 Task: Find connections with filter location Campos Gerais with filter topic #DigitalMarketingwith filter profile language French with filter current company Luxoft with filter school R.M.K Engineering College with filter industry Biomass Electric Power Generation with filter service category Video Editing with filter keywords title Wait Staff Manager
Action: Mouse moved to (682, 138)
Screenshot: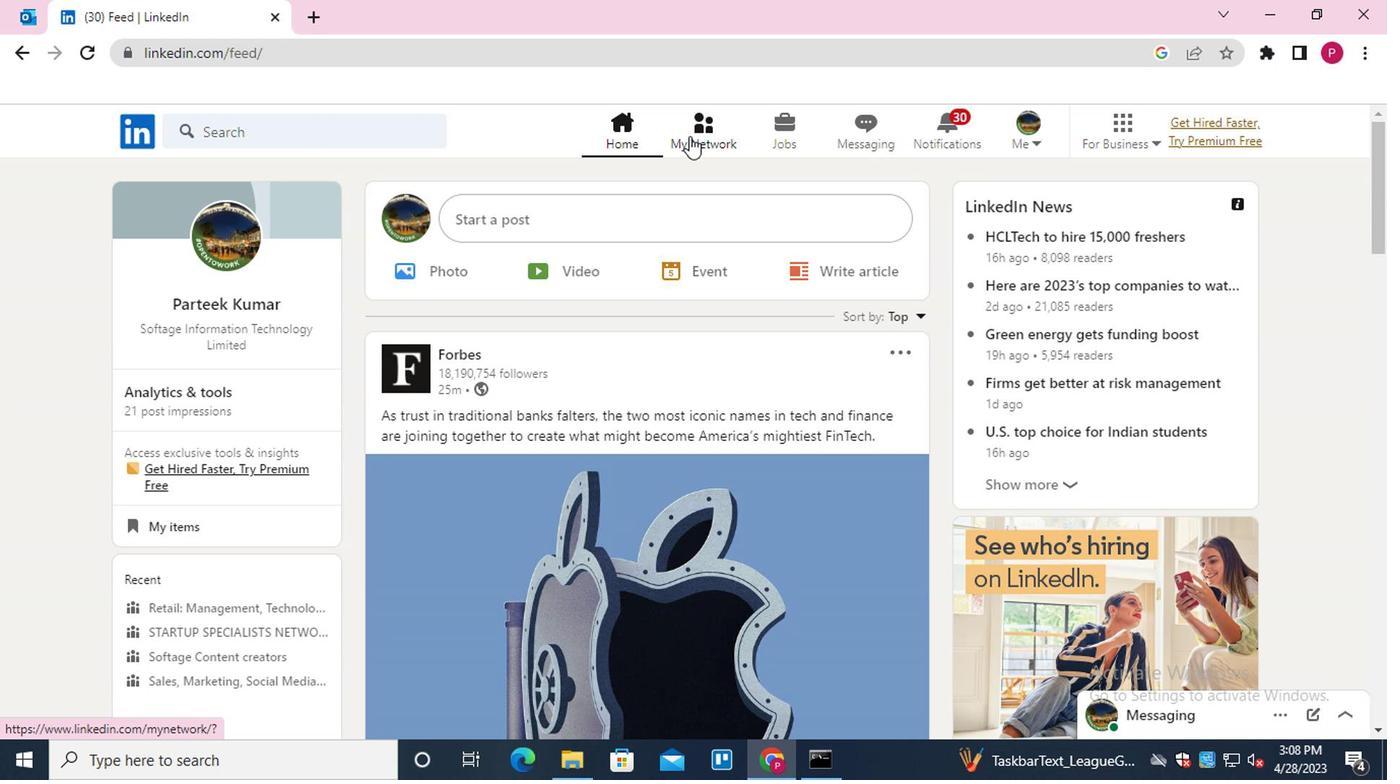 
Action: Mouse pressed left at (682, 138)
Screenshot: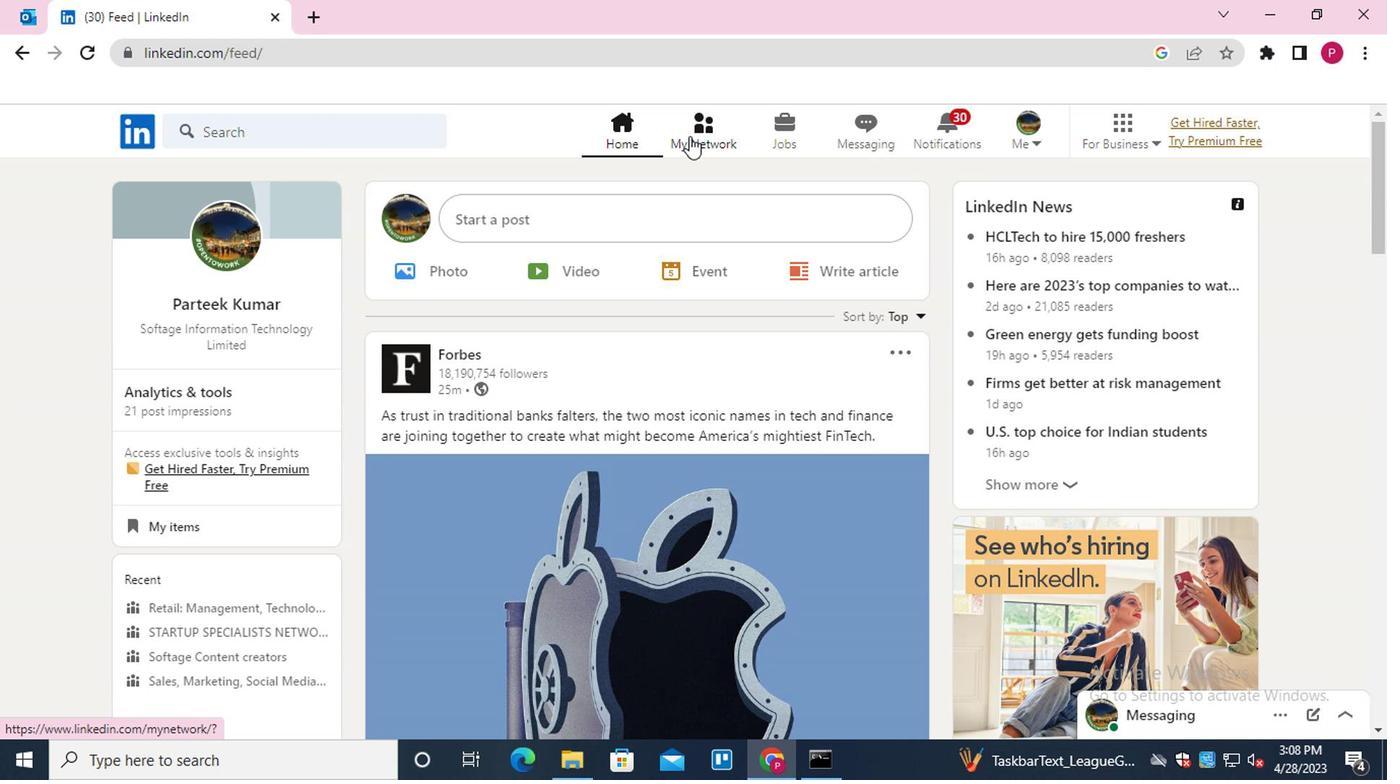 
Action: Mouse moved to (320, 252)
Screenshot: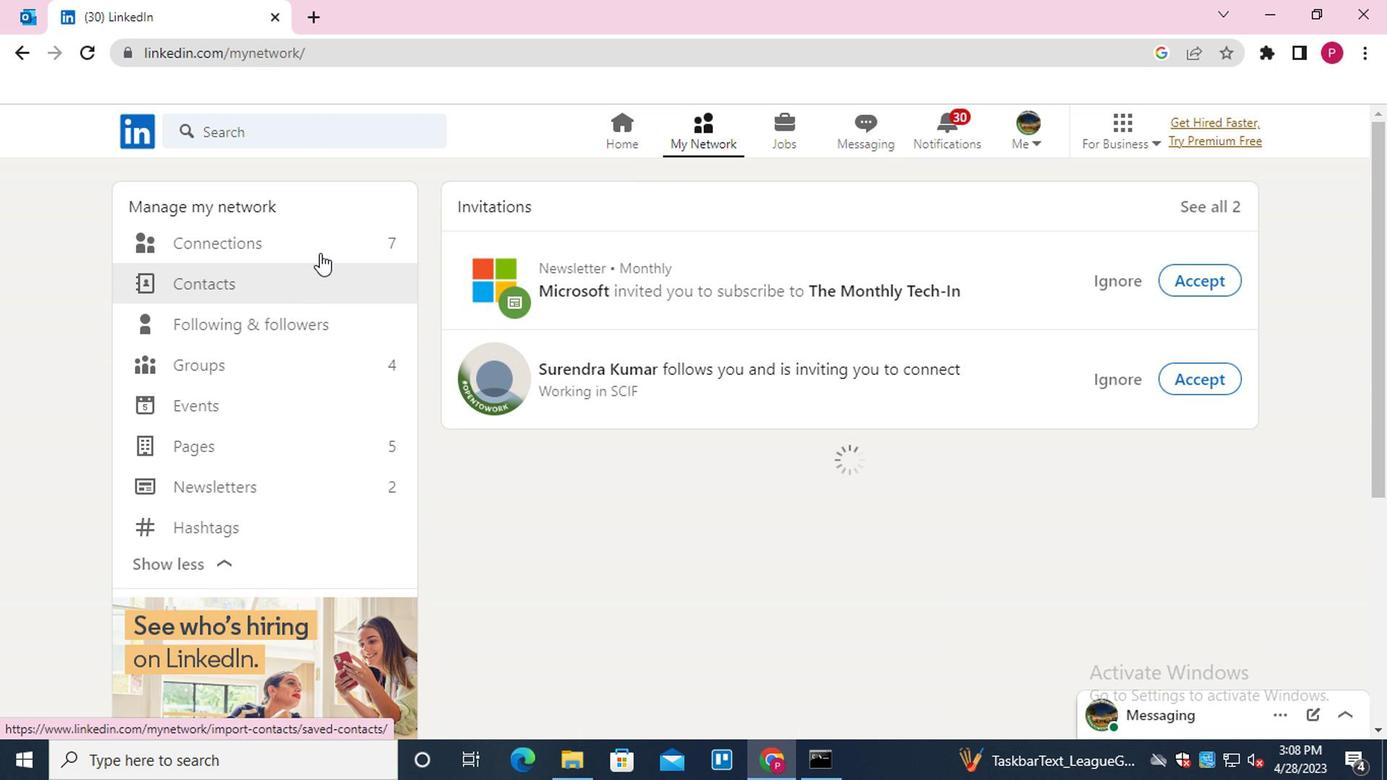 
Action: Mouse pressed left at (320, 252)
Screenshot: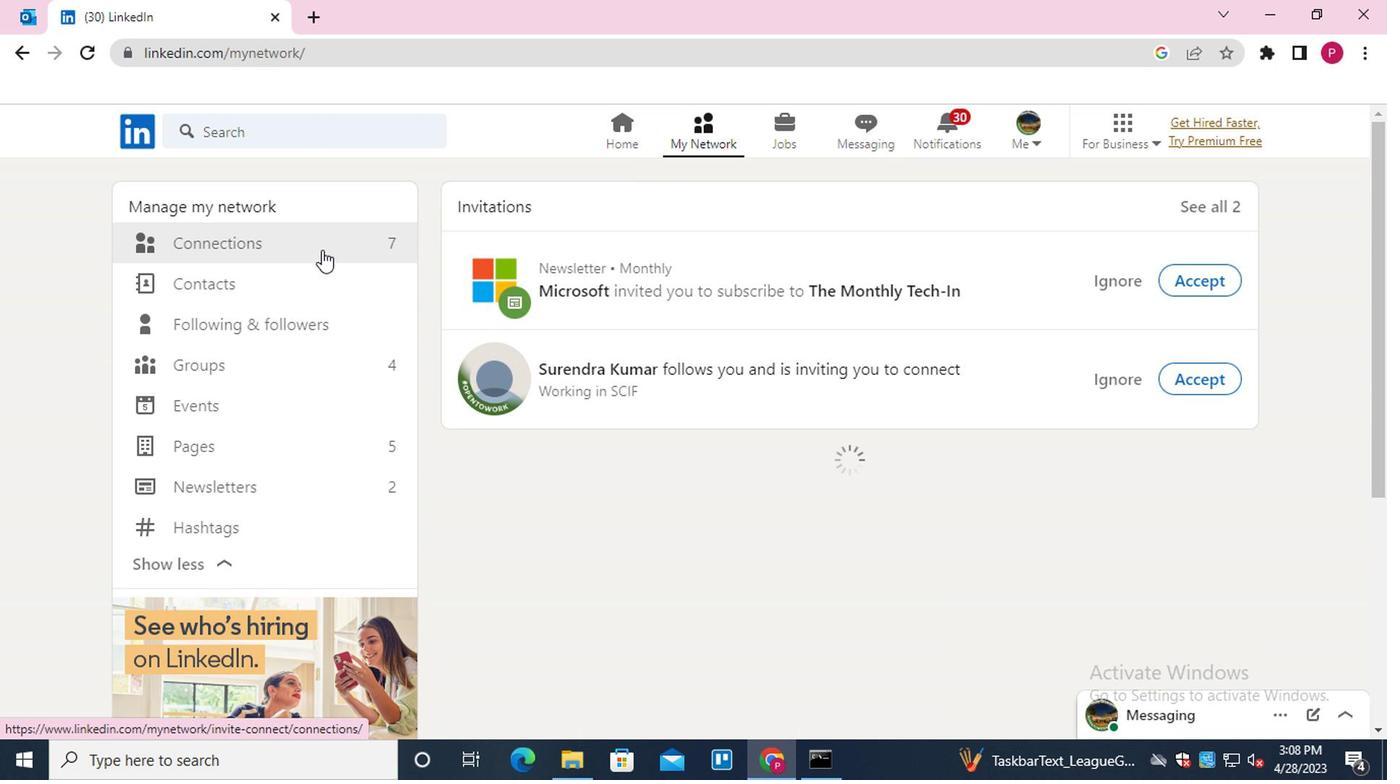 
Action: Mouse moved to (797, 246)
Screenshot: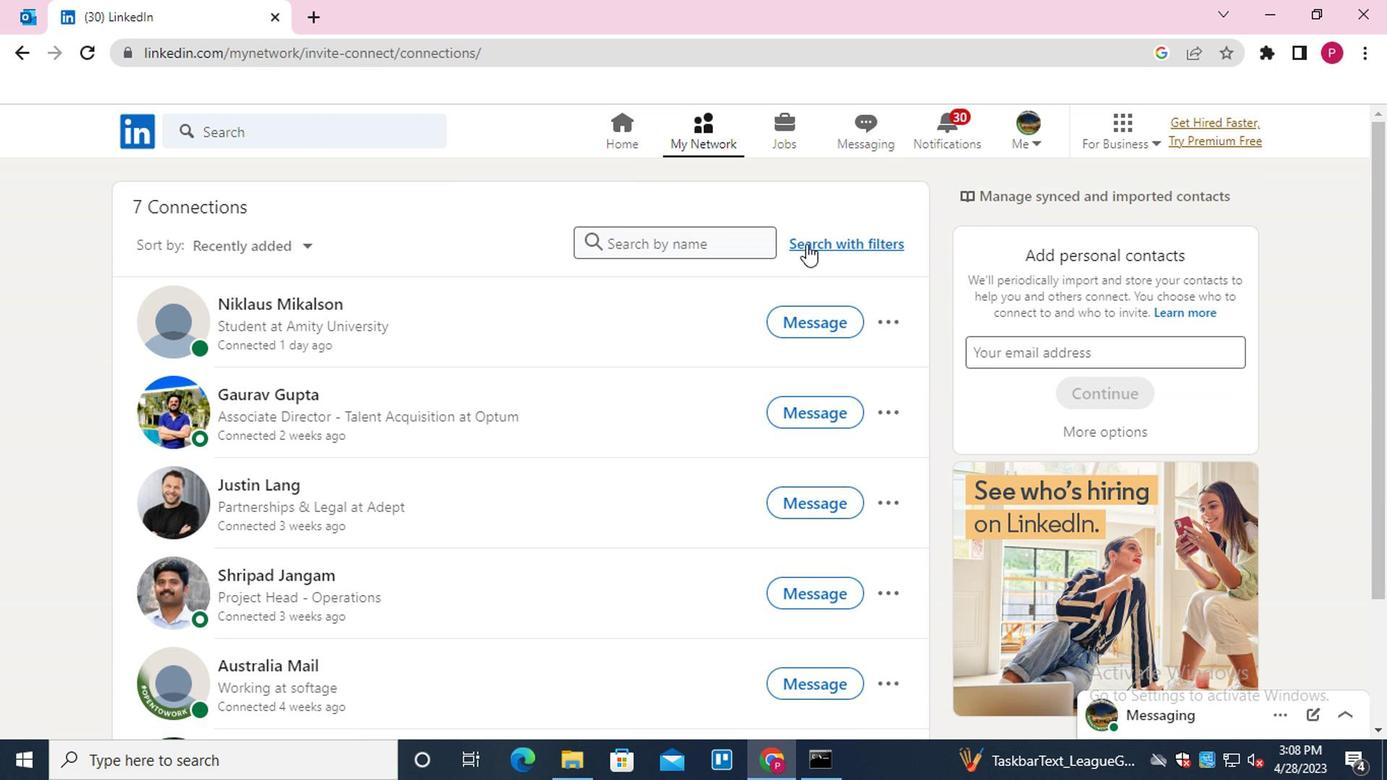 
Action: Mouse pressed left at (797, 246)
Screenshot: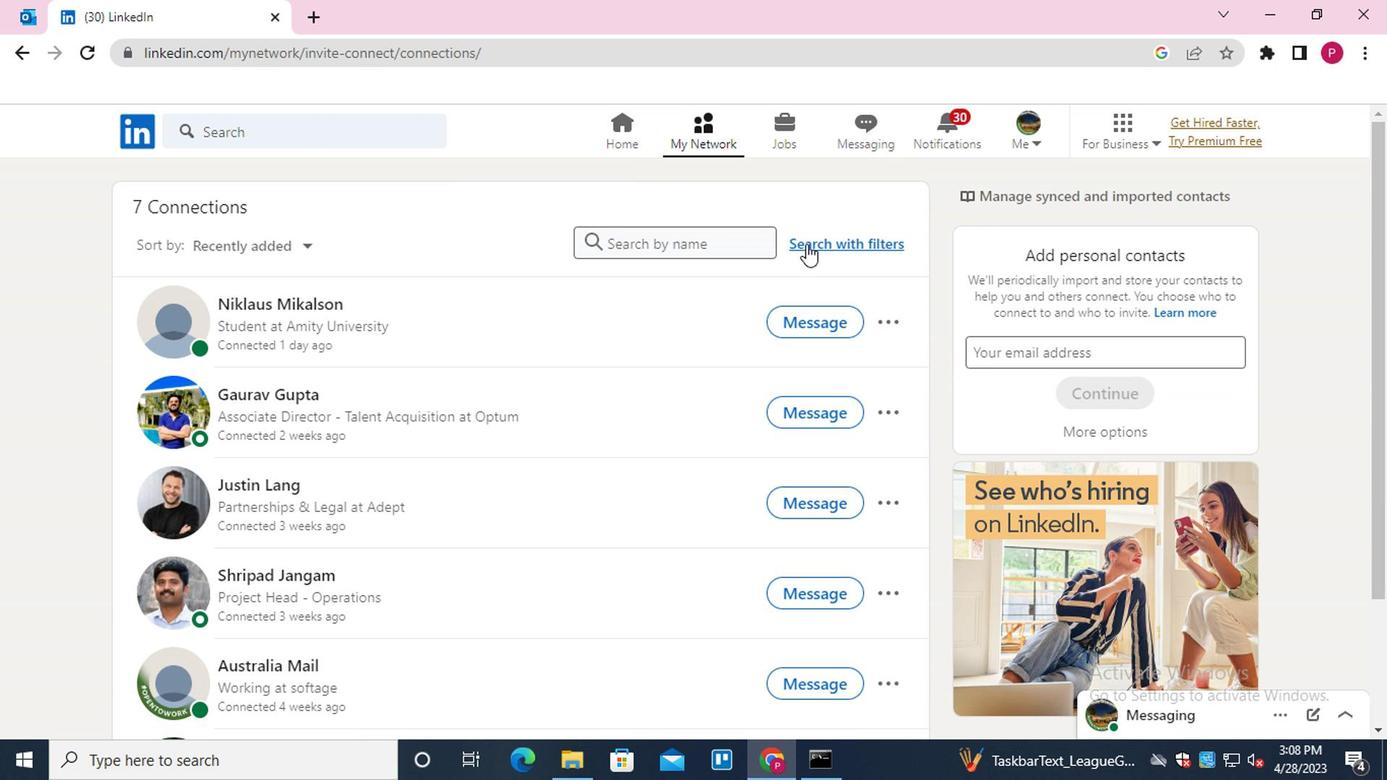 
Action: Mouse moved to (752, 191)
Screenshot: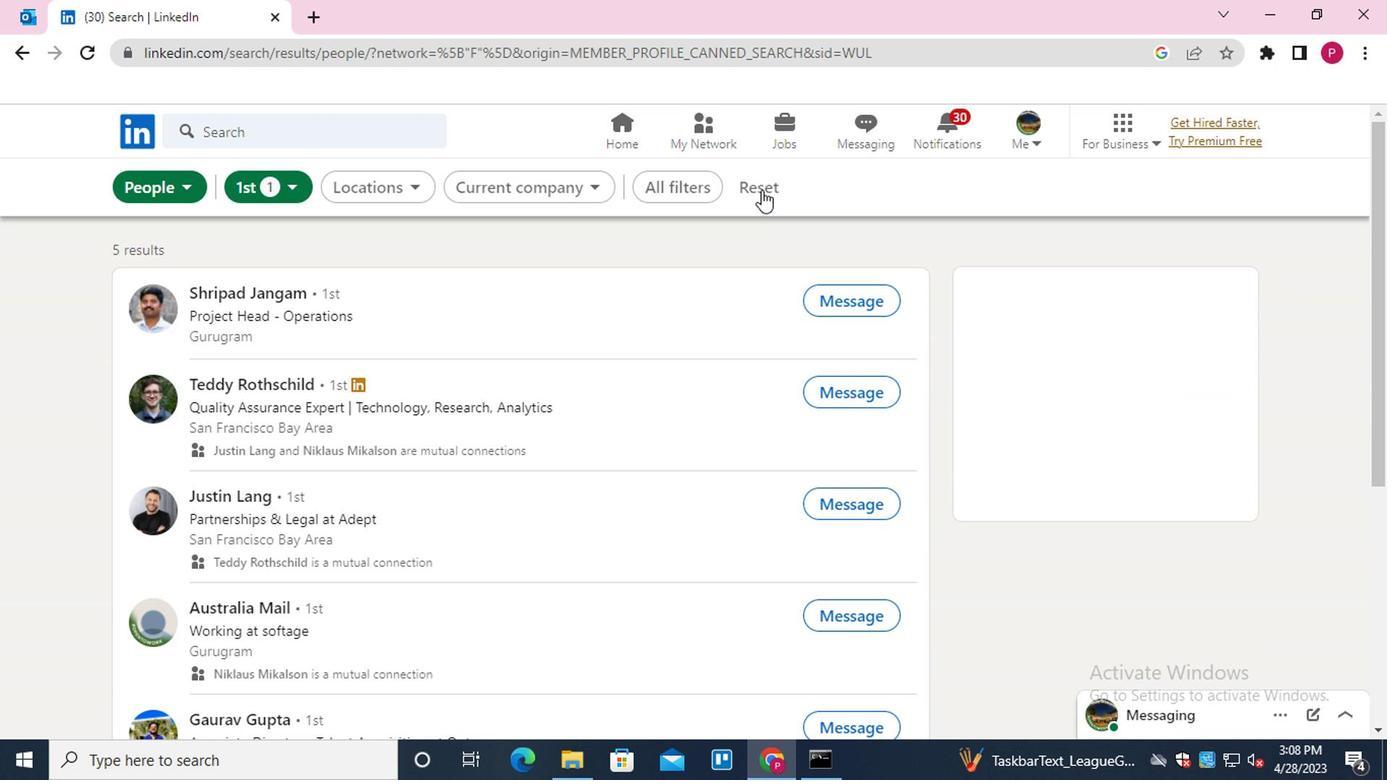 
Action: Mouse pressed left at (752, 191)
Screenshot: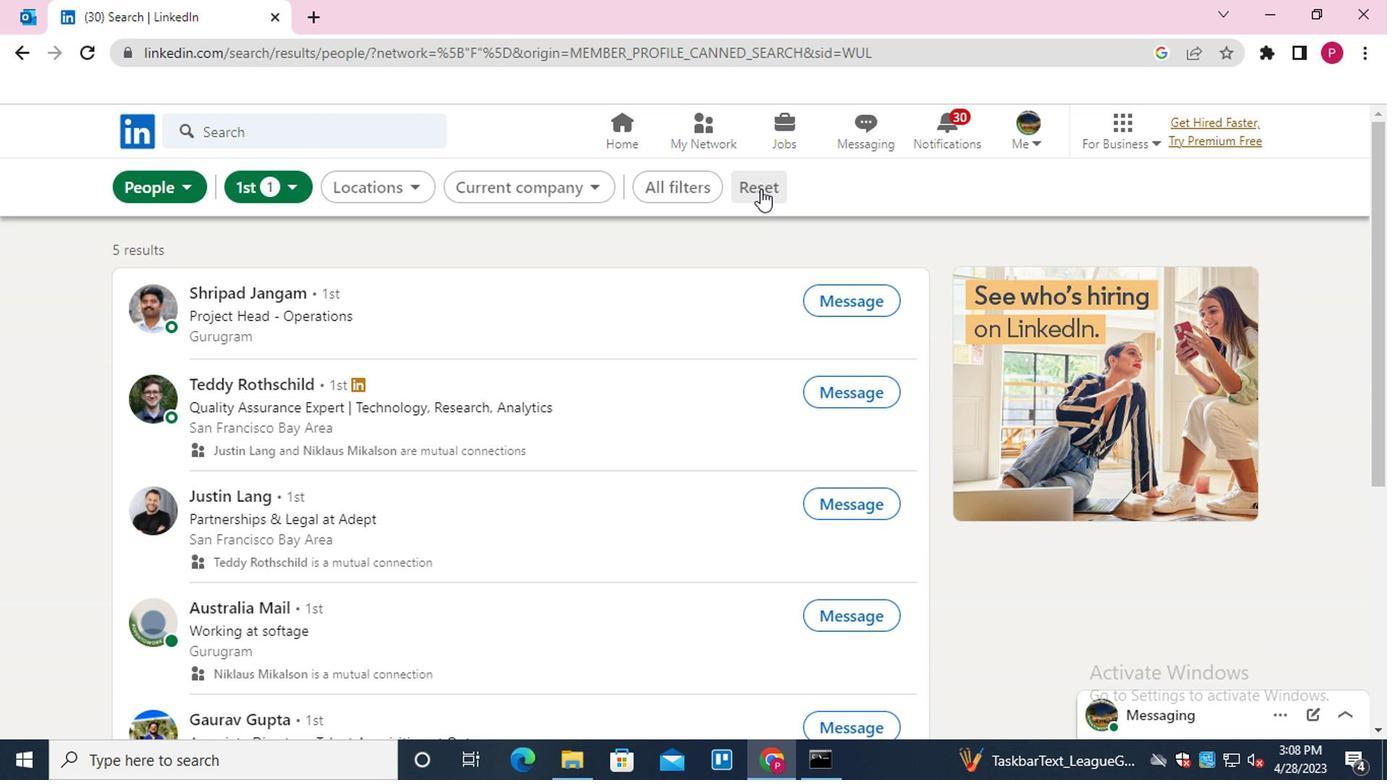 
Action: Mouse moved to (695, 194)
Screenshot: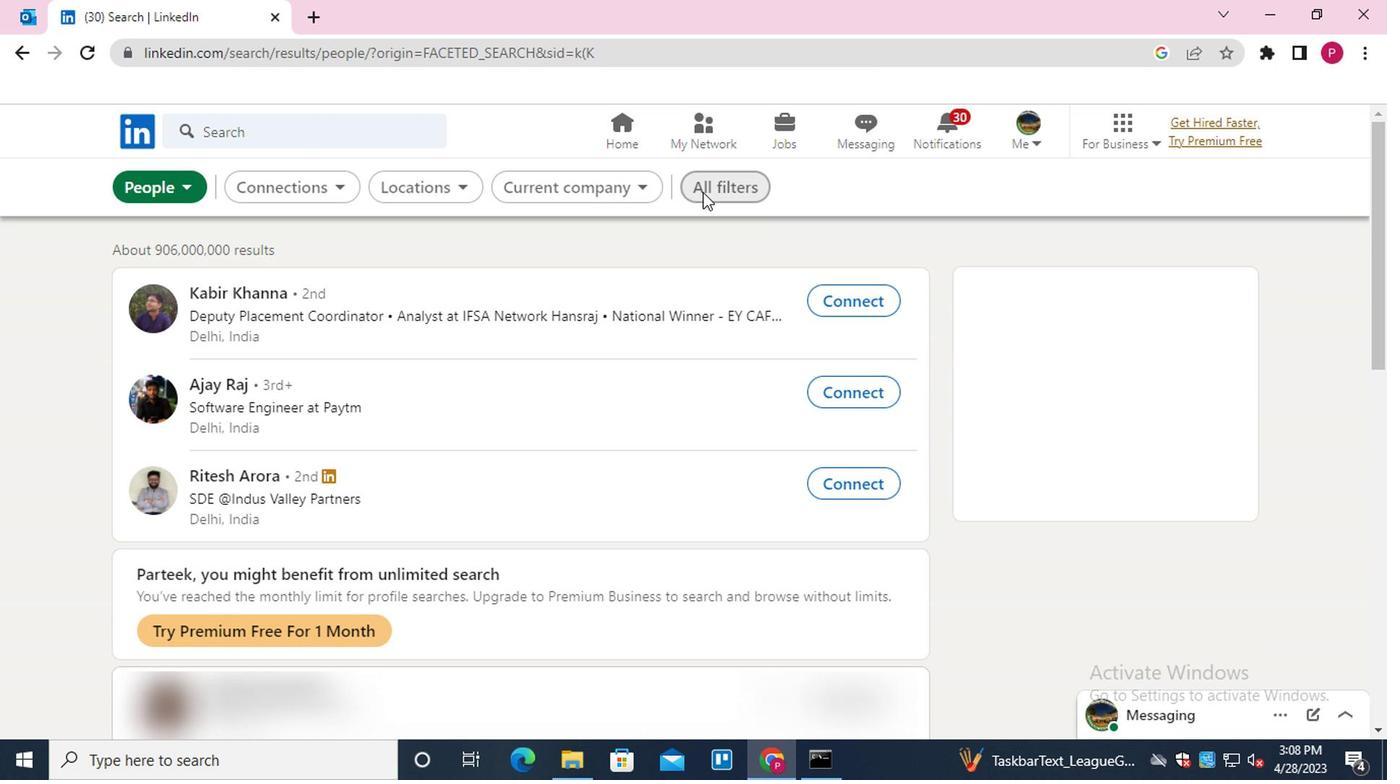 
Action: Mouse pressed left at (695, 194)
Screenshot: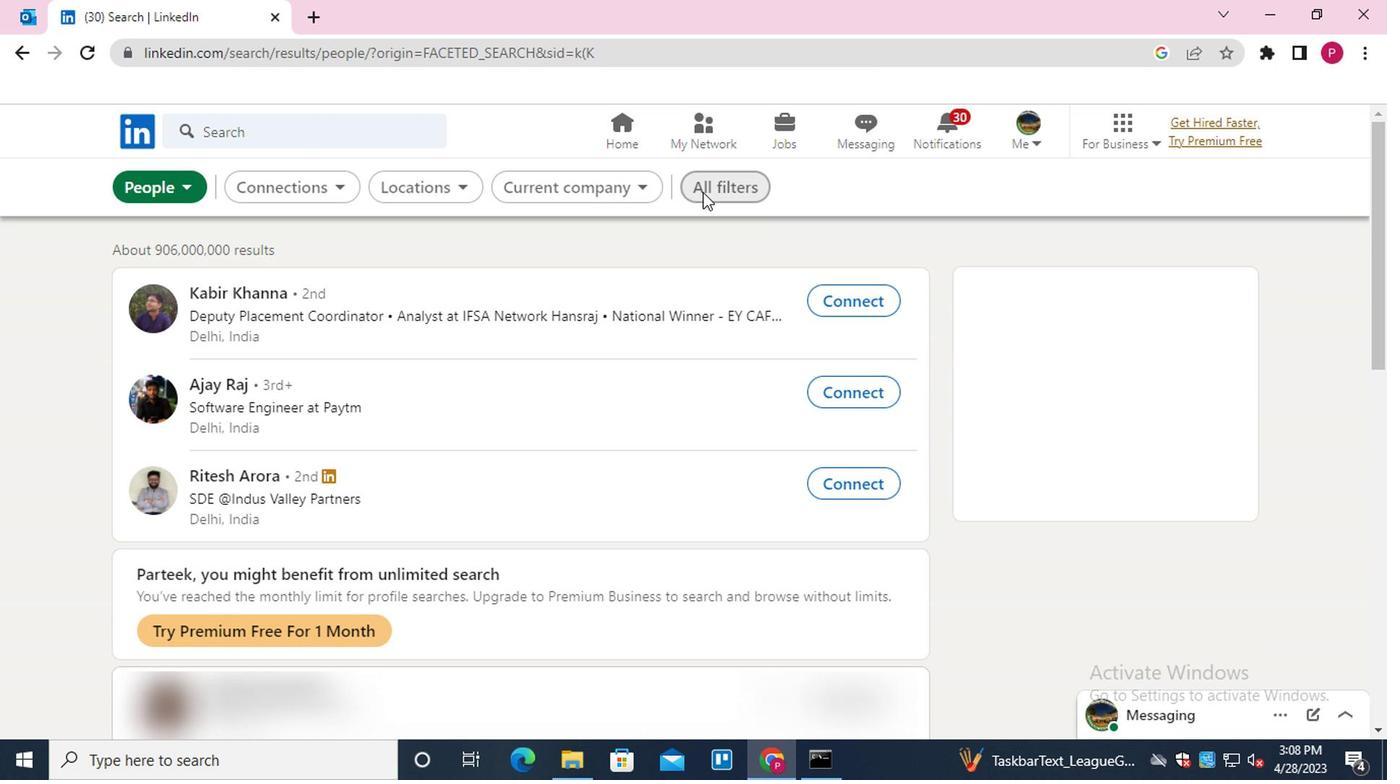 
Action: Mouse moved to (958, 538)
Screenshot: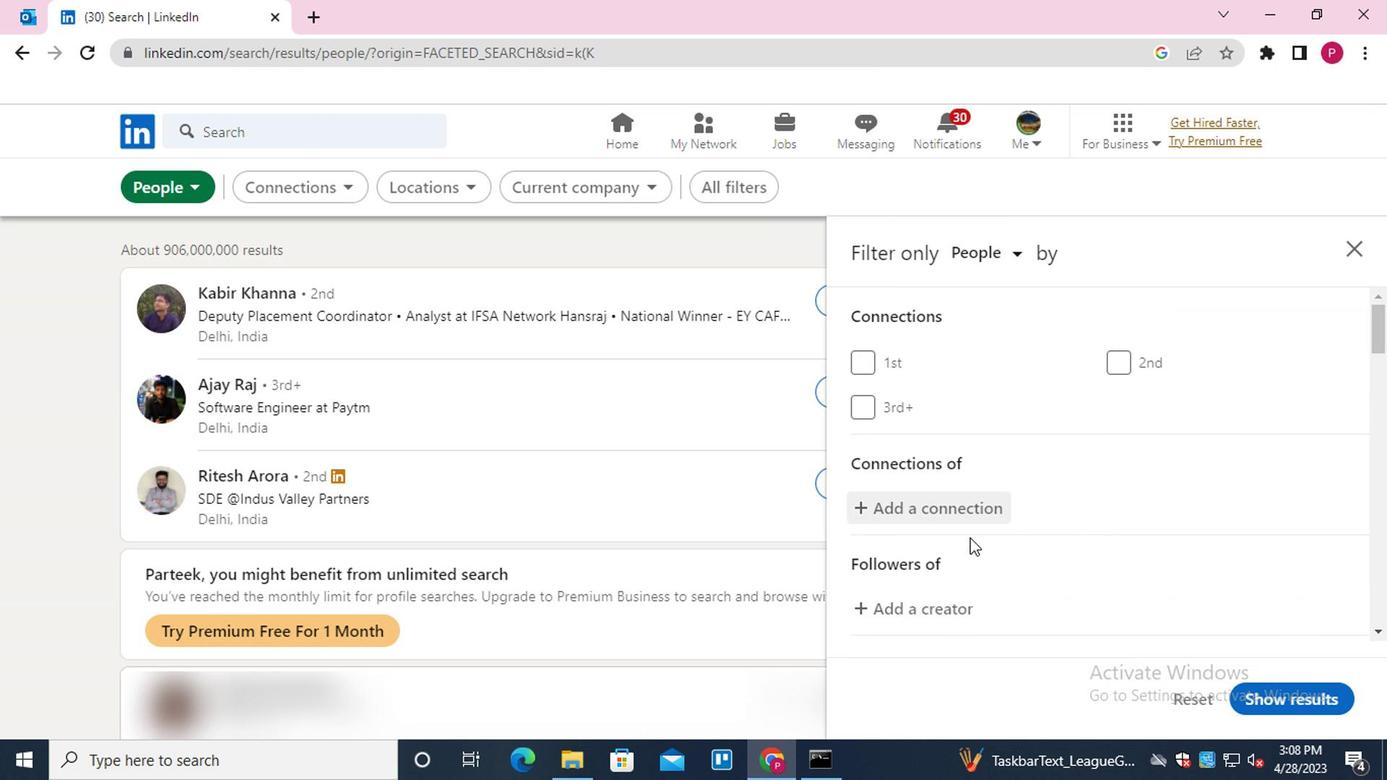 
Action: Mouse scrolled (958, 538) with delta (0, 0)
Screenshot: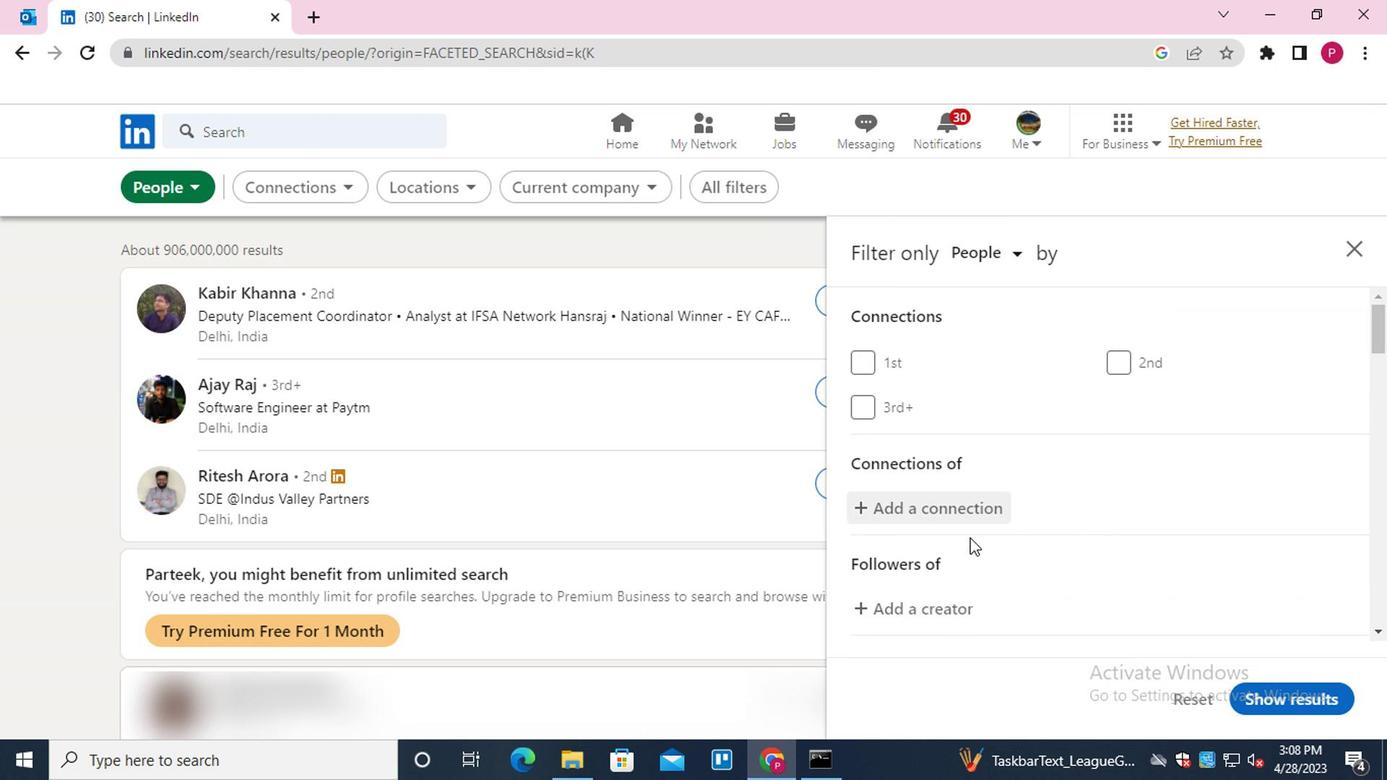 
Action: Mouse moved to (960, 542)
Screenshot: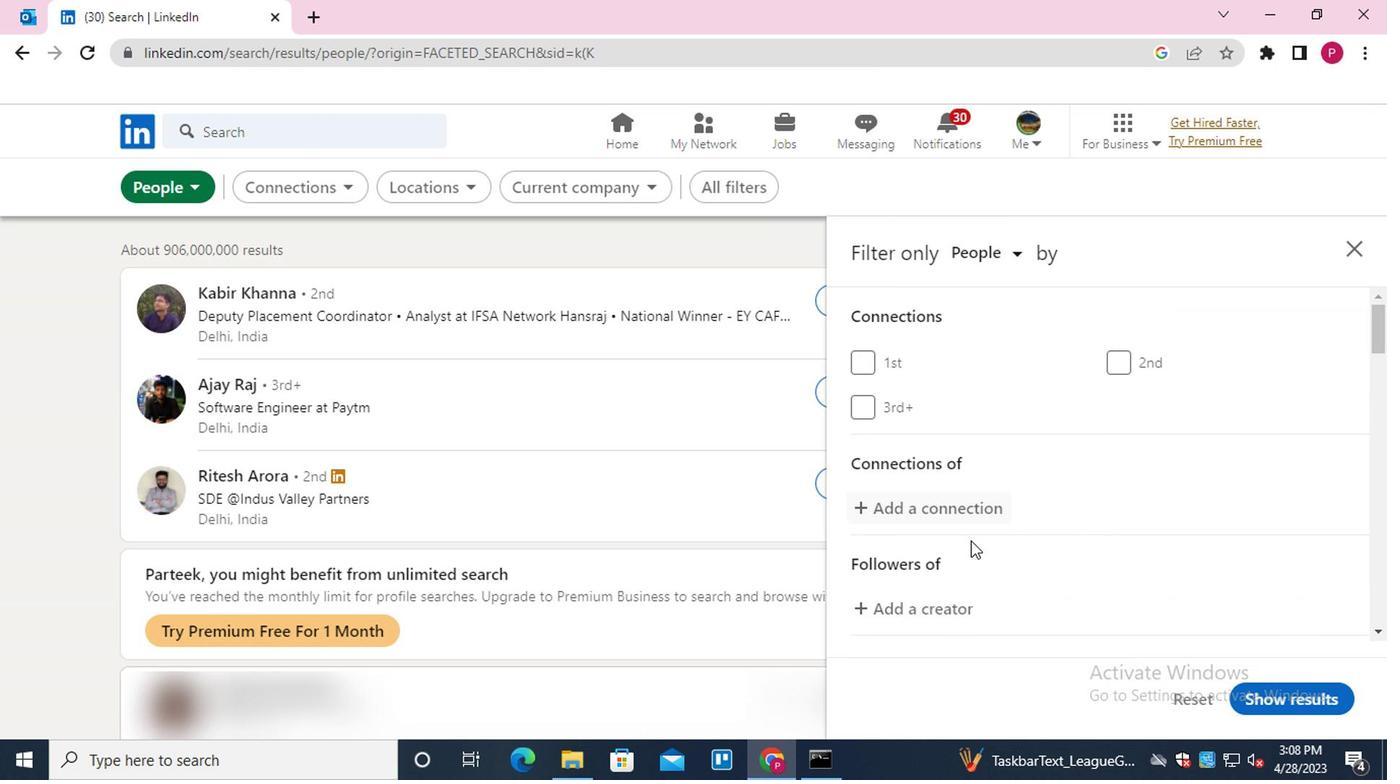 
Action: Mouse scrolled (960, 541) with delta (0, -1)
Screenshot: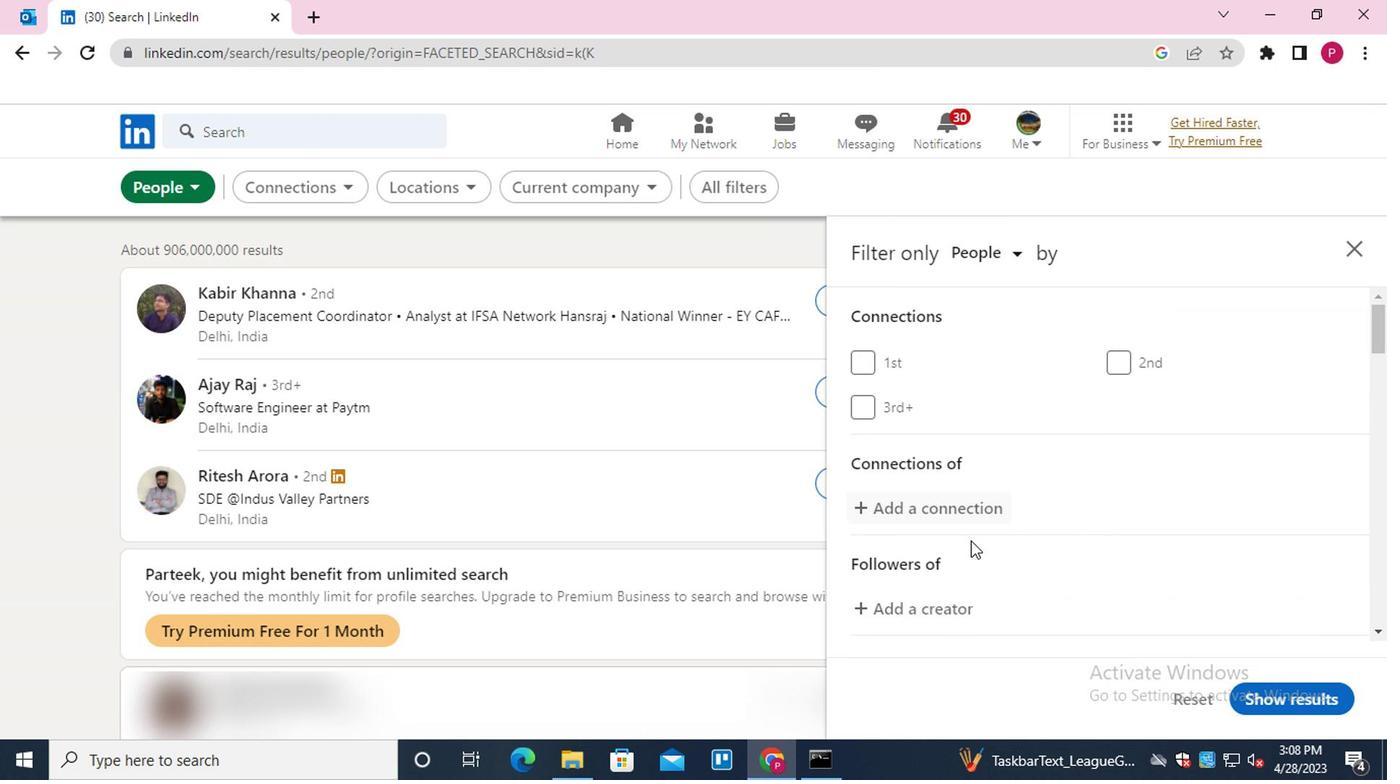 
Action: Mouse moved to (962, 544)
Screenshot: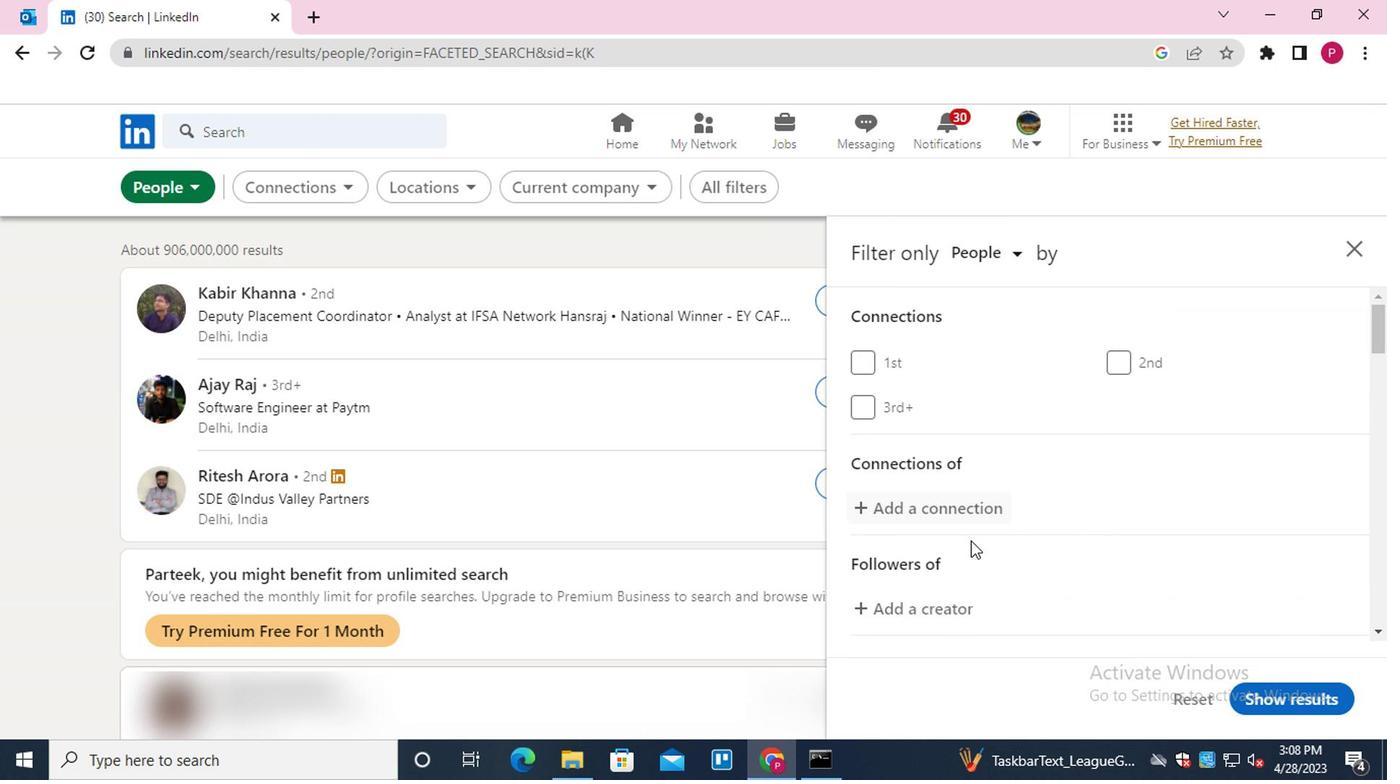 
Action: Mouse scrolled (962, 543) with delta (0, 0)
Screenshot: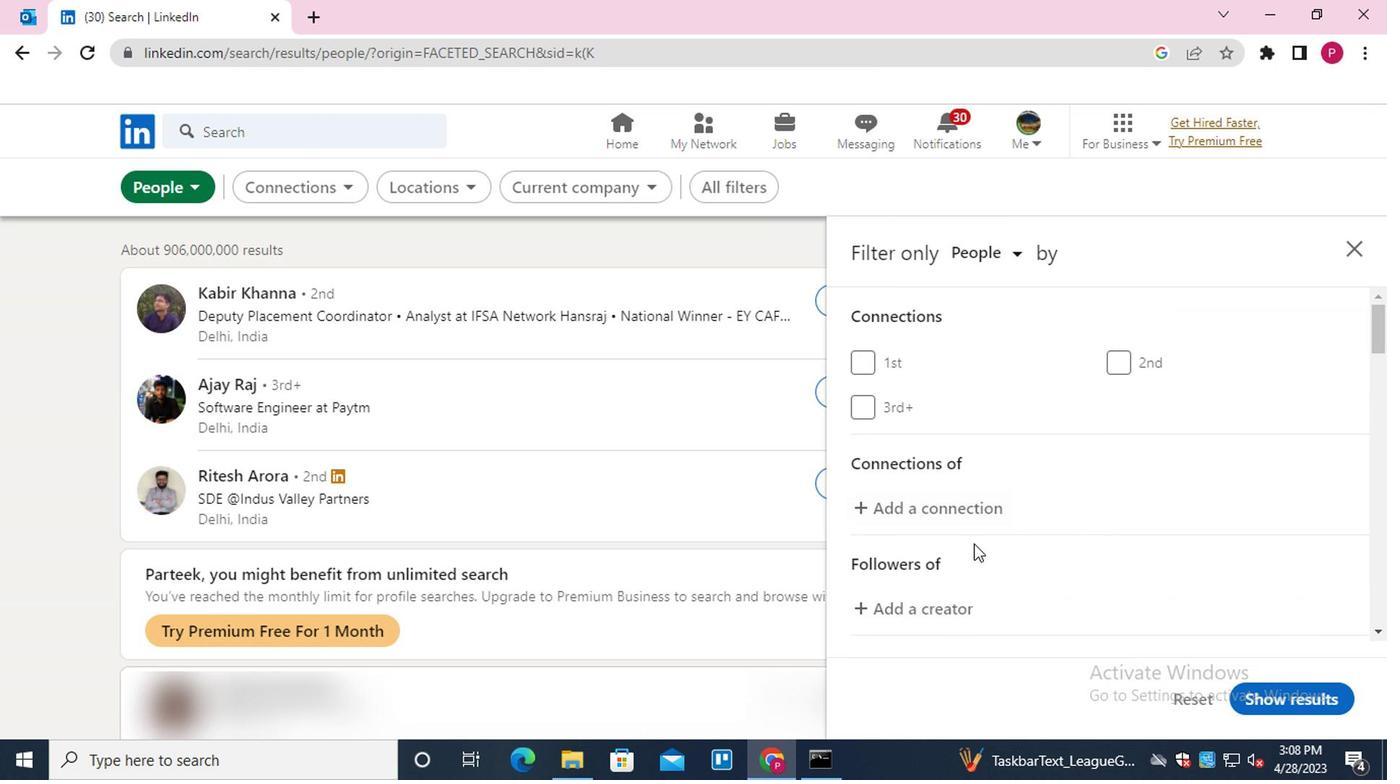 
Action: Mouse moved to (1136, 490)
Screenshot: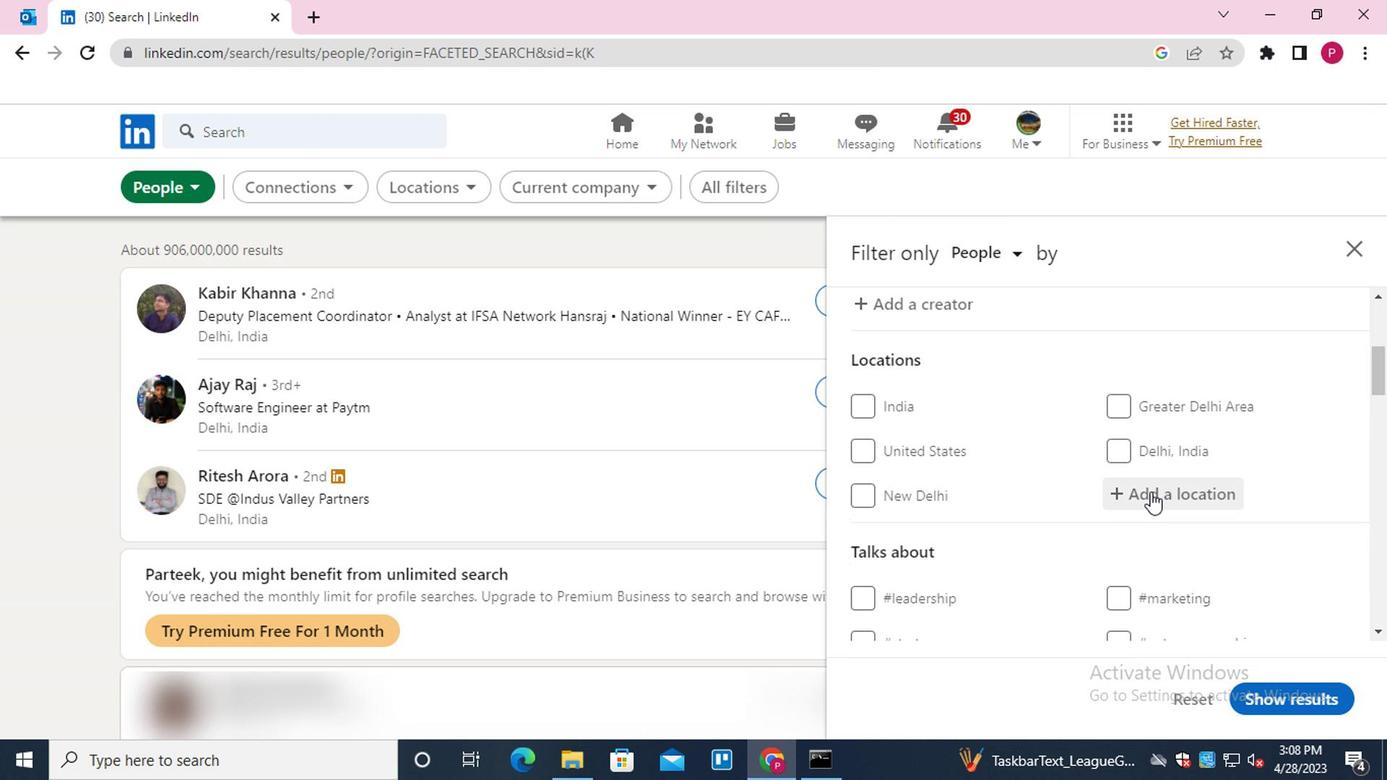 
Action: Mouse pressed left at (1136, 490)
Screenshot: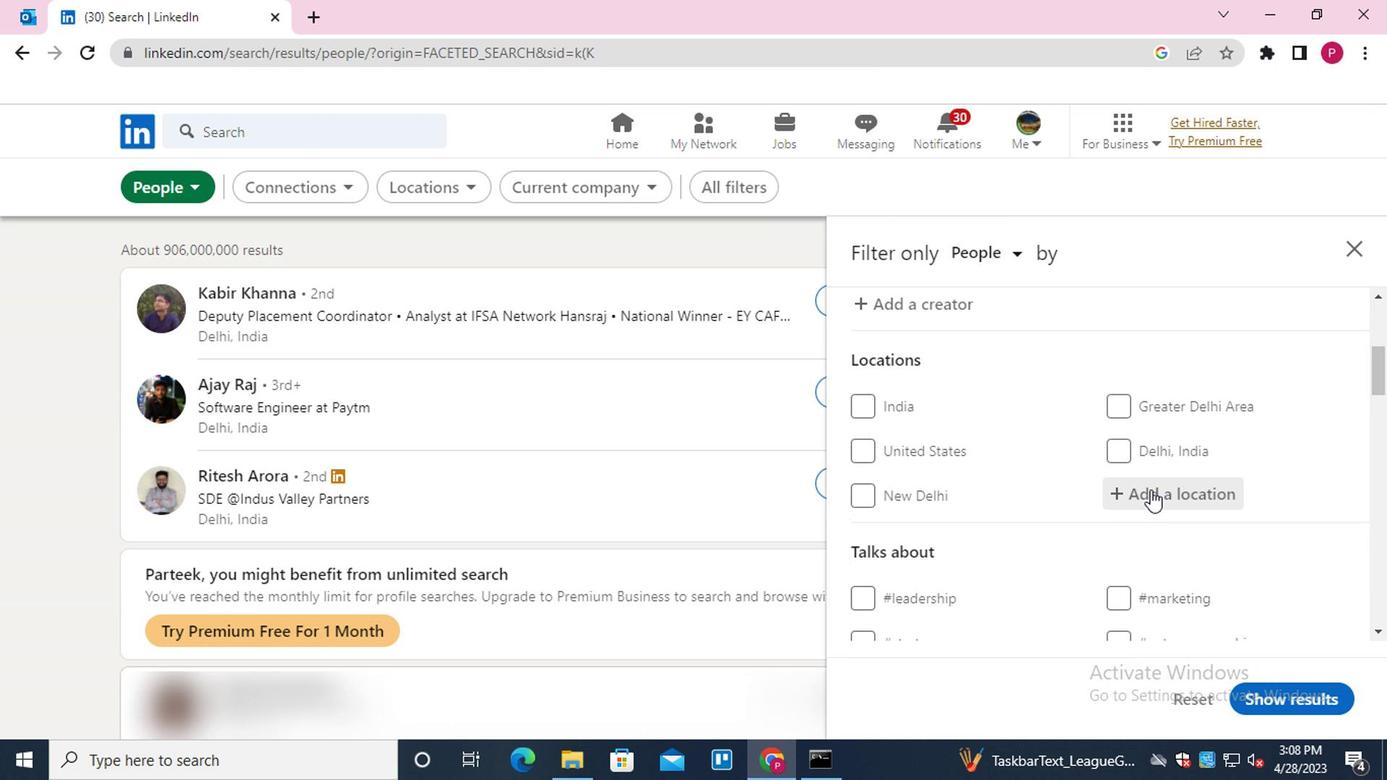 
Action: Mouse moved to (1111, 507)
Screenshot: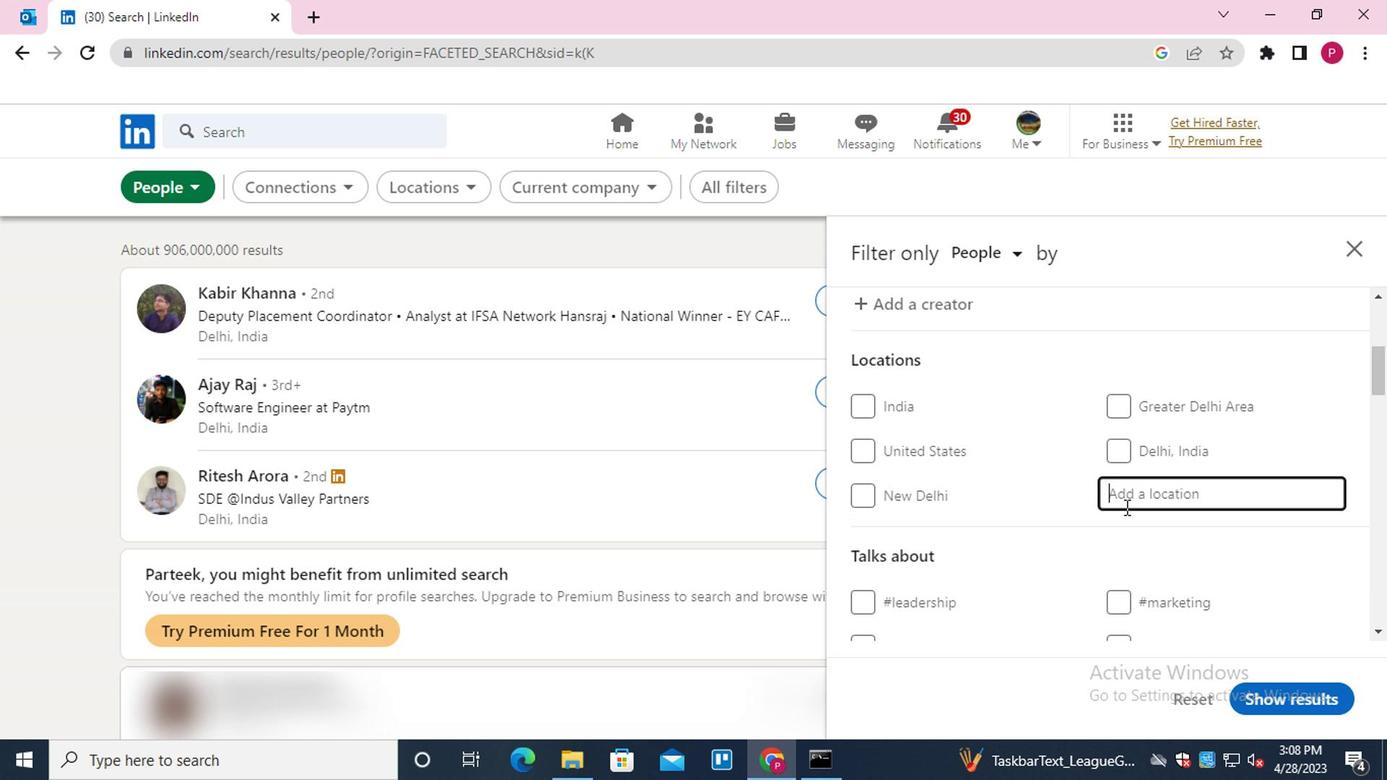 
Action: Key pressed <Key.shift>CAMPOS<Key.space><Key.shift><Key.shift><Key.shift><Key.shift><Key.shift><Key.shift><Key.shift><Key.shift><Key.shift><Key.shift><Key.shift><Key.shift><Key.shift><Key.shift><Key.shift>GE<Key.down><Key.down><Key.down><Key.enter>
Screenshot: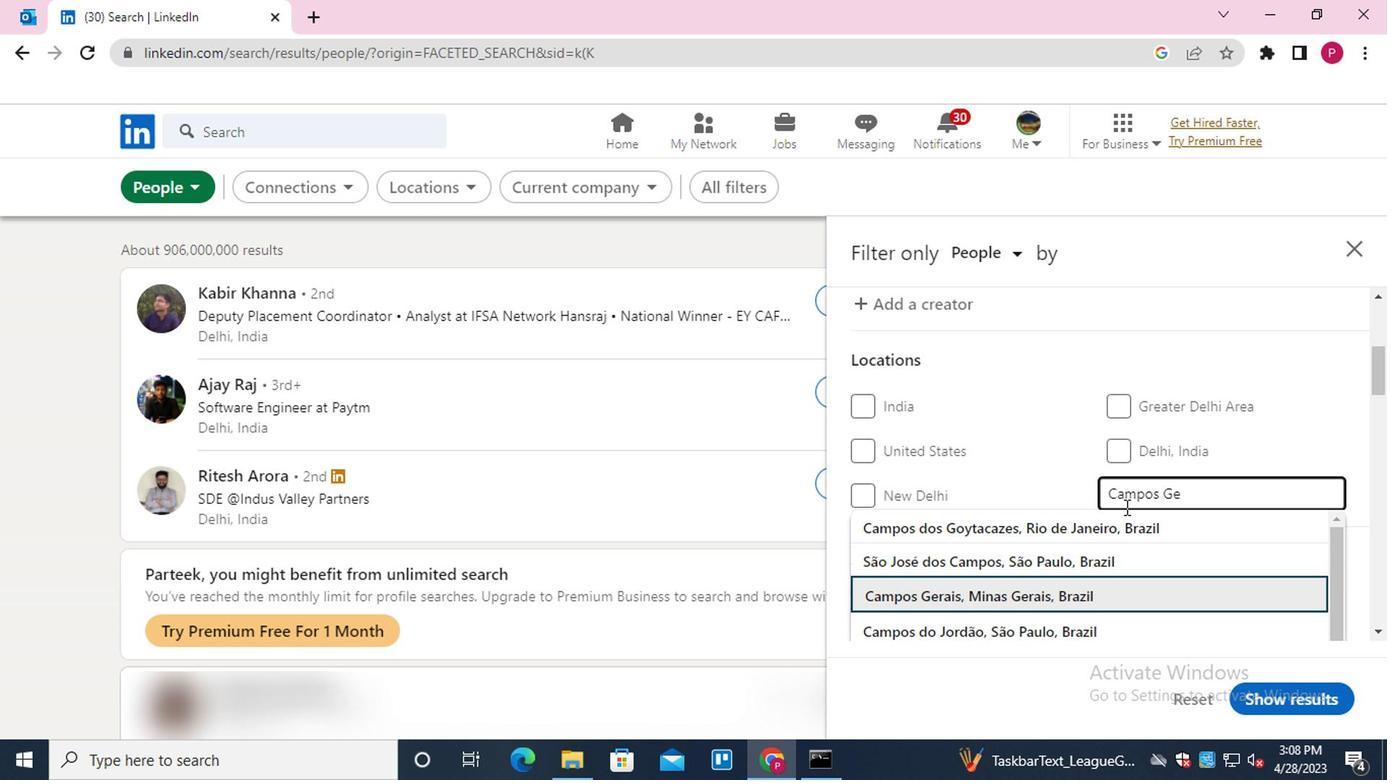
Action: Mouse moved to (1045, 549)
Screenshot: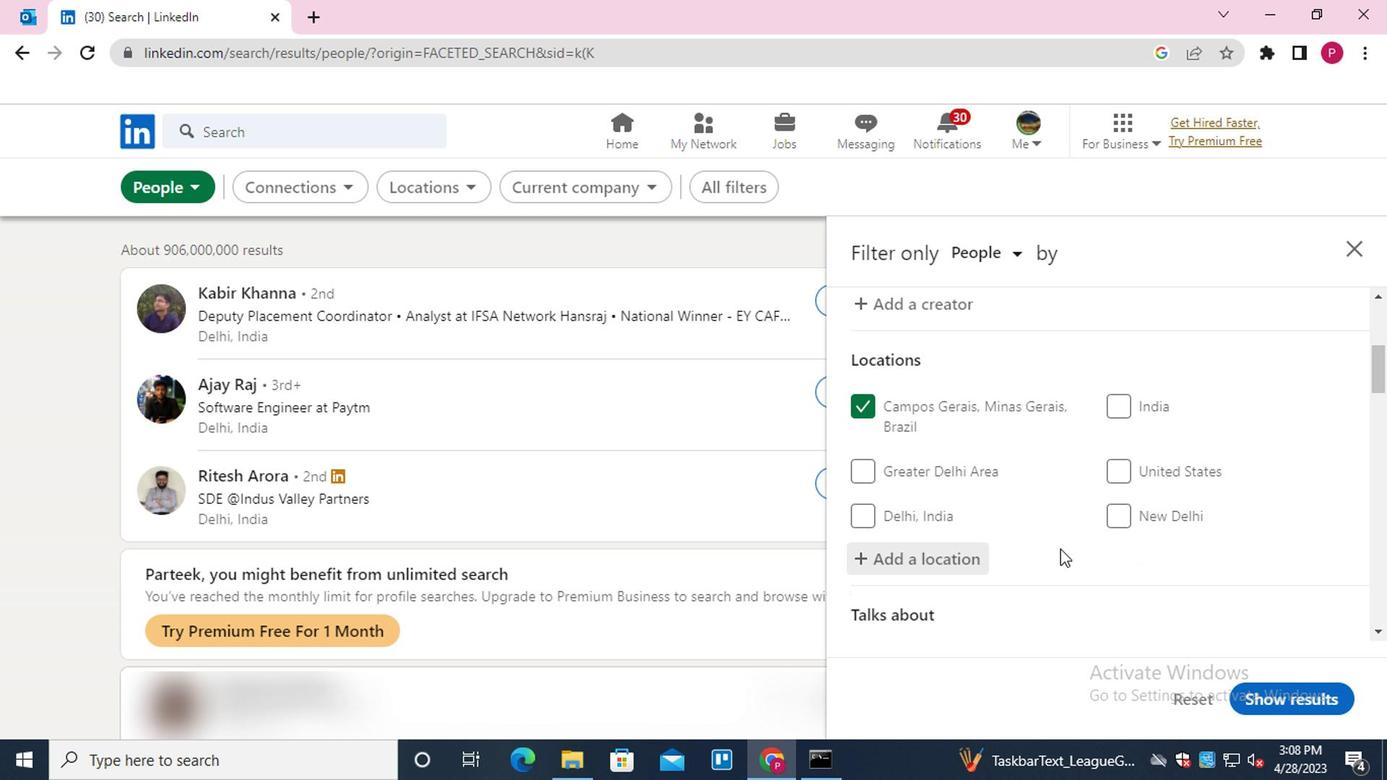 
Action: Mouse scrolled (1045, 548) with delta (0, 0)
Screenshot: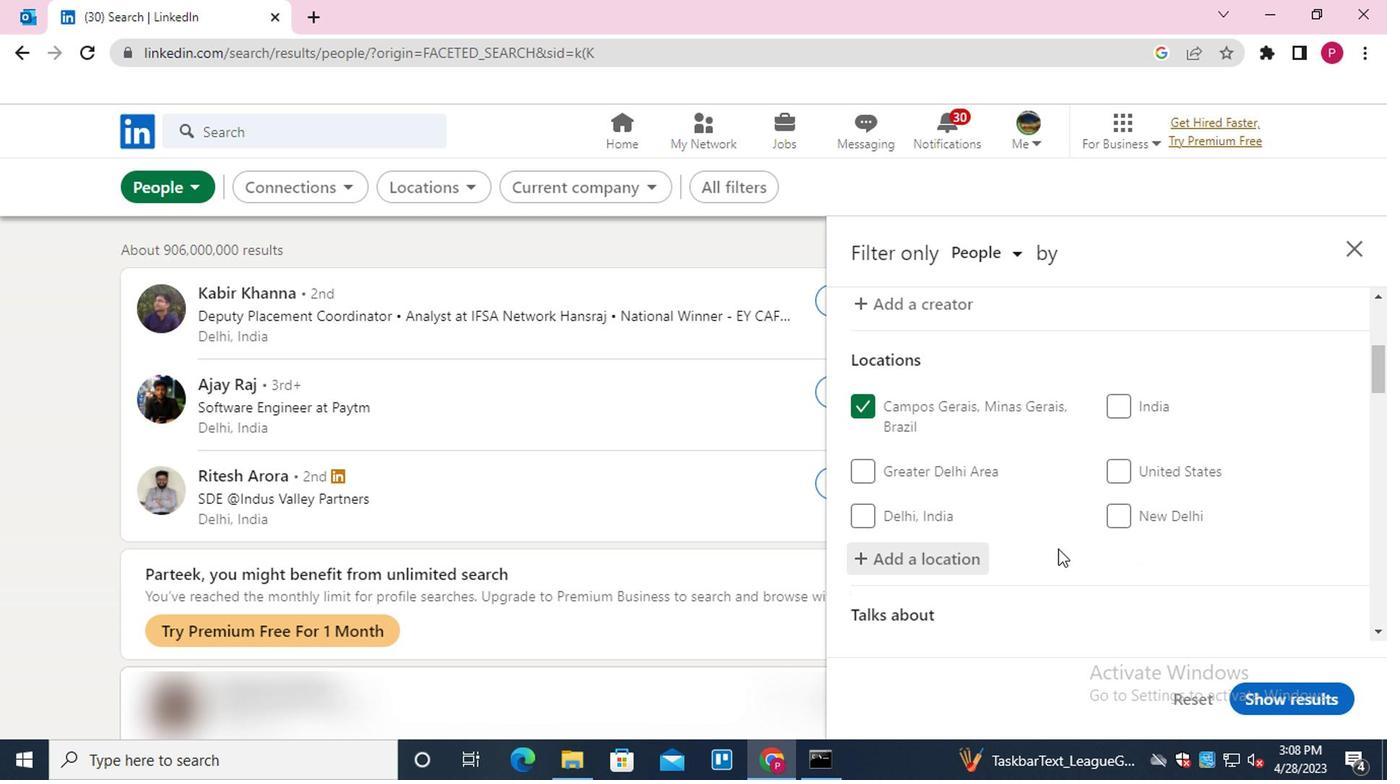 
Action: Mouse scrolled (1045, 548) with delta (0, 0)
Screenshot: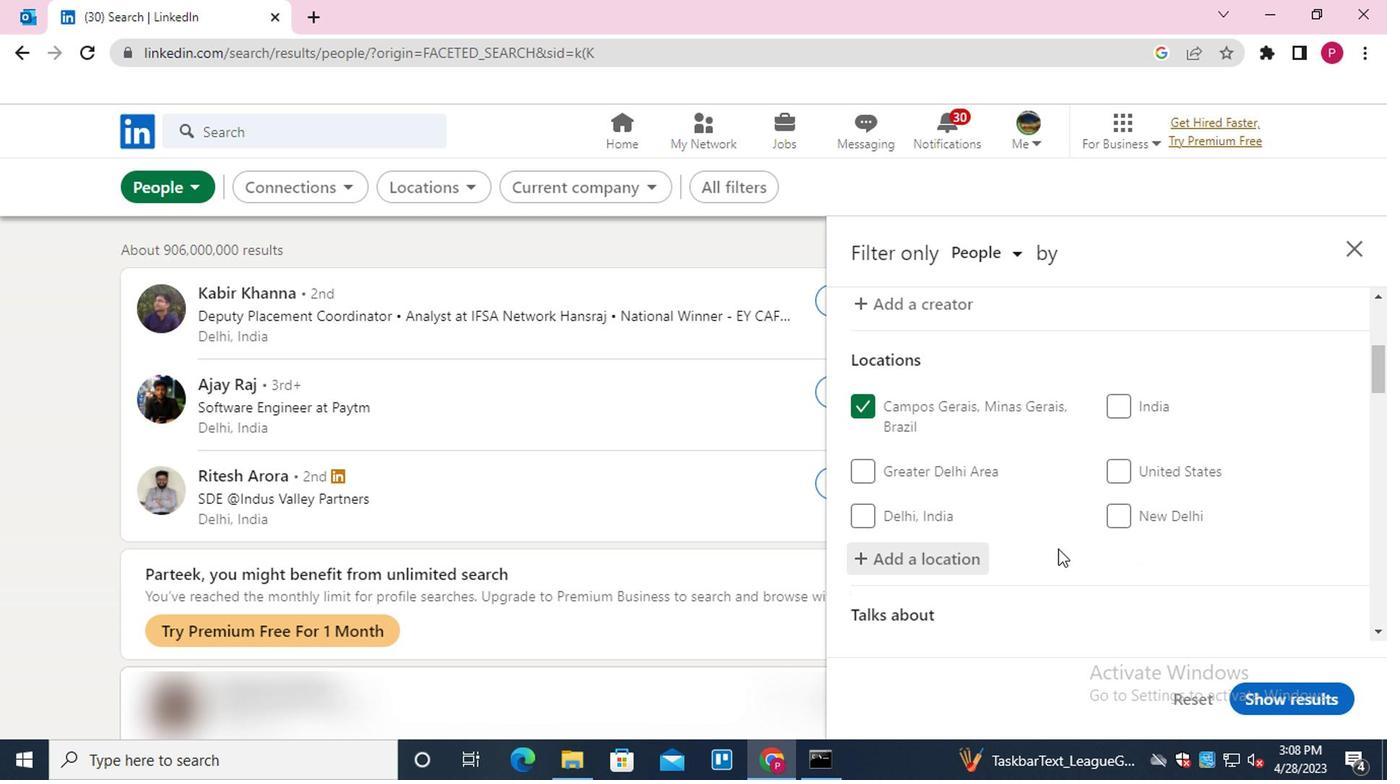
Action: Mouse scrolled (1045, 548) with delta (0, 0)
Screenshot: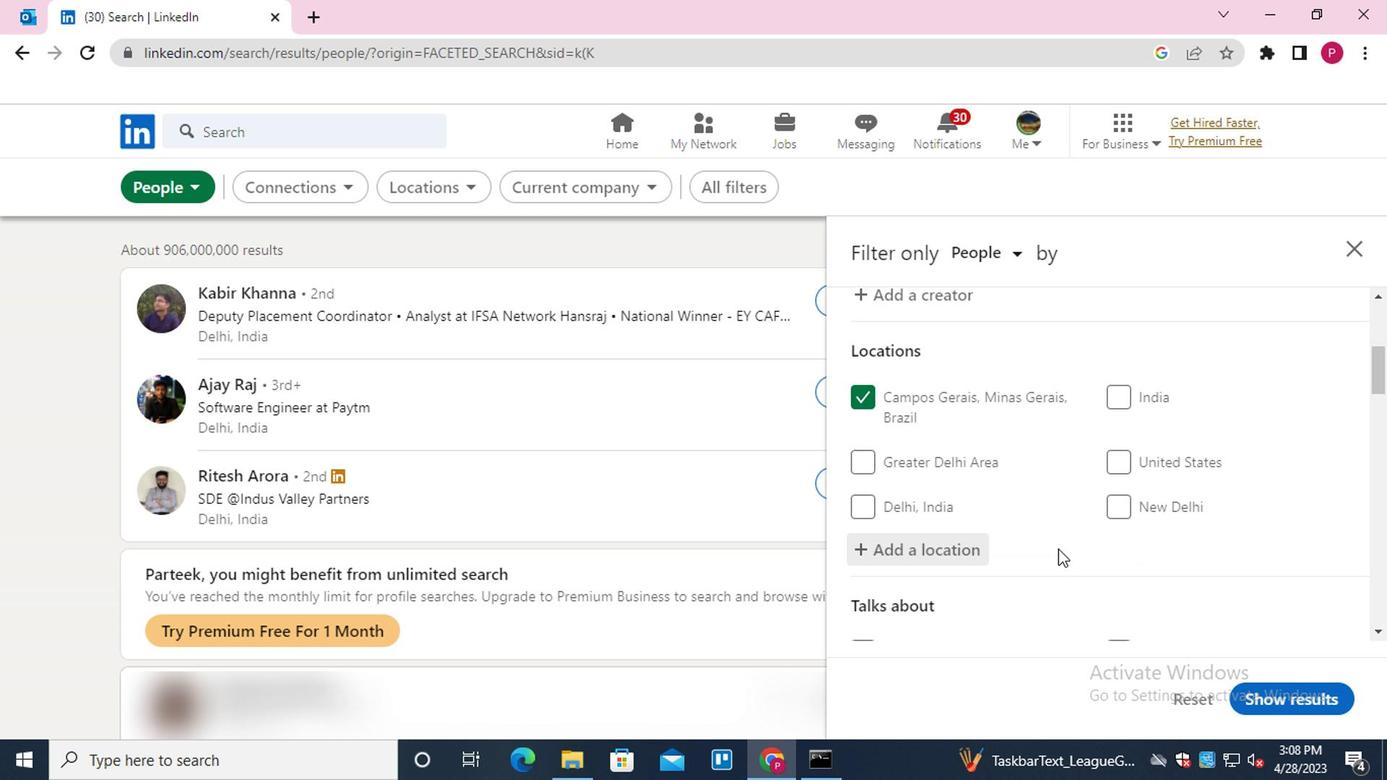 
Action: Mouse moved to (1138, 447)
Screenshot: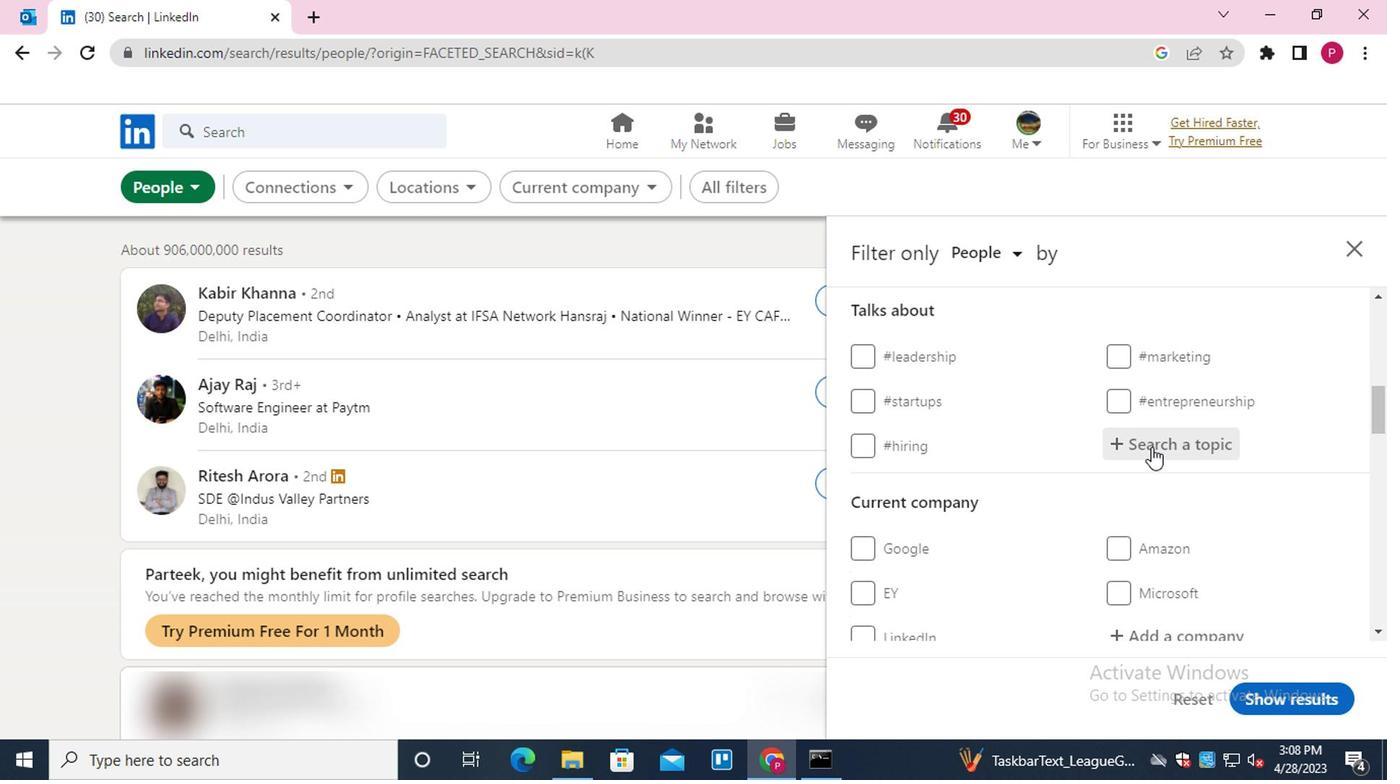 
Action: Mouse pressed left at (1138, 447)
Screenshot: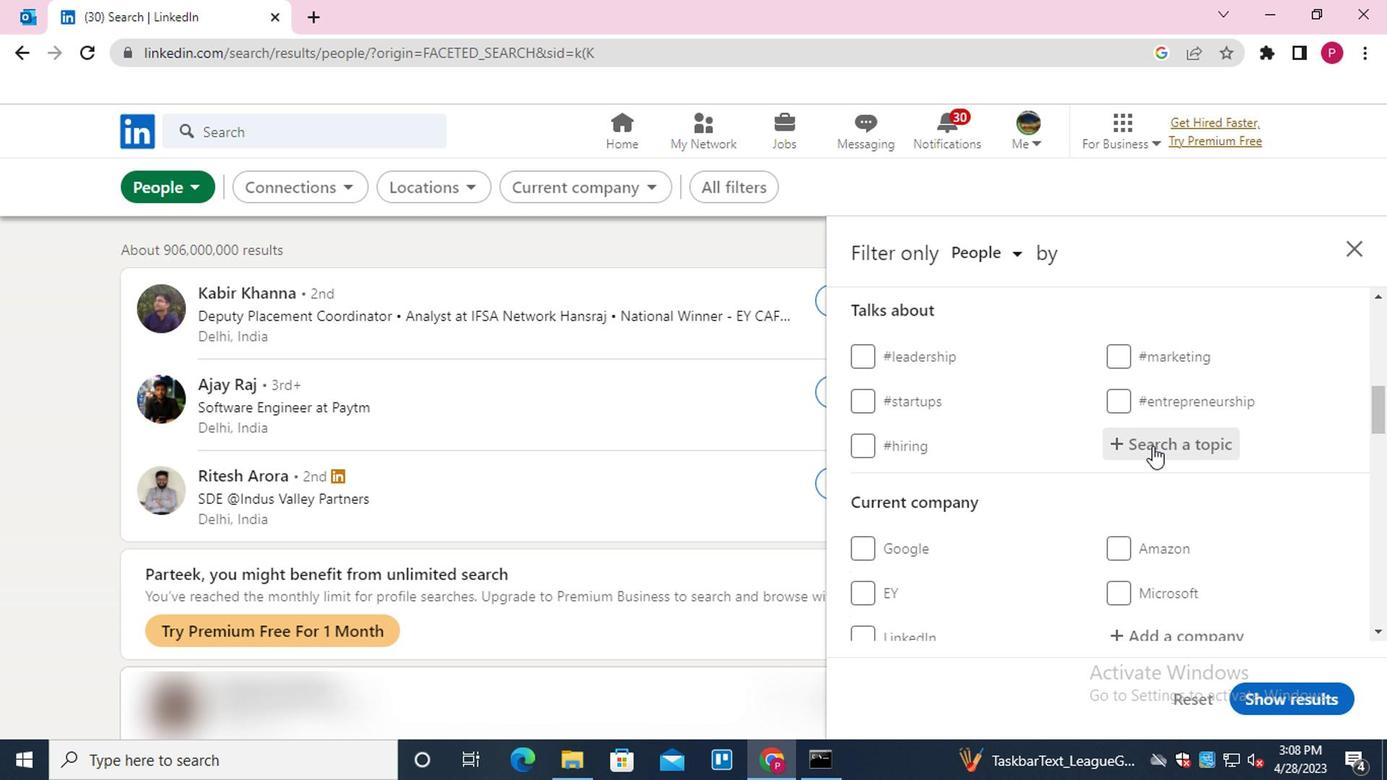 
Action: Mouse moved to (1128, 450)
Screenshot: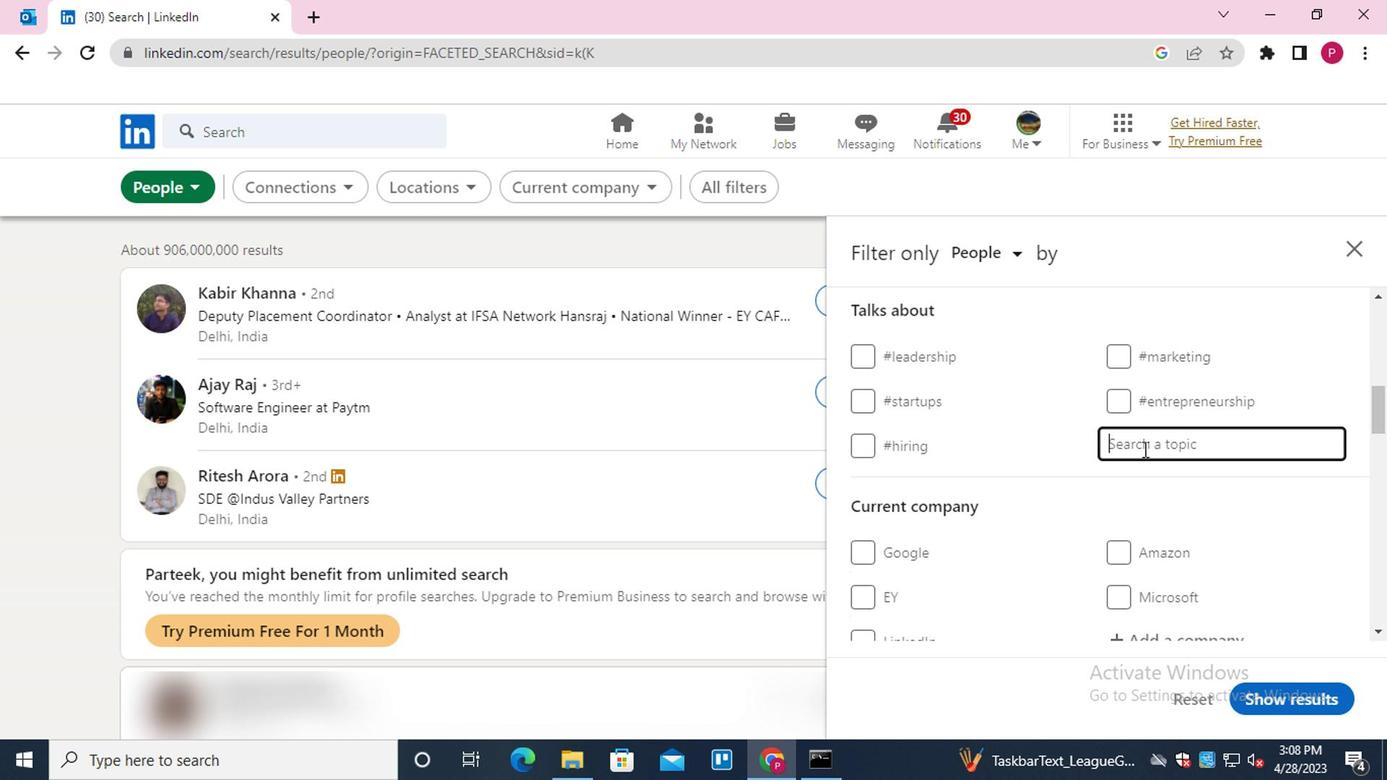 
Action: Key pressed DIGITAL<Key.down><Key.down><Key.enter>
Screenshot: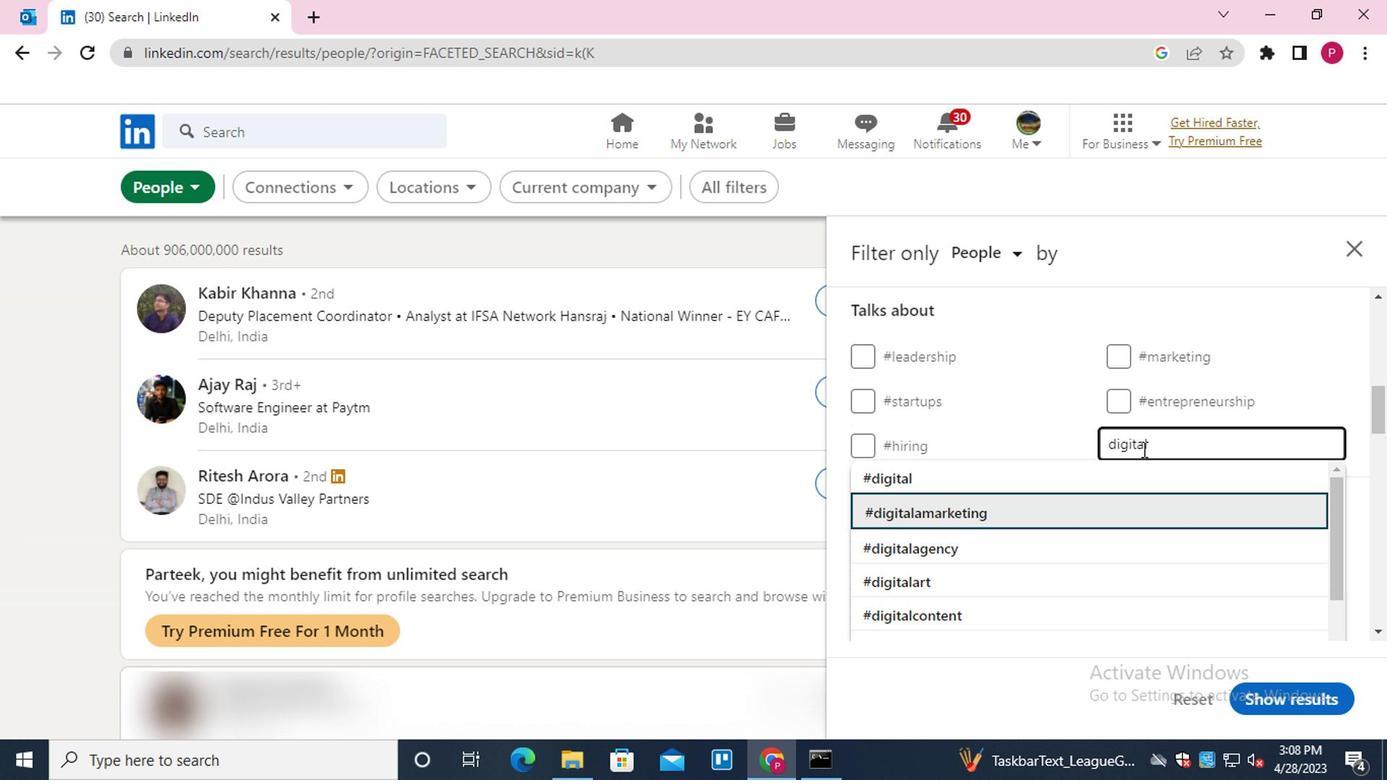 
Action: Mouse moved to (1054, 487)
Screenshot: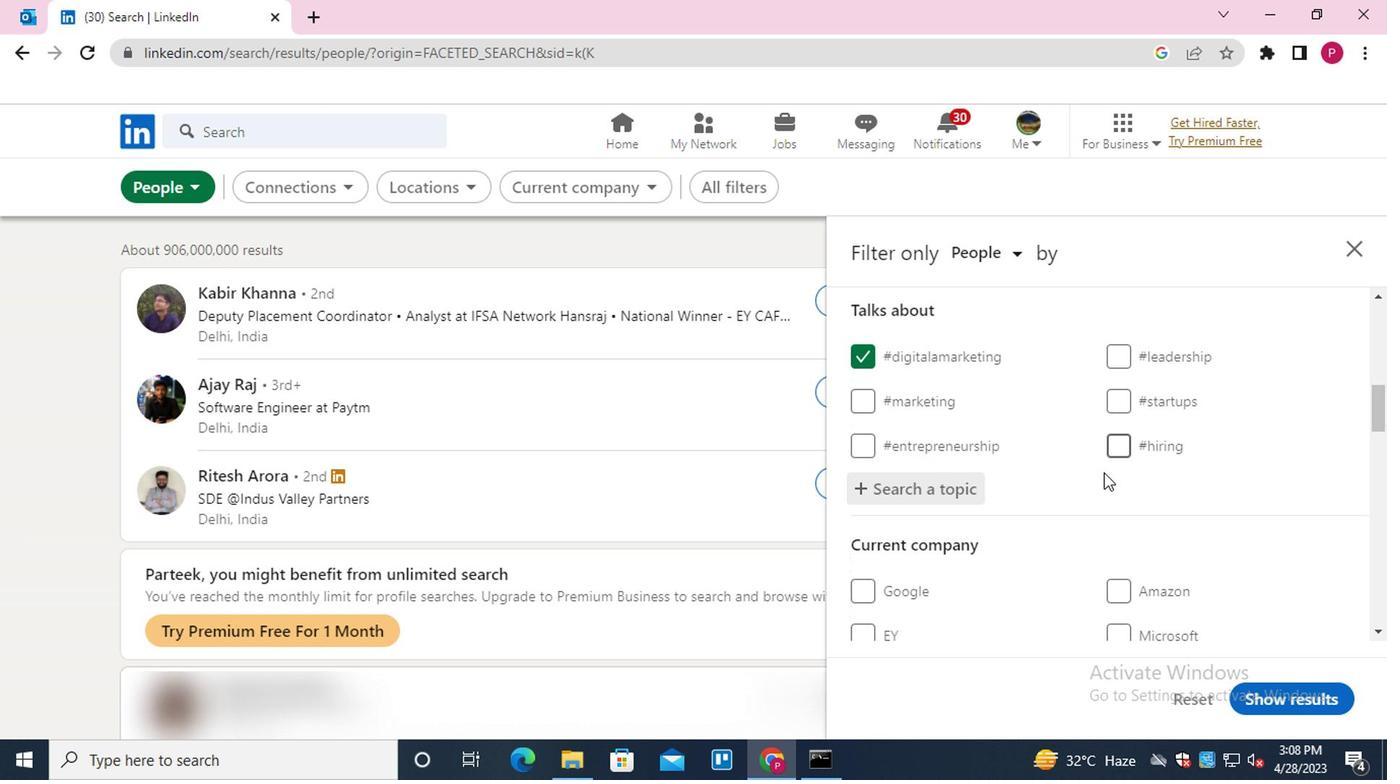 
Action: Mouse scrolled (1054, 486) with delta (0, 0)
Screenshot: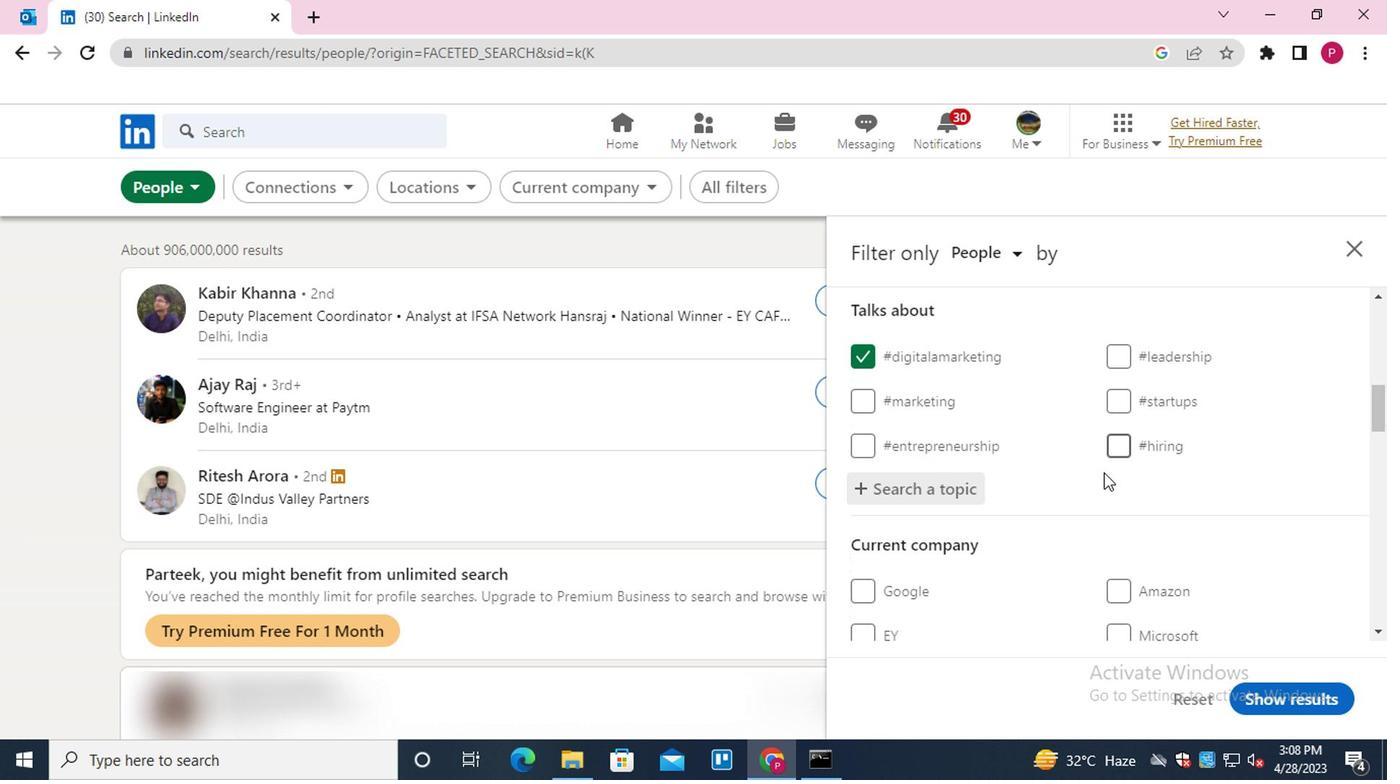 
Action: Mouse moved to (1043, 492)
Screenshot: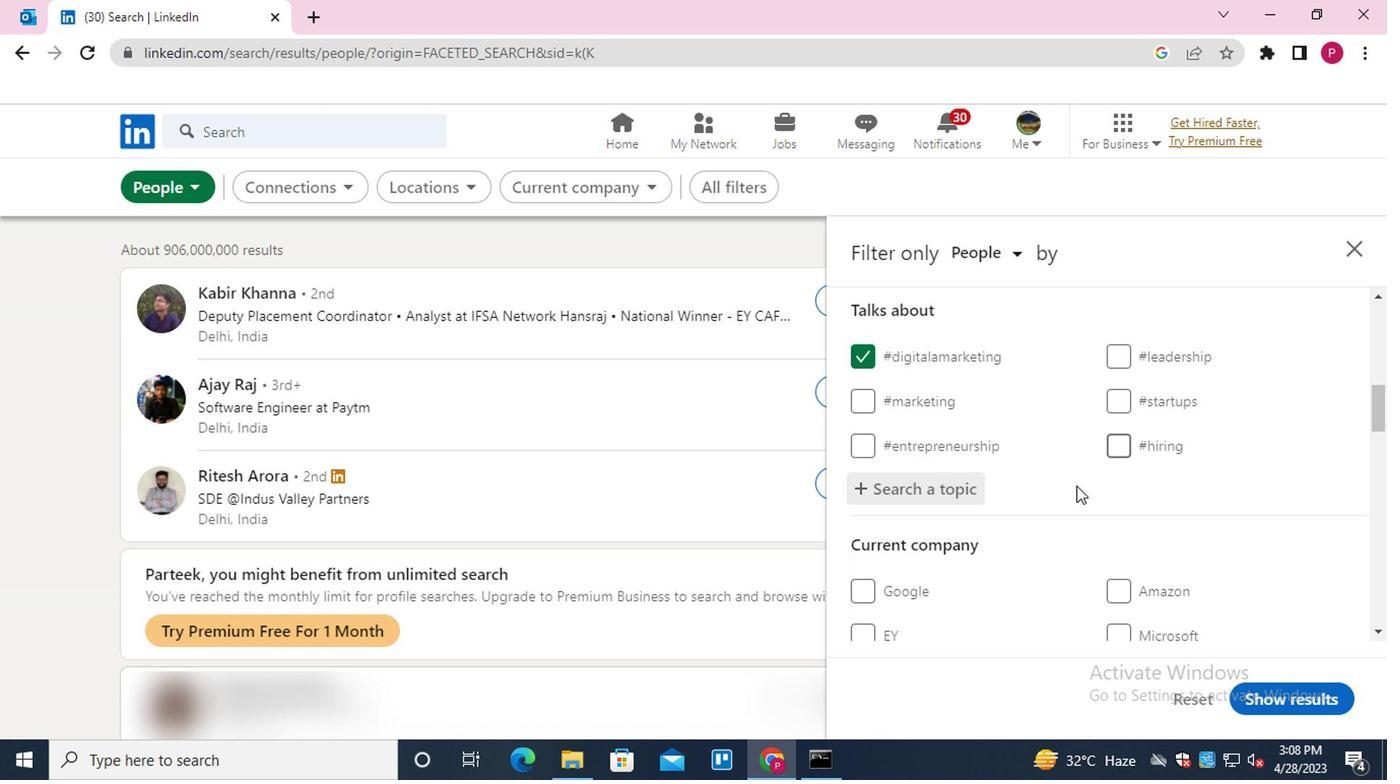 
Action: Mouse scrolled (1043, 492) with delta (0, 0)
Screenshot: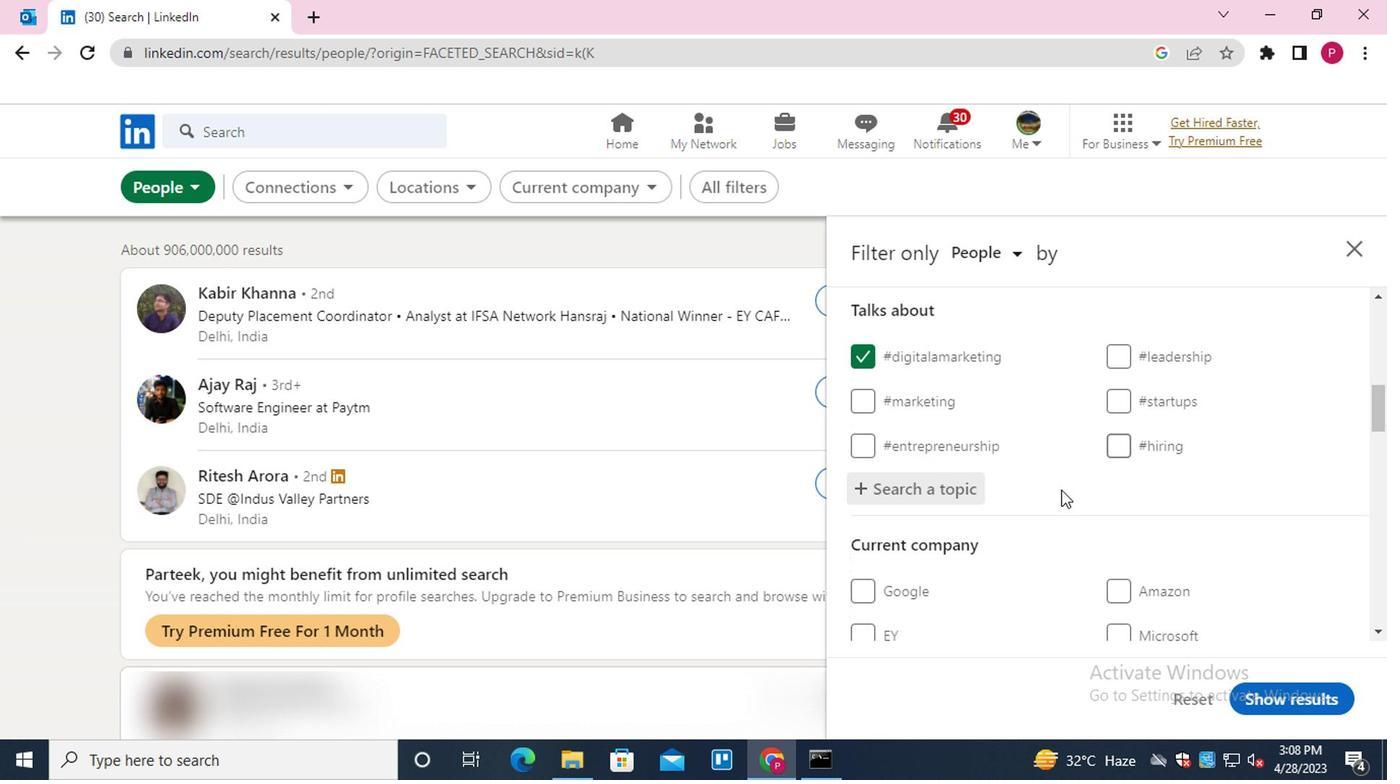 
Action: Mouse moved to (989, 492)
Screenshot: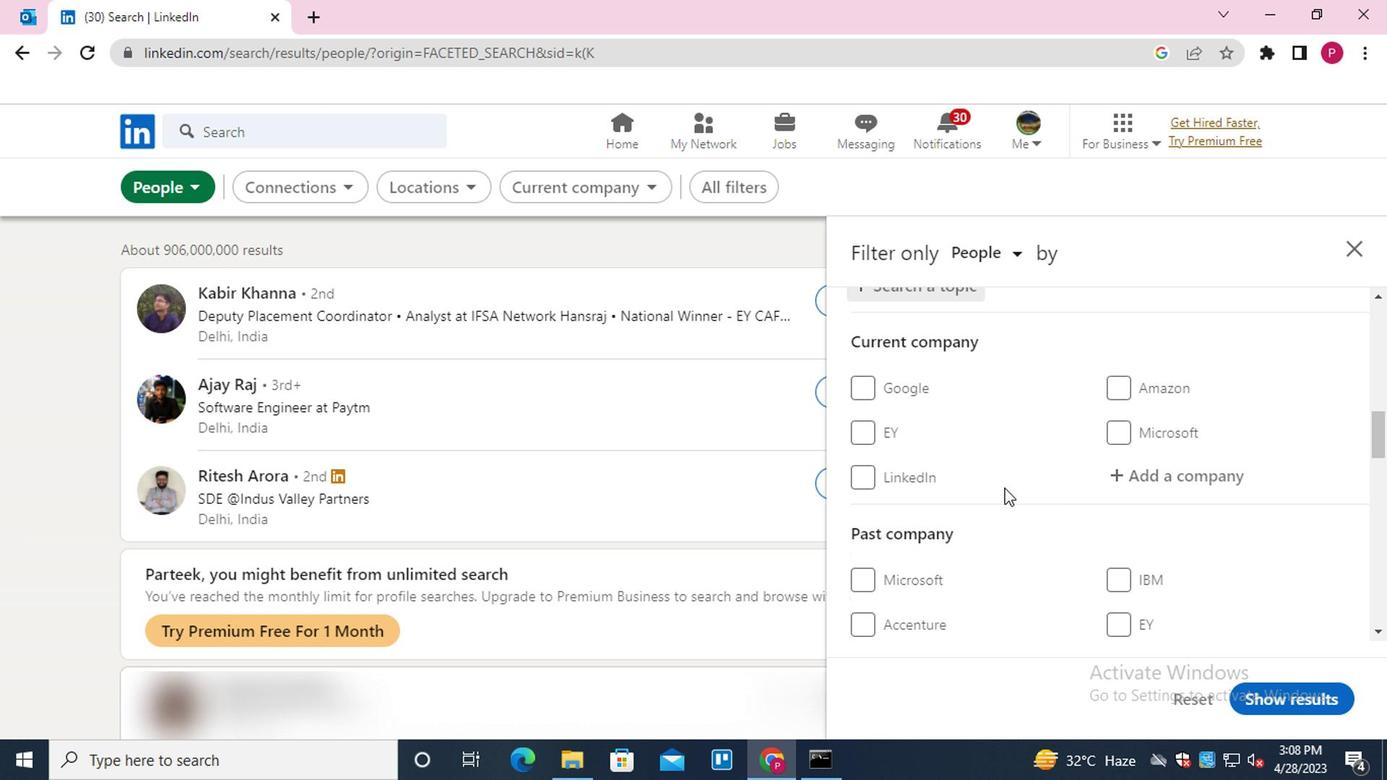 
Action: Mouse scrolled (989, 490) with delta (0, -1)
Screenshot: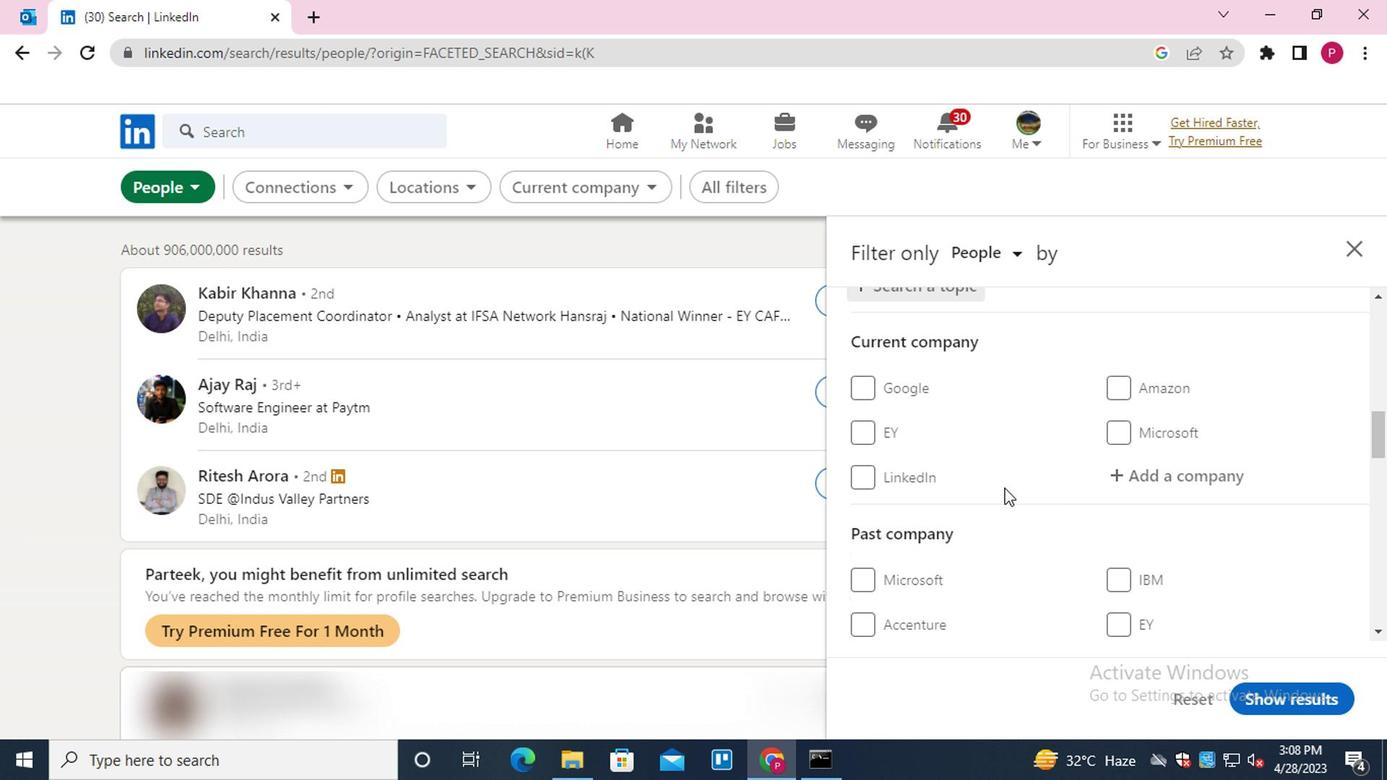 
Action: Mouse scrolled (989, 490) with delta (0, -1)
Screenshot: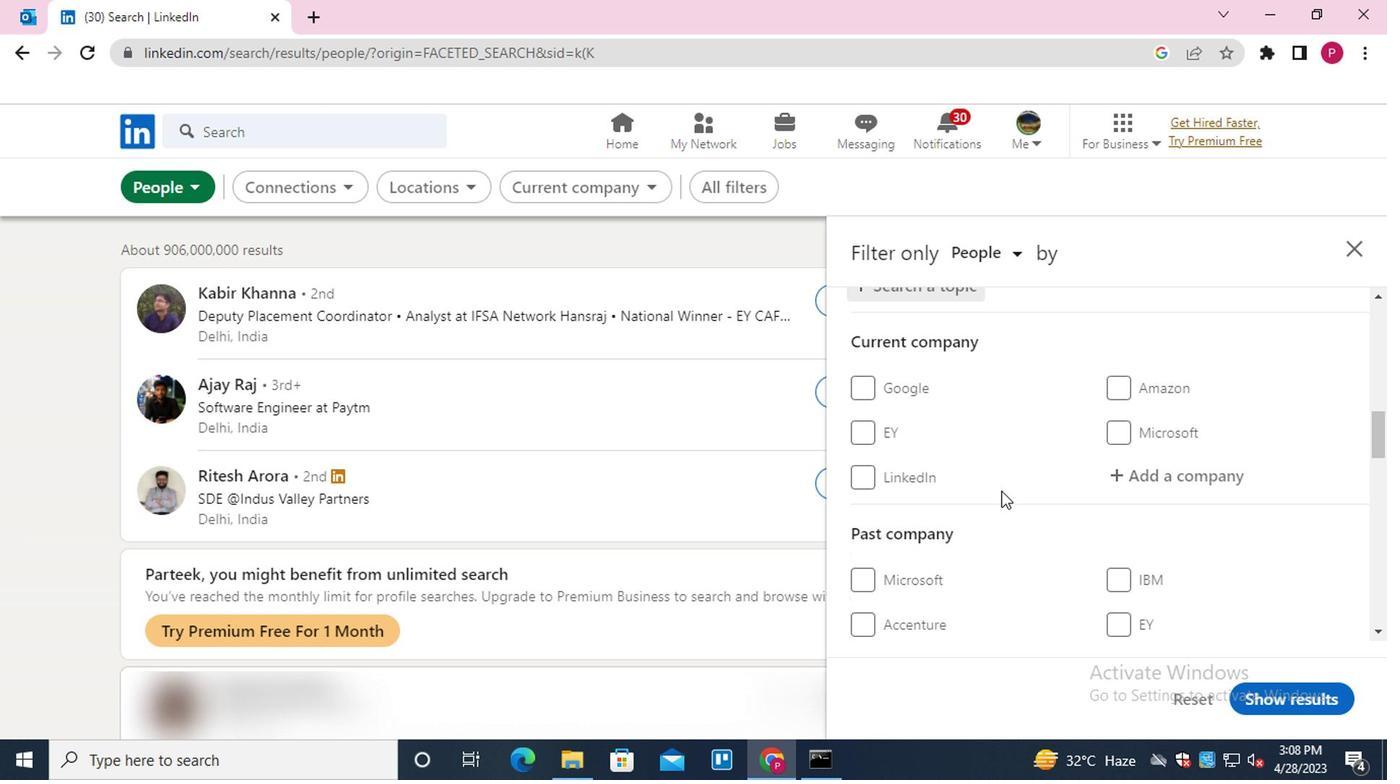 
Action: Mouse scrolled (989, 490) with delta (0, -1)
Screenshot: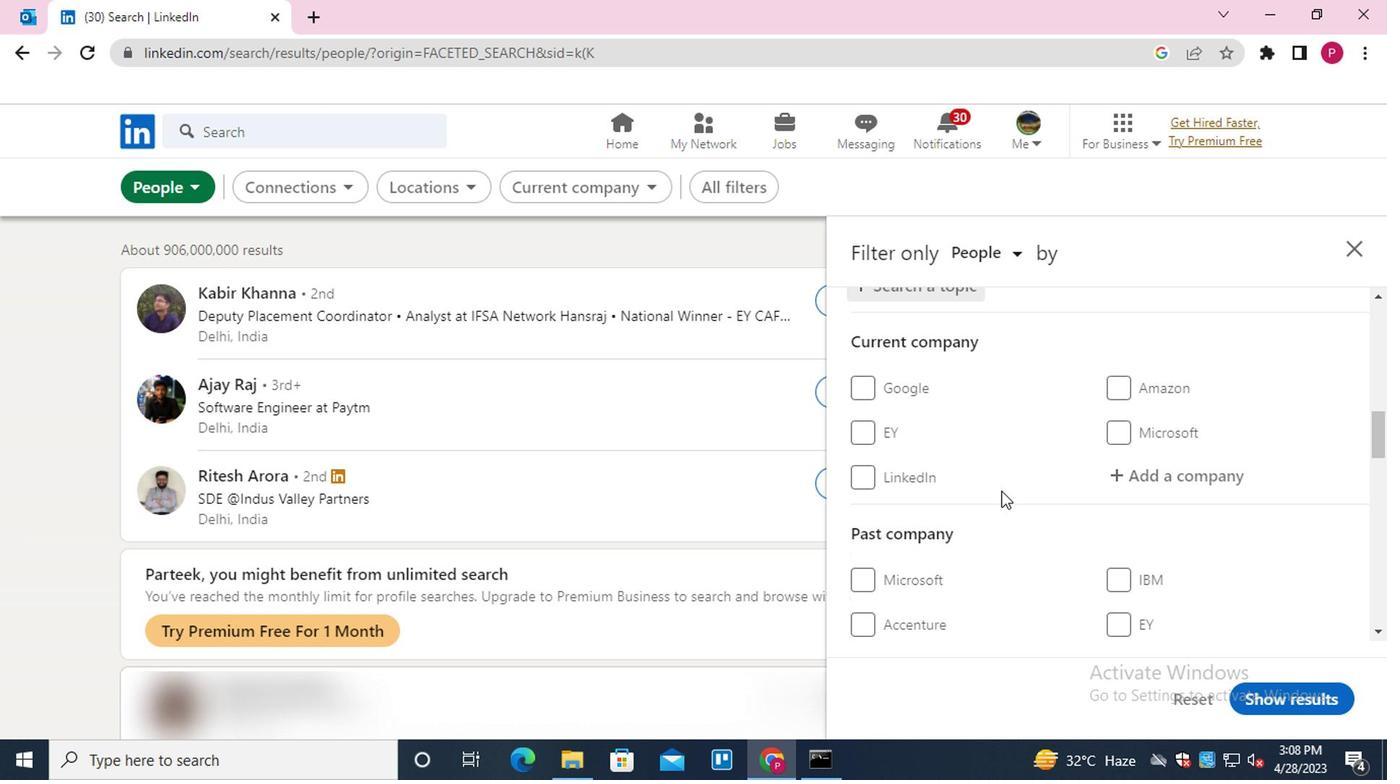 
Action: Mouse scrolled (989, 490) with delta (0, -1)
Screenshot: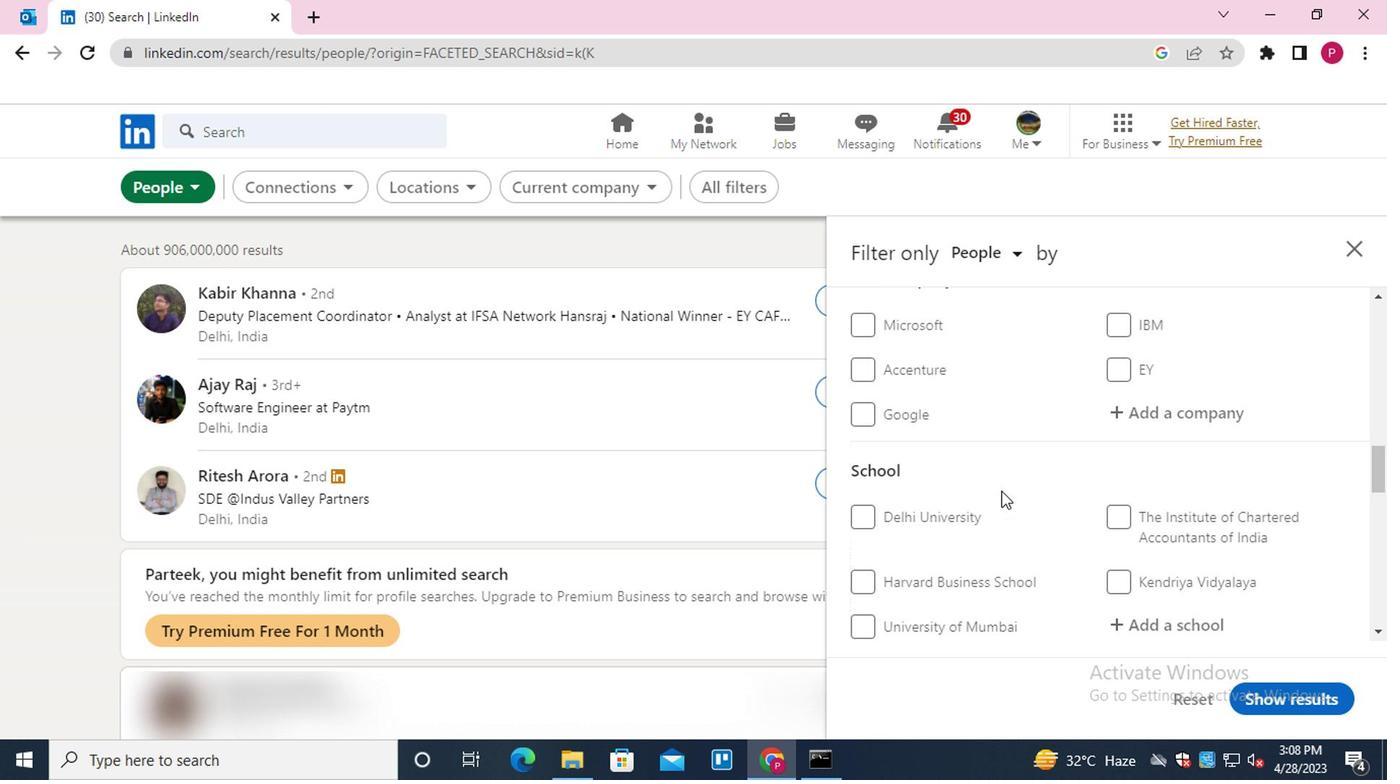 
Action: Mouse moved to (982, 500)
Screenshot: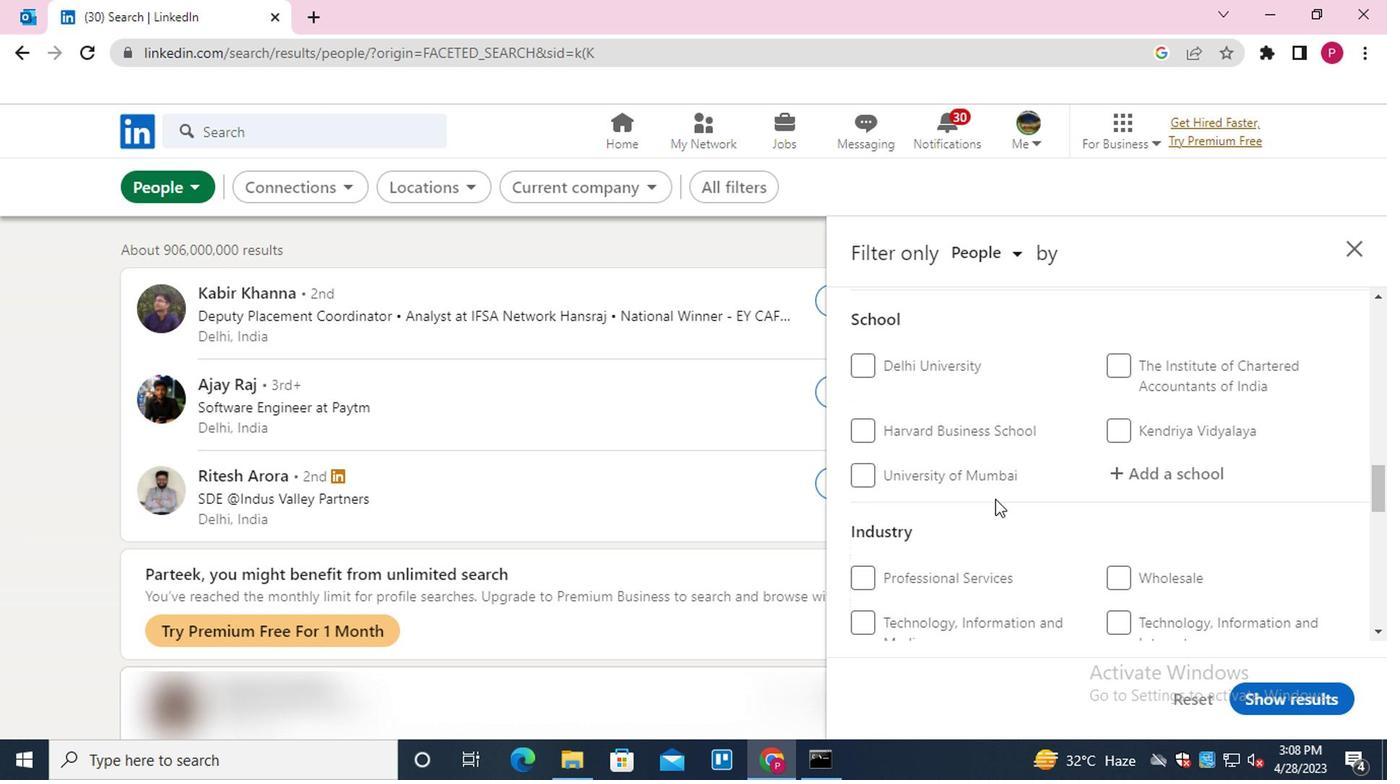 
Action: Mouse scrolled (982, 499) with delta (0, 0)
Screenshot: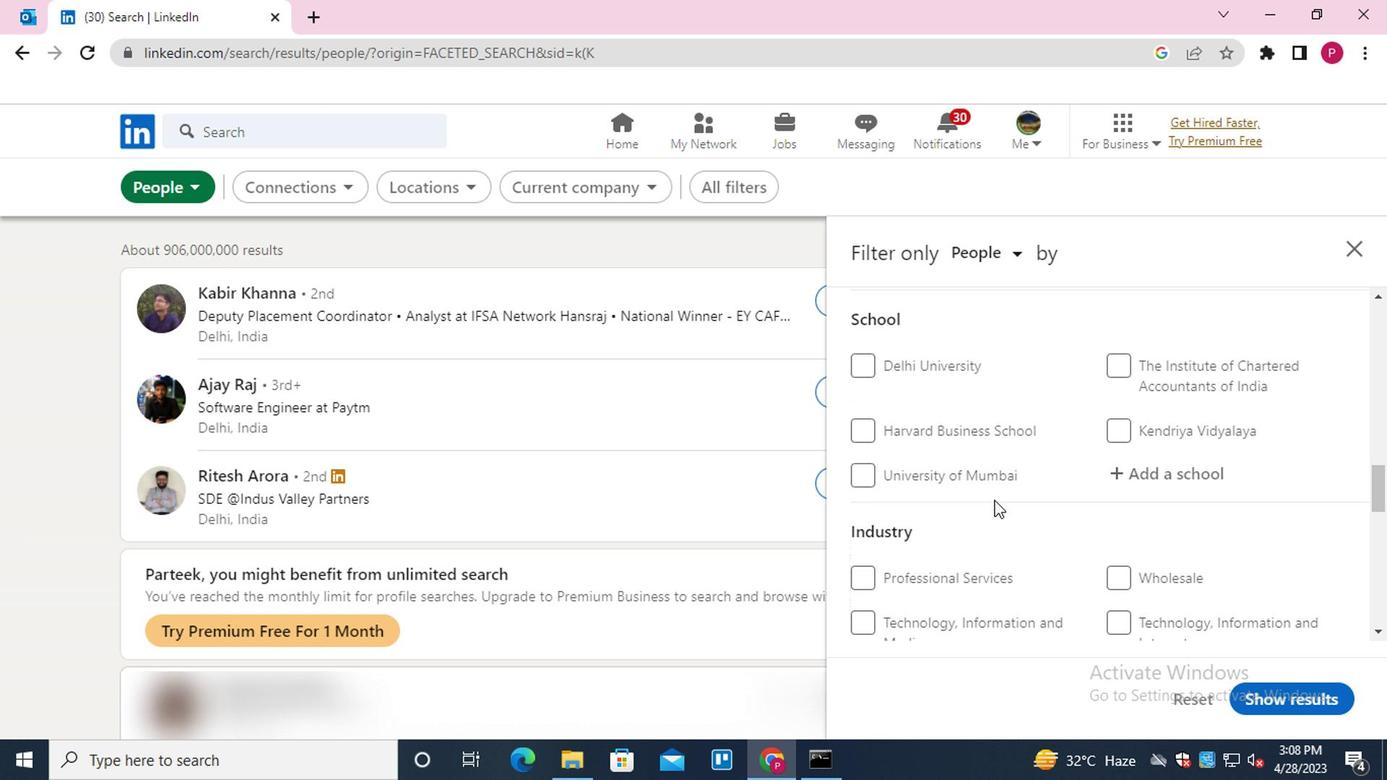 
Action: Mouse scrolled (982, 499) with delta (0, 0)
Screenshot: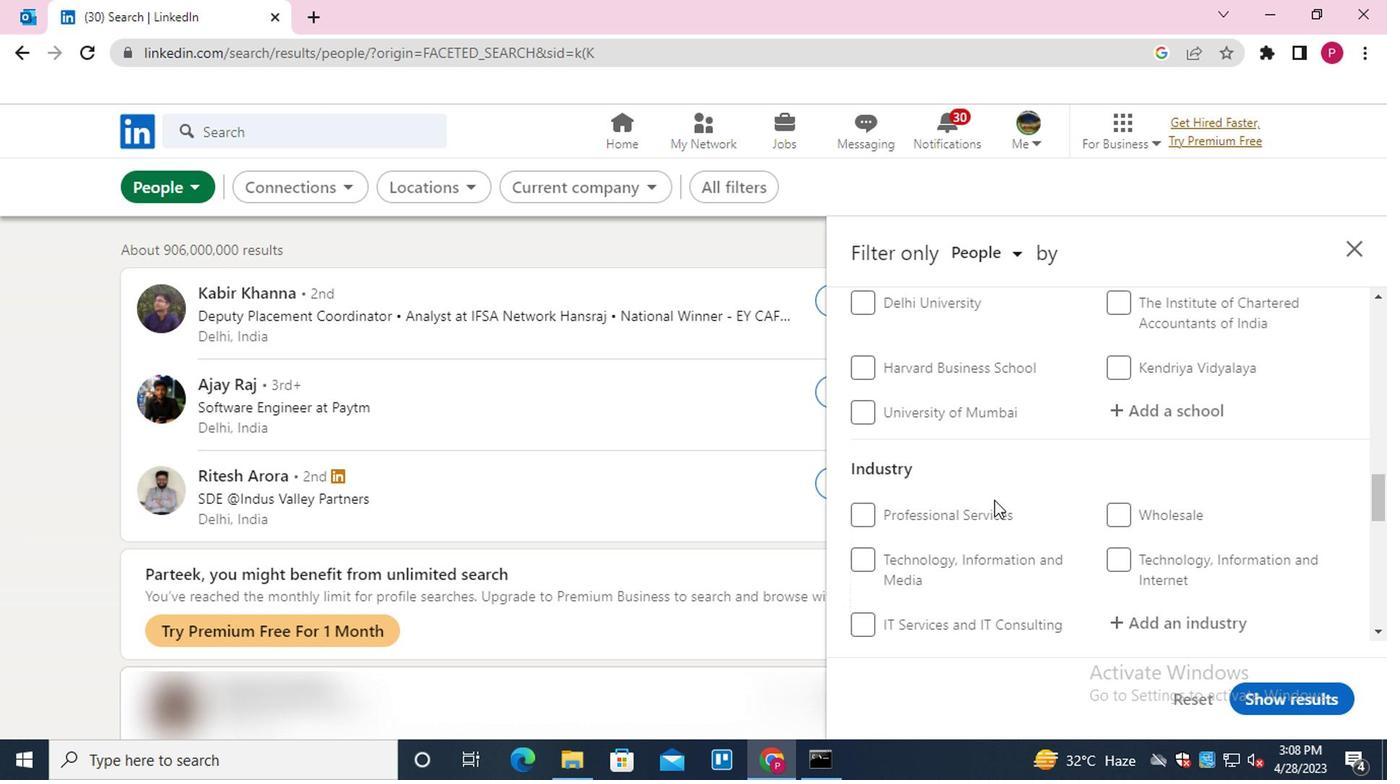 
Action: Mouse scrolled (982, 499) with delta (0, 0)
Screenshot: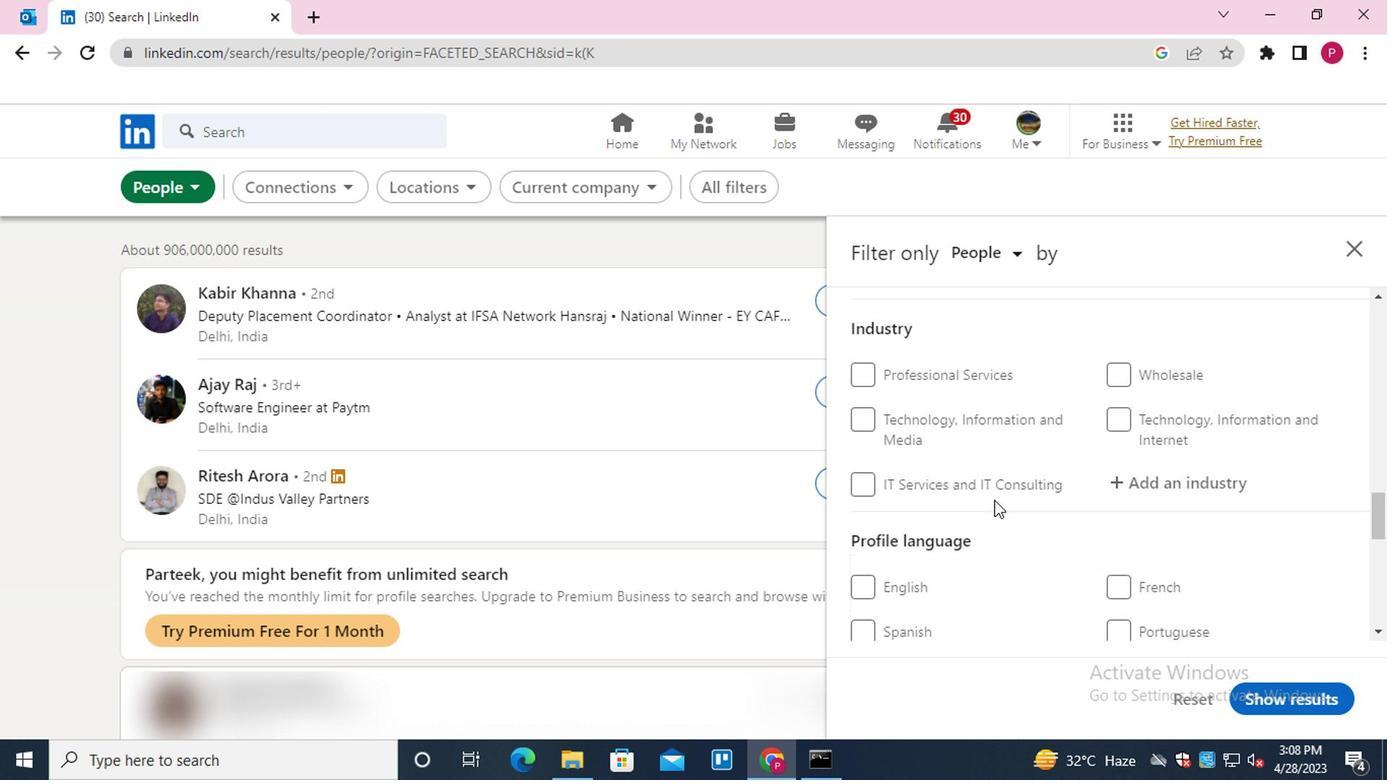 
Action: Mouse scrolled (982, 499) with delta (0, 0)
Screenshot: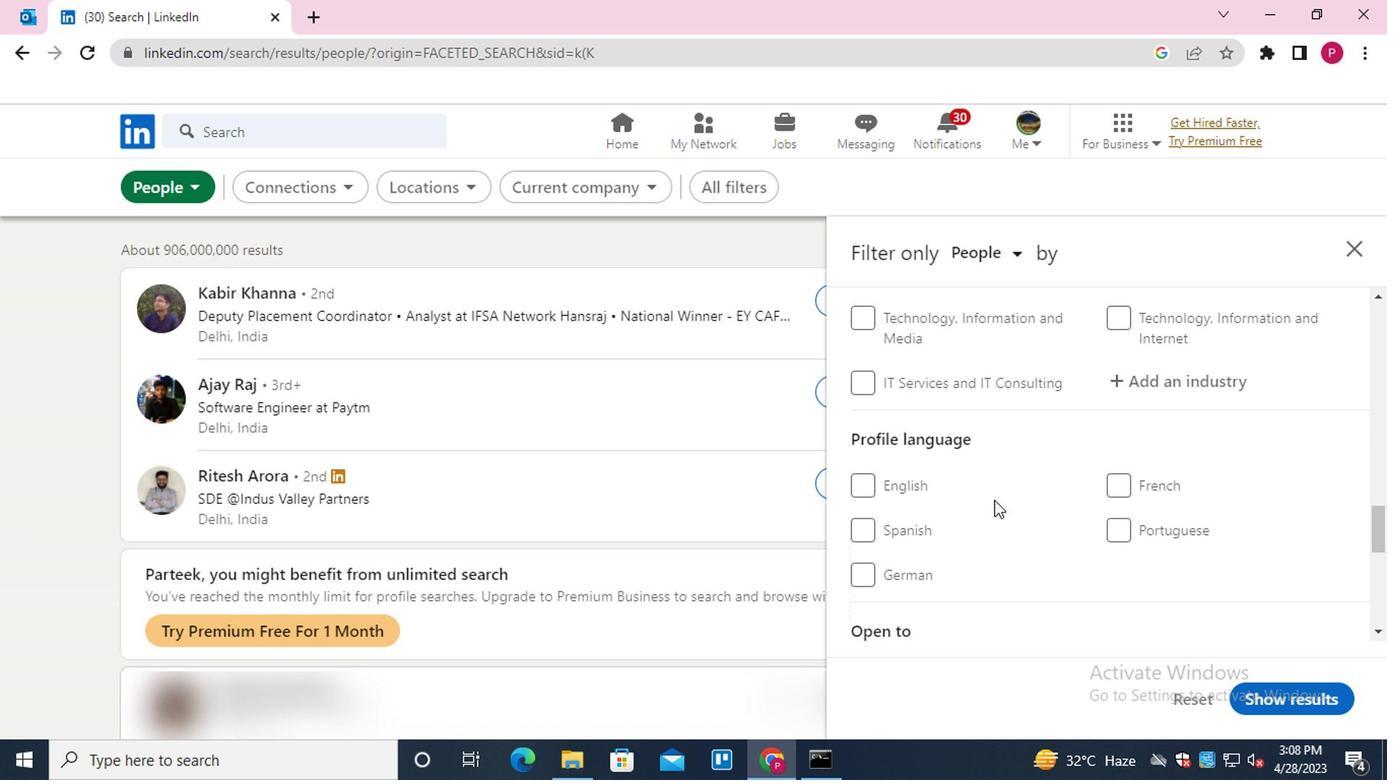 
Action: Mouse moved to (1104, 391)
Screenshot: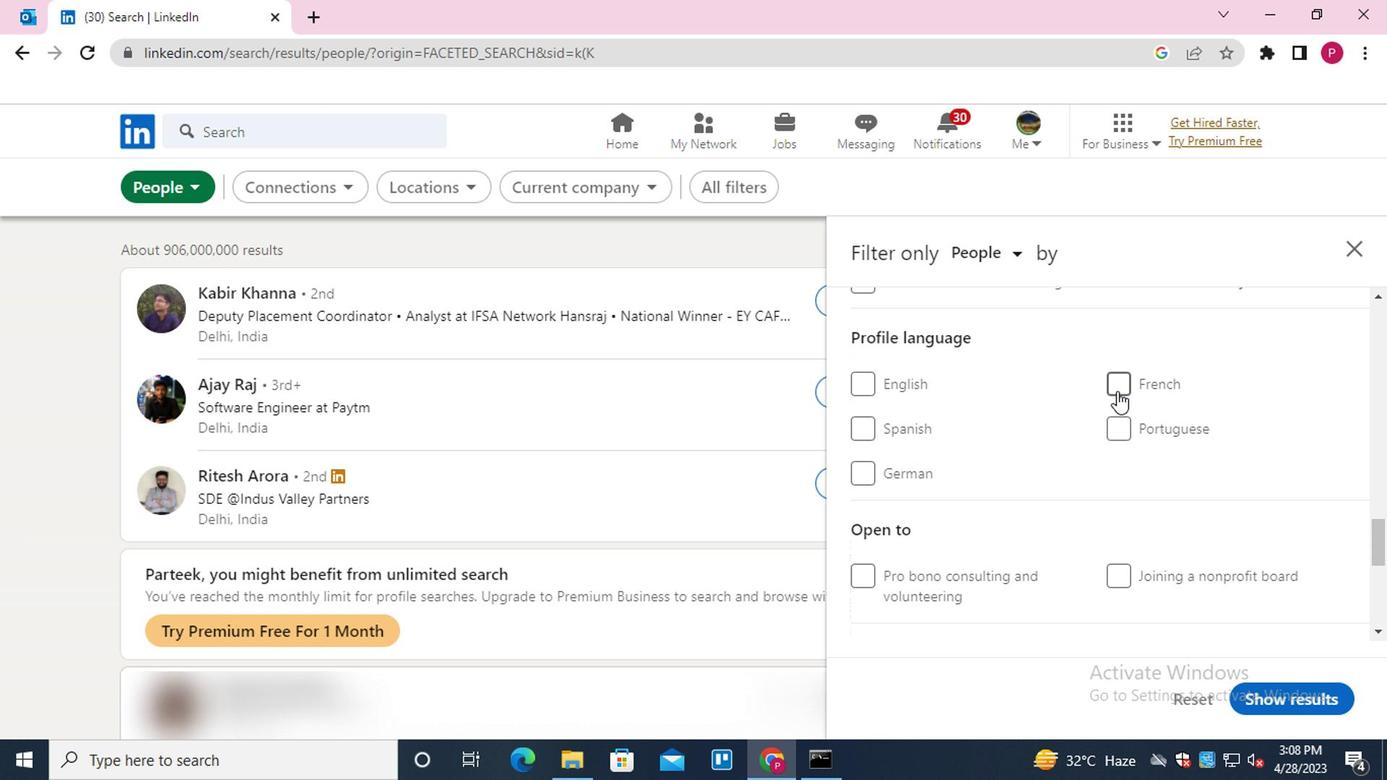 
Action: Mouse pressed left at (1104, 391)
Screenshot: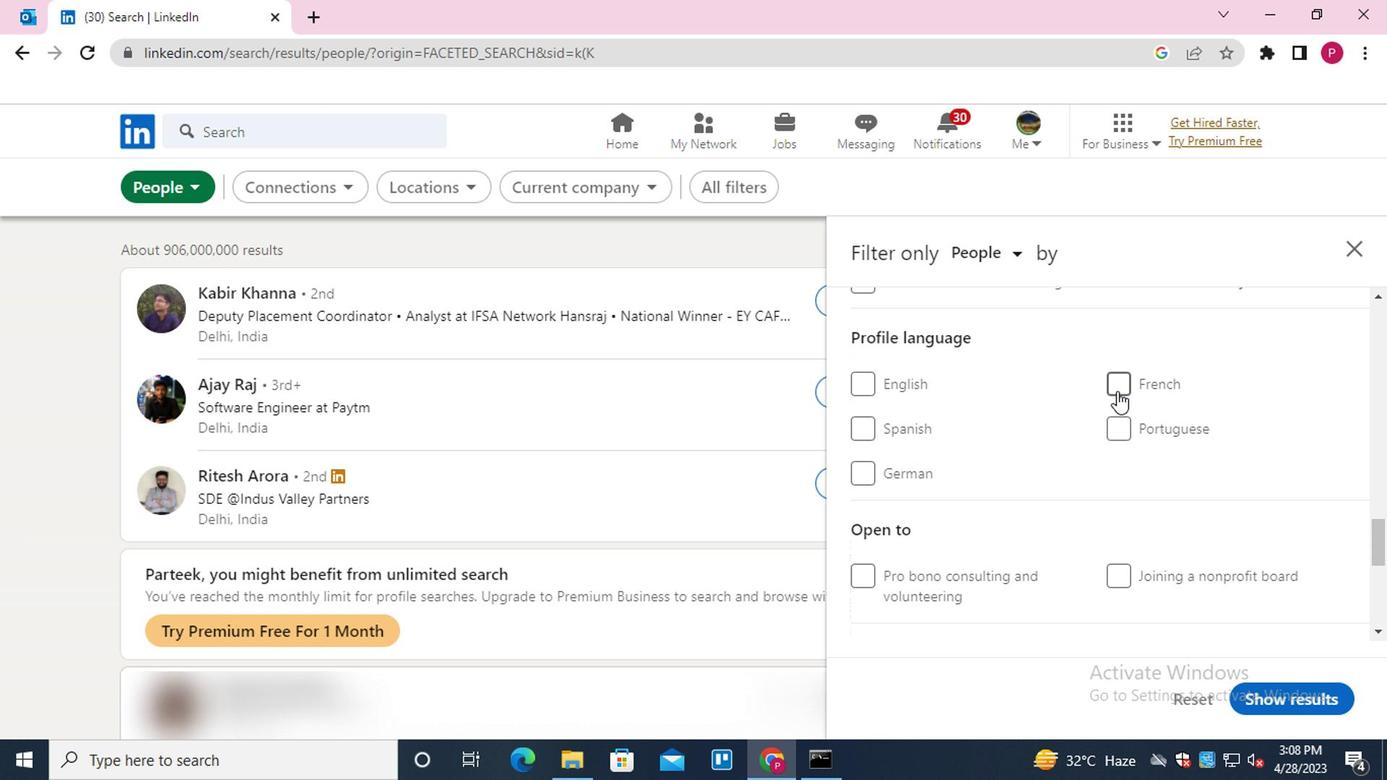
Action: Mouse moved to (1044, 434)
Screenshot: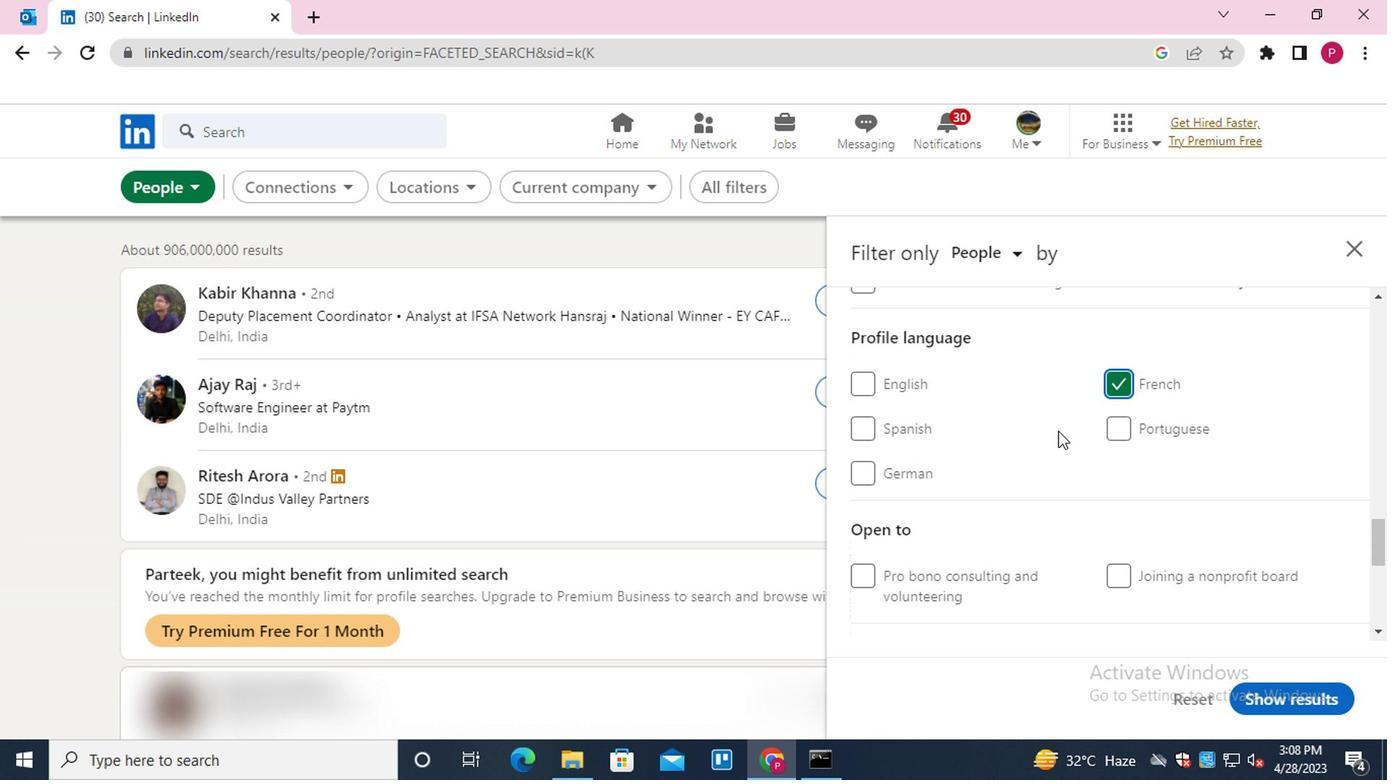 
Action: Mouse scrolled (1044, 434) with delta (0, 0)
Screenshot: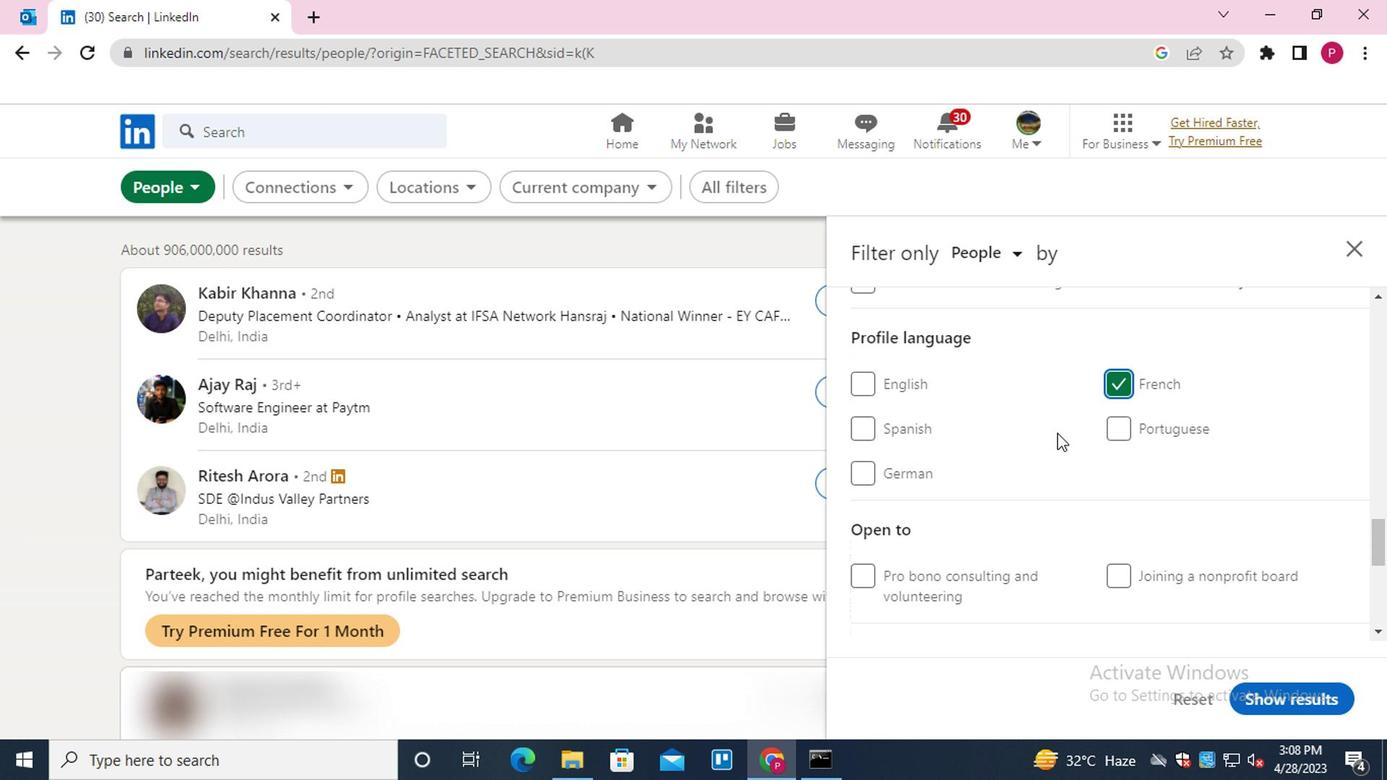 
Action: Mouse scrolled (1044, 434) with delta (0, 0)
Screenshot: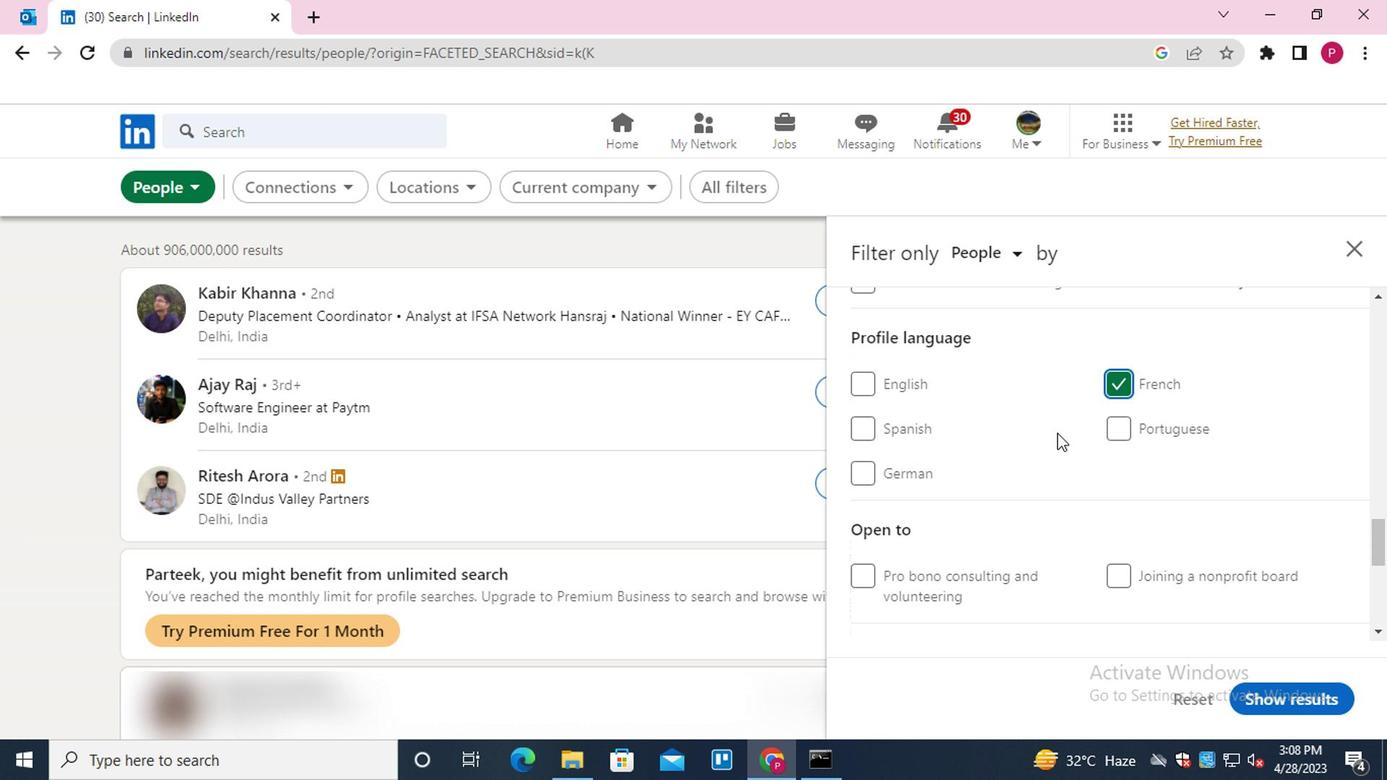 
Action: Mouse scrolled (1044, 434) with delta (0, 0)
Screenshot: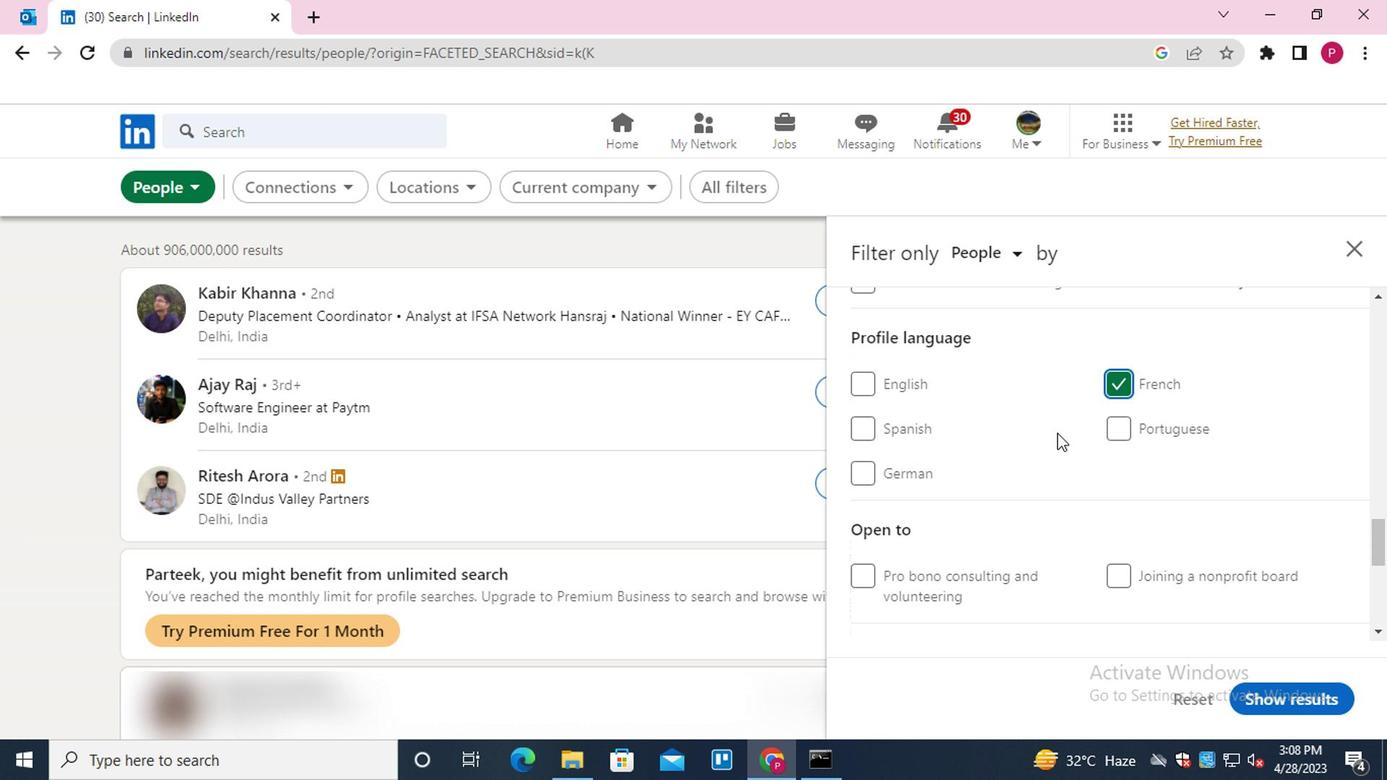 
Action: Mouse scrolled (1044, 434) with delta (0, 0)
Screenshot: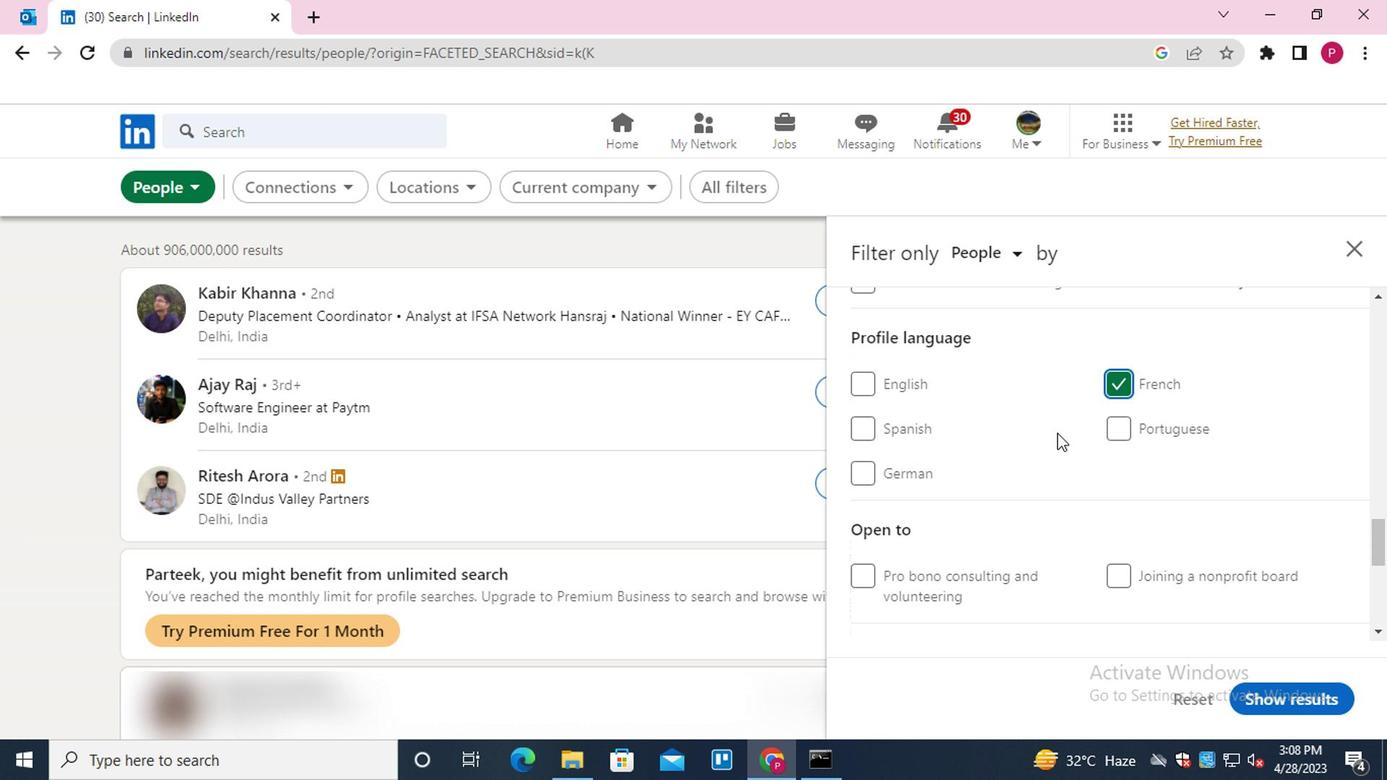 
Action: Mouse moved to (1004, 434)
Screenshot: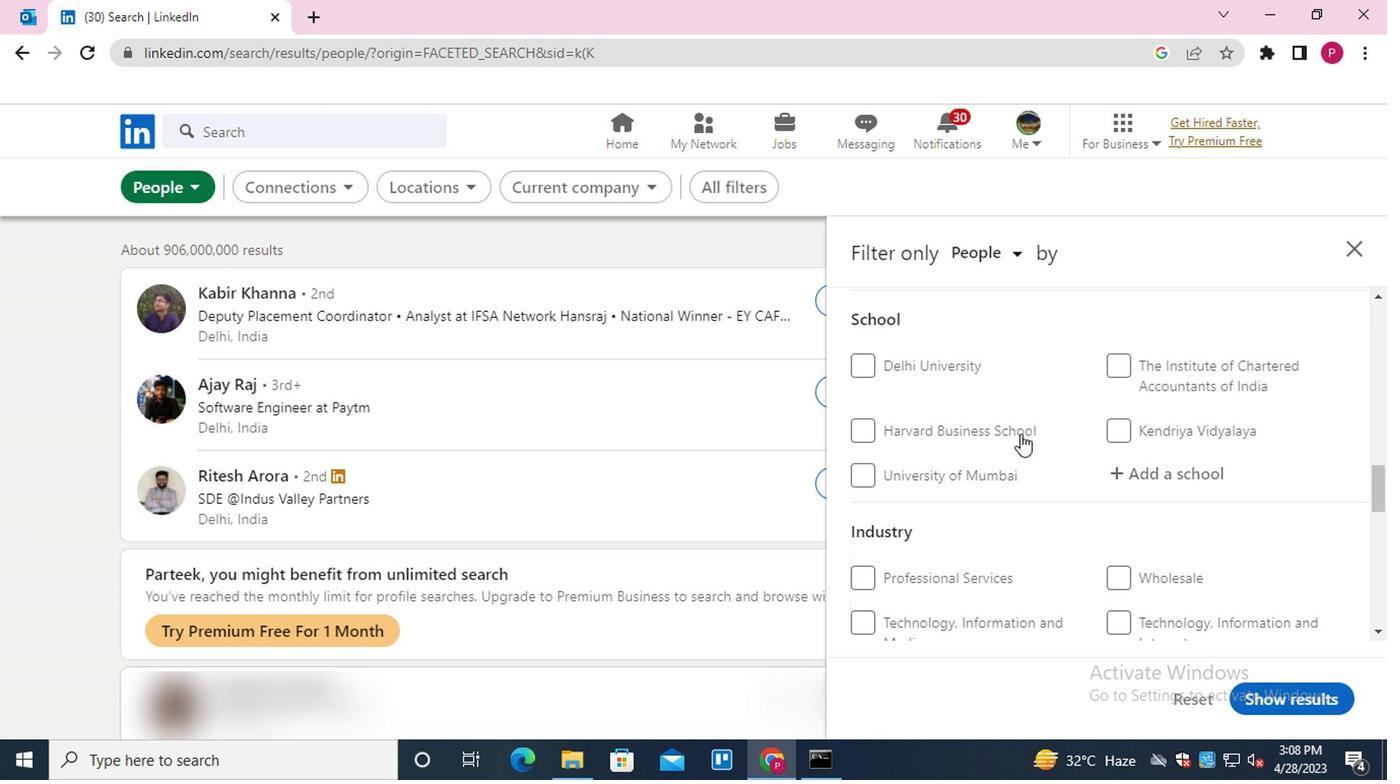 
Action: Mouse scrolled (1004, 436) with delta (0, 1)
Screenshot: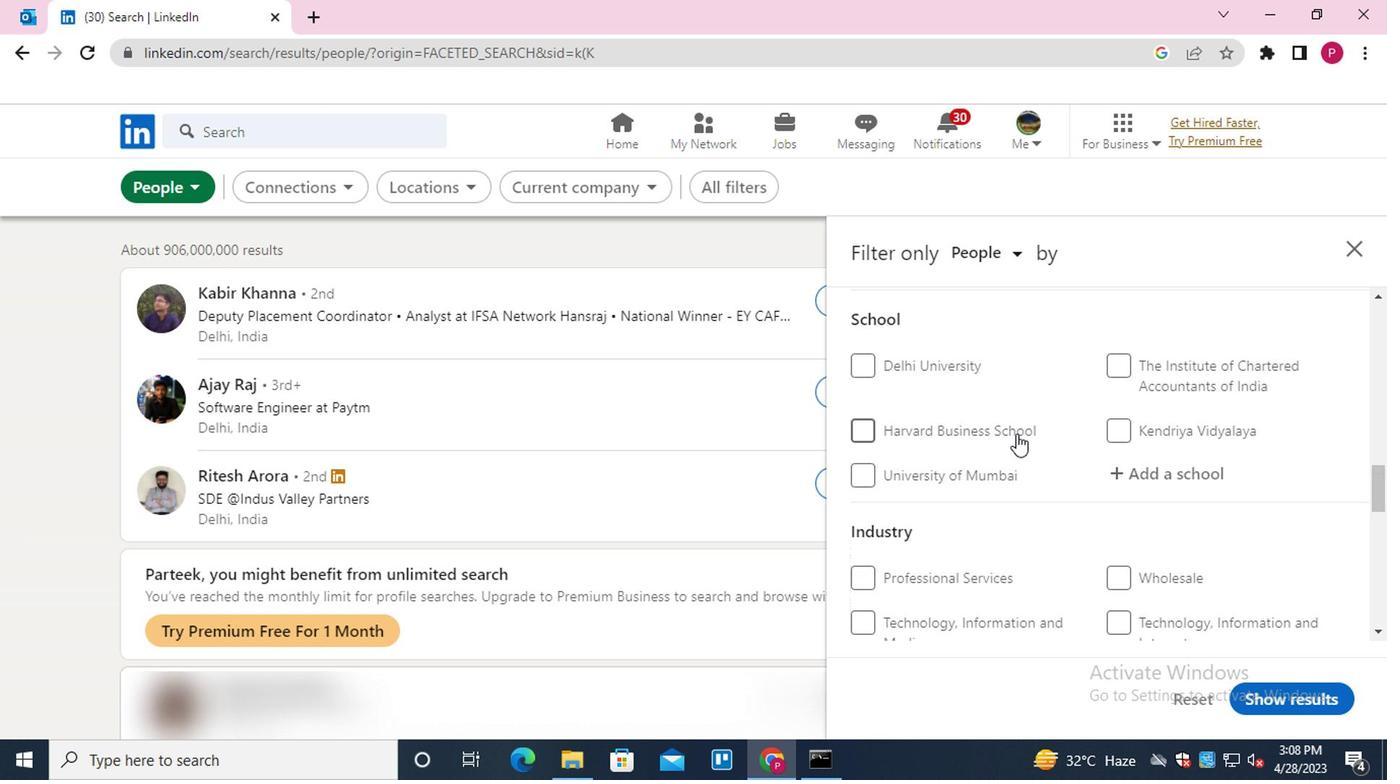
Action: Mouse scrolled (1004, 436) with delta (0, 1)
Screenshot: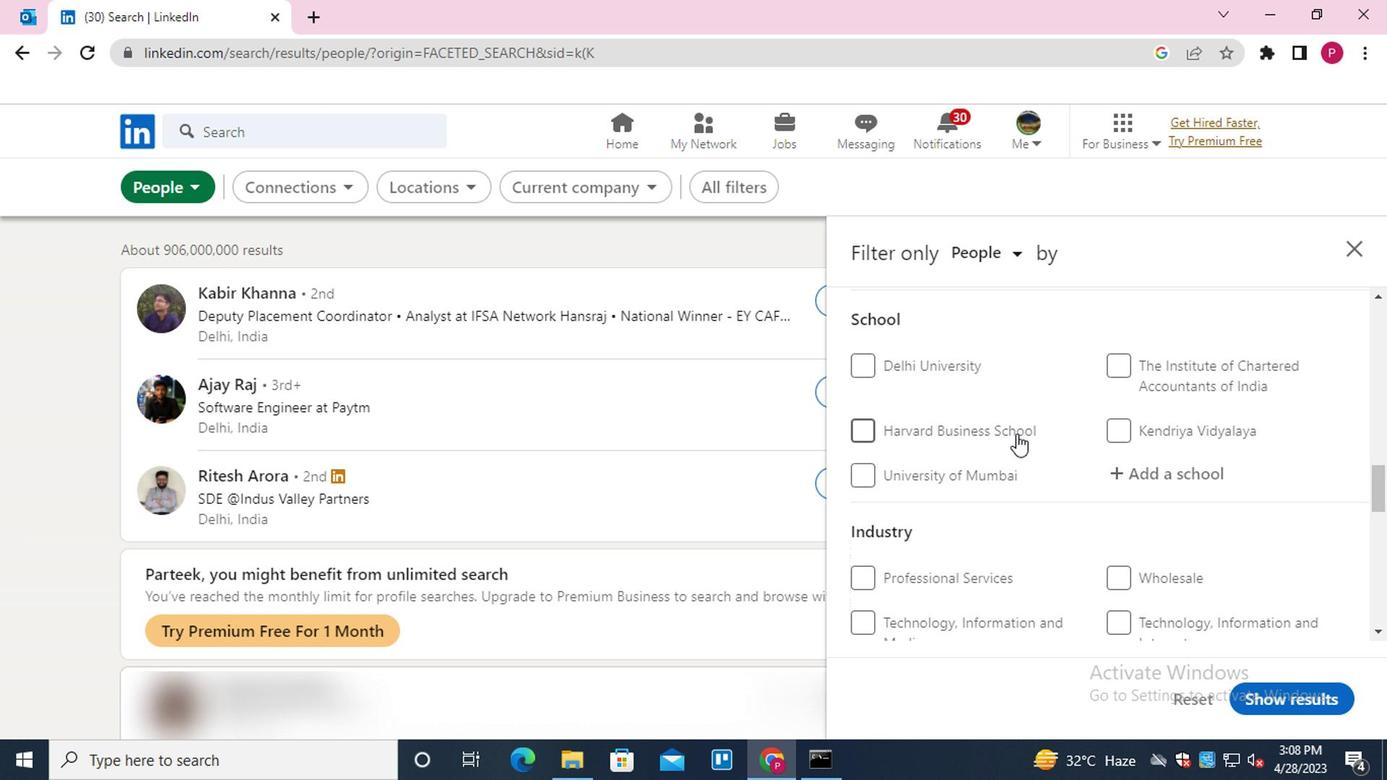 
Action: Mouse scrolled (1004, 436) with delta (0, 1)
Screenshot: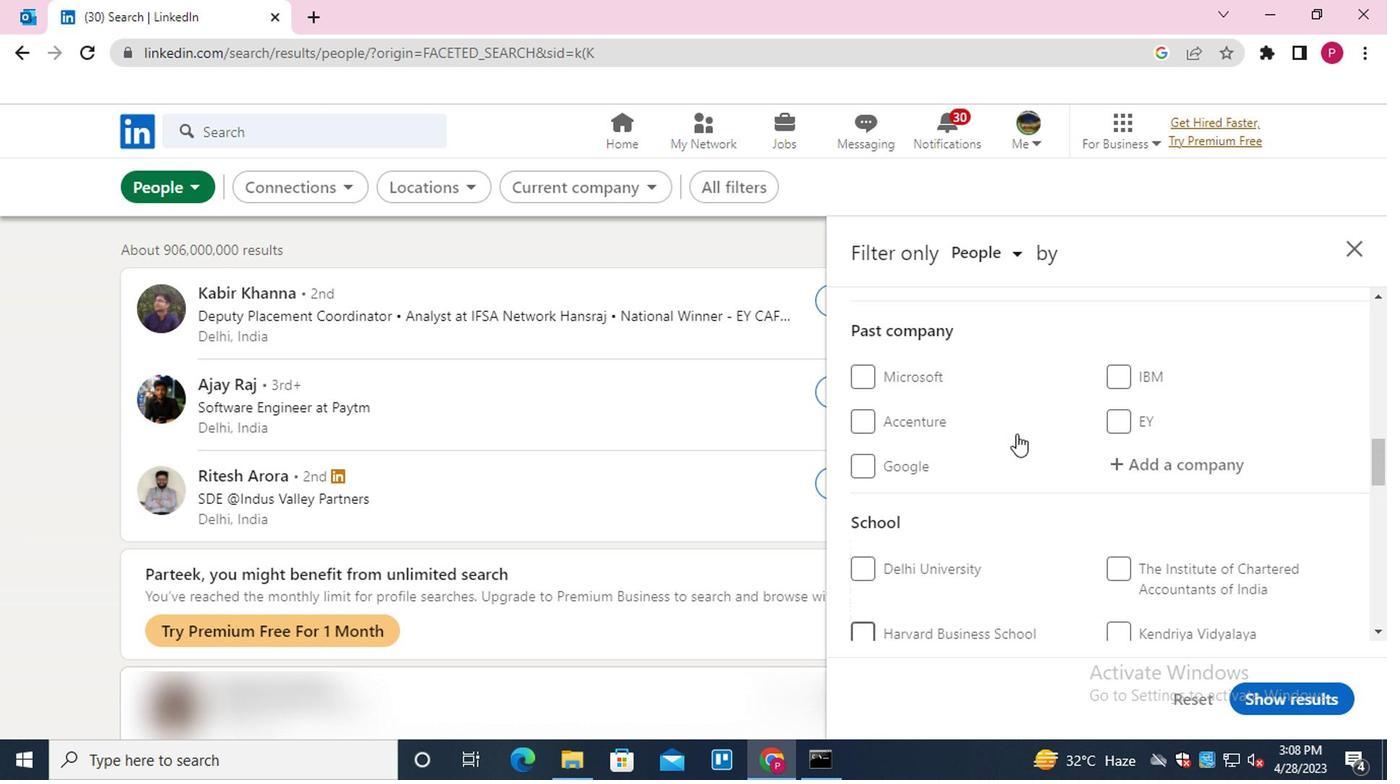 
Action: Mouse scrolled (1004, 436) with delta (0, 1)
Screenshot: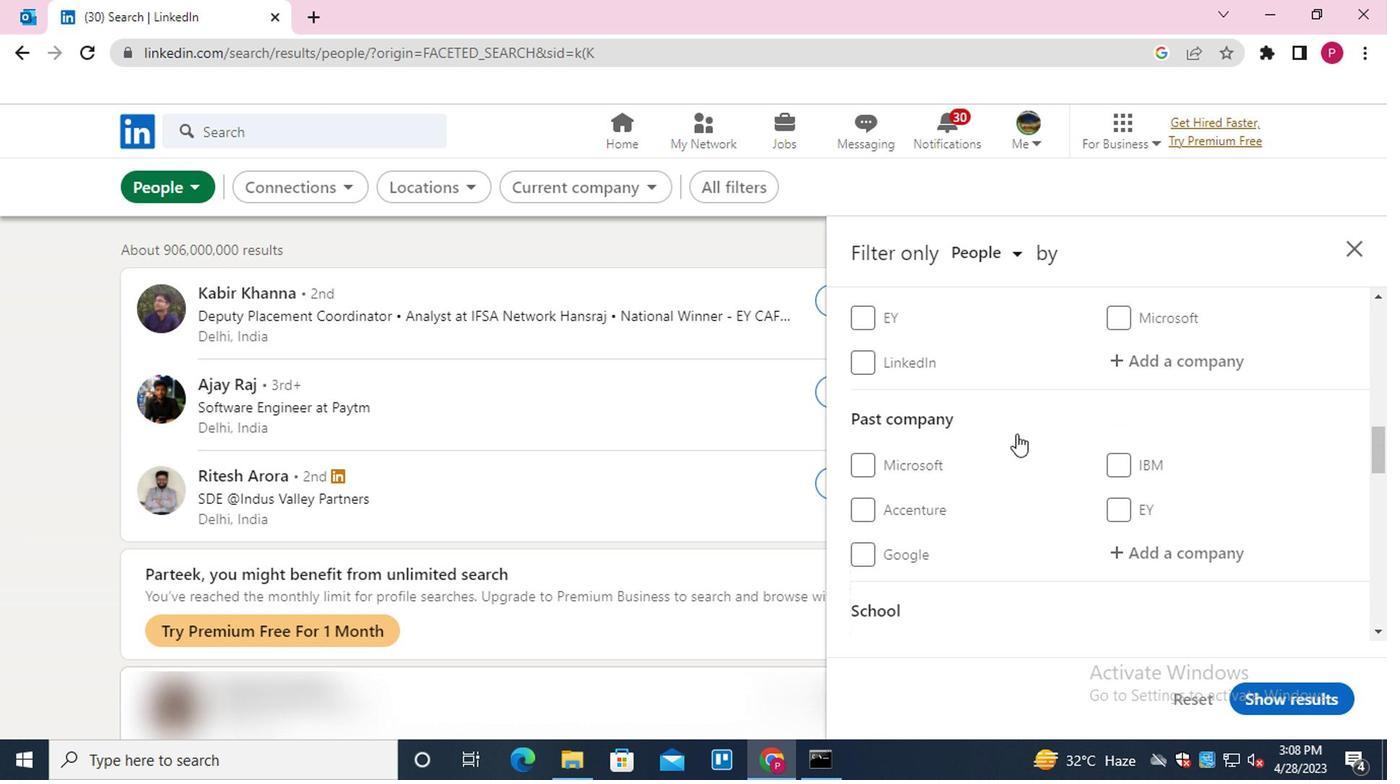 
Action: Mouse moved to (1144, 478)
Screenshot: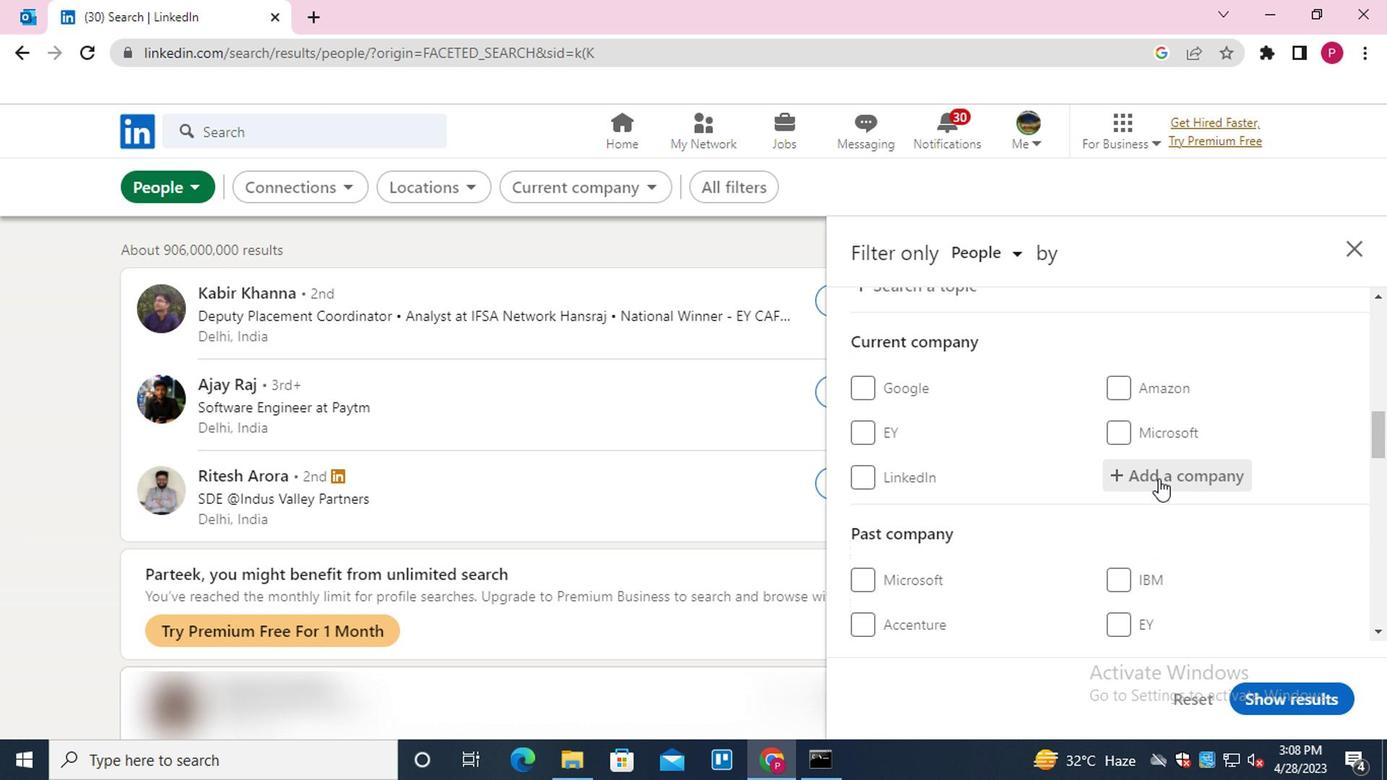 
Action: Mouse pressed left at (1144, 478)
Screenshot: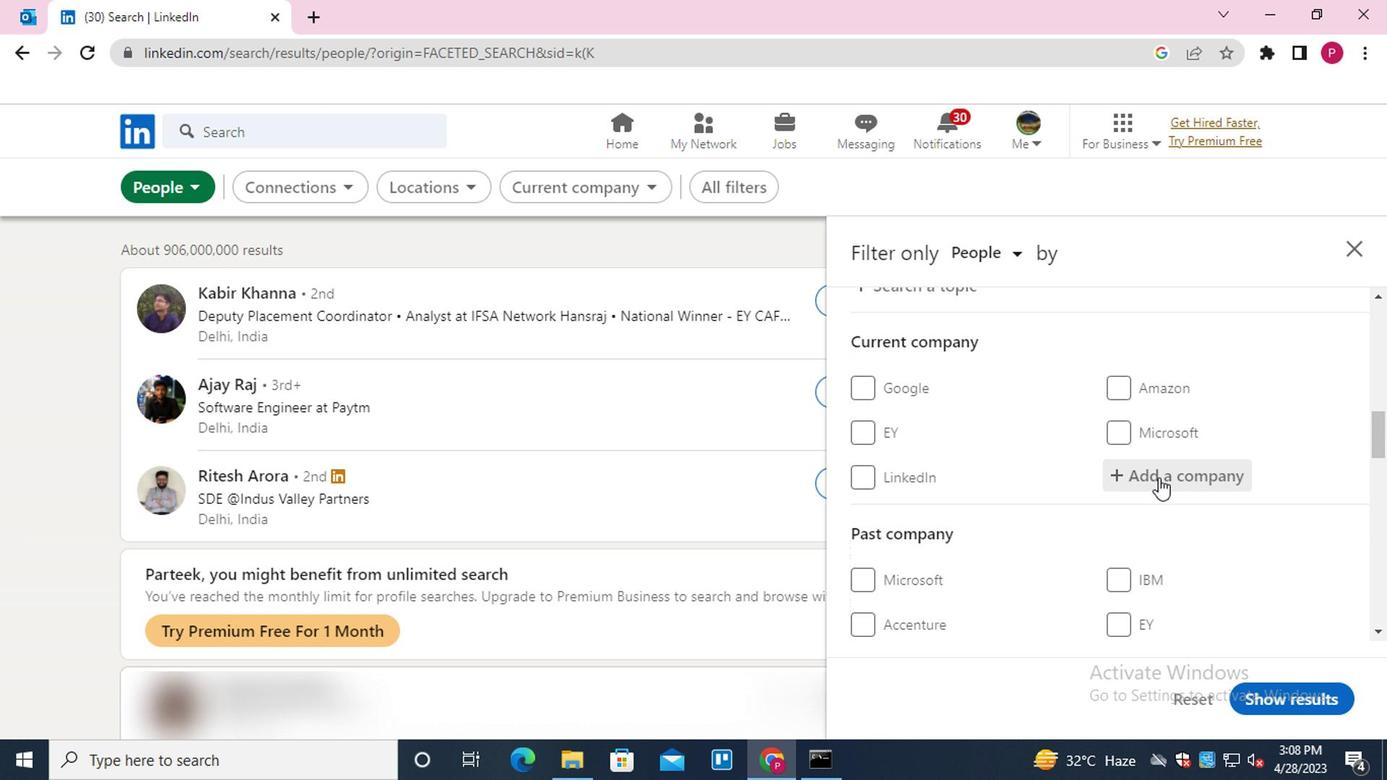 
Action: Key pressed <Key.shift><Key.shift><Key.shift><Key.shift><Key.shift><Key.shift><Key.shift><Key.shift><Key.shift><Key.shift><Key.shift><Key.shift><Key.shift><Key.shift><Key.shift><Key.shift><Key.shift><Key.shift><Key.shift><Key.shift><Key.shift><Key.shift><Key.shift><Key.shift><Key.shift><Key.shift><Key.shift><Key.shift>LUXOFT<Key.down><Key.enter>
Screenshot: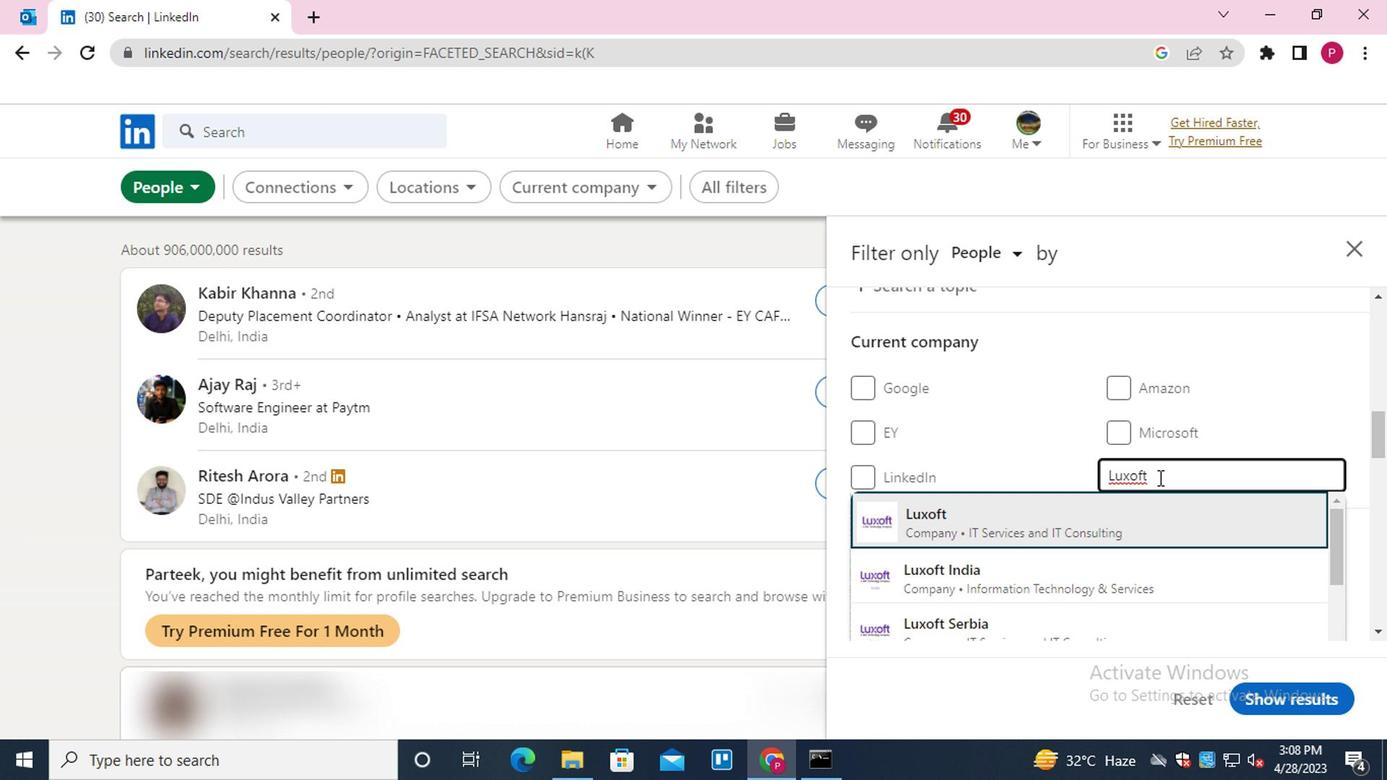 
Action: Mouse moved to (1066, 462)
Screenshot: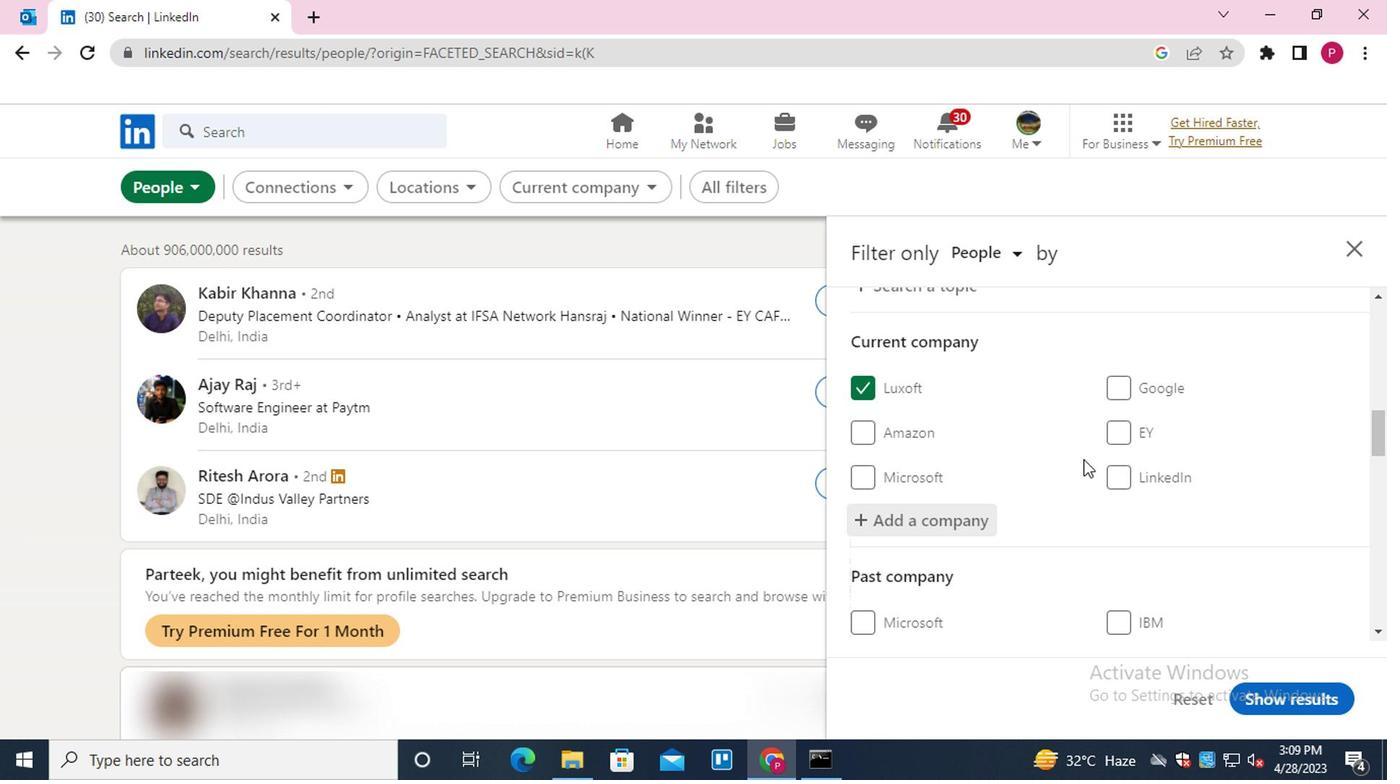 
Action: Mouse scrolled (1066, 461) with delta (0, 0)
Screenshot: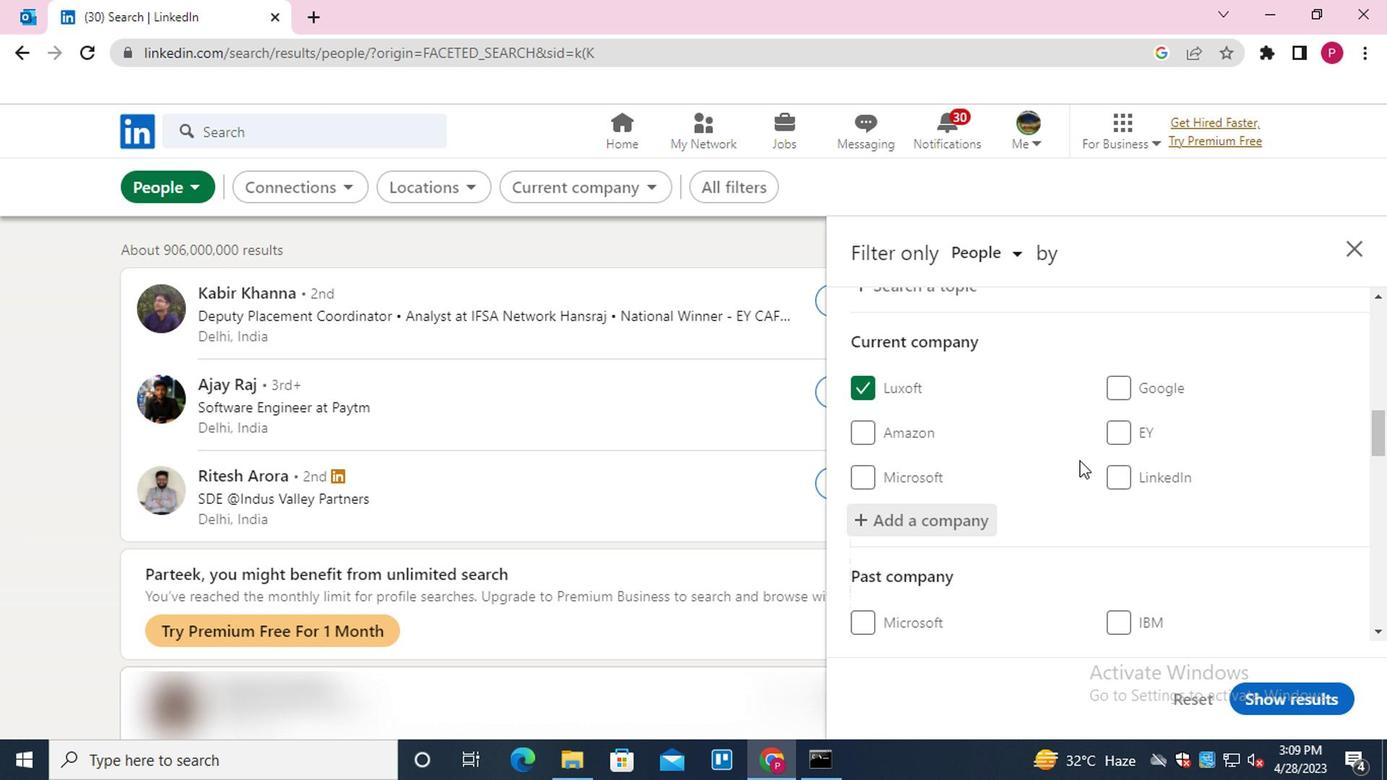 
Action: Mouse moved to (1063, 463)
Screenshot: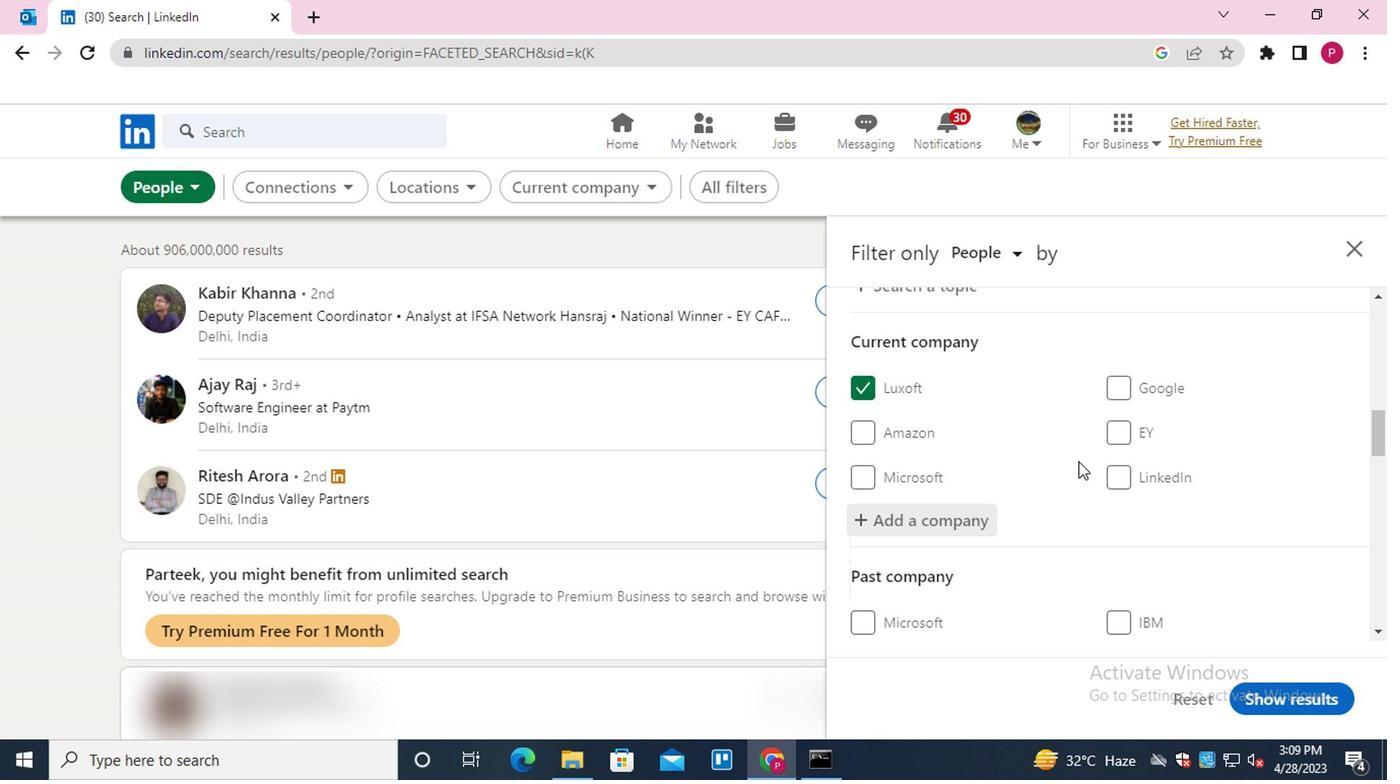 
Action: Mouse scrolled (1063, 462) with delta (0, 0)
Screenshot: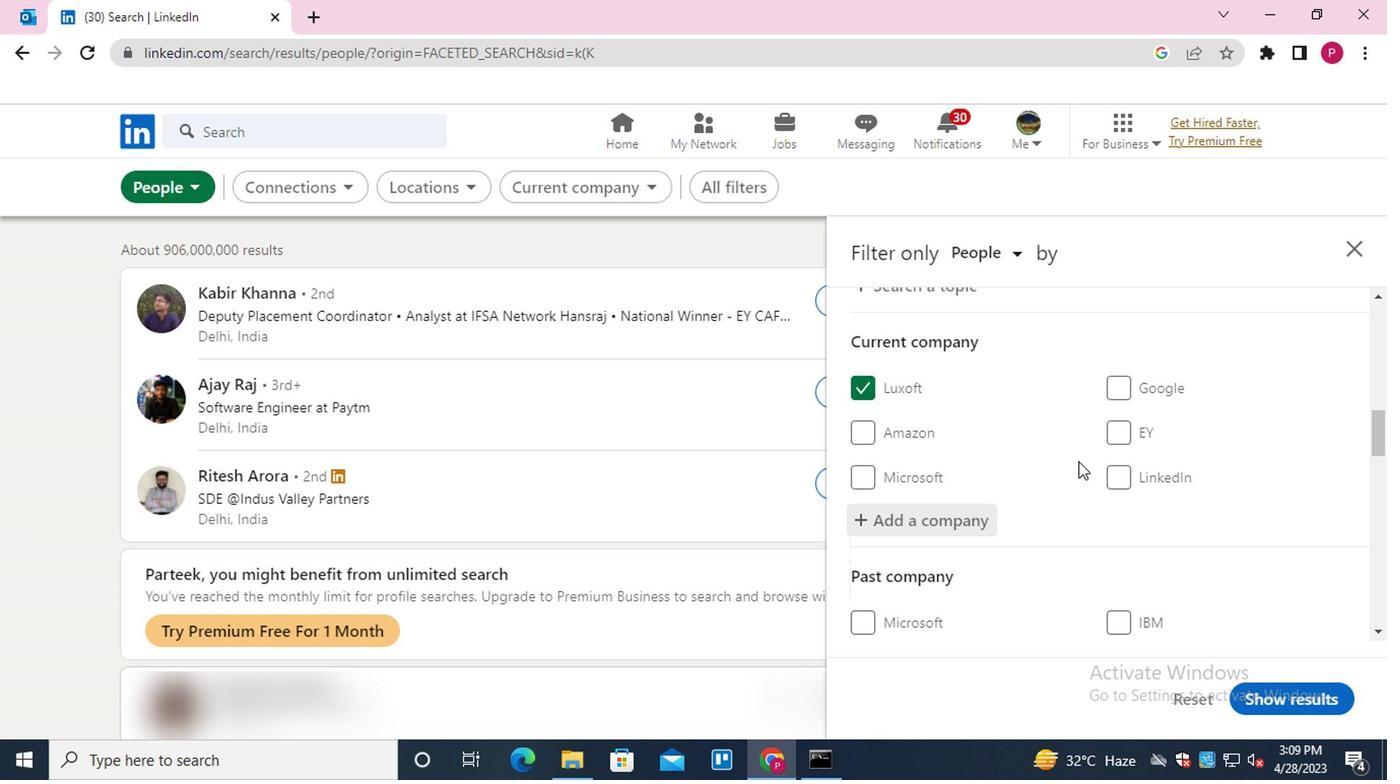 
Action: Mouse moved to (1025, 510)
Screenshot: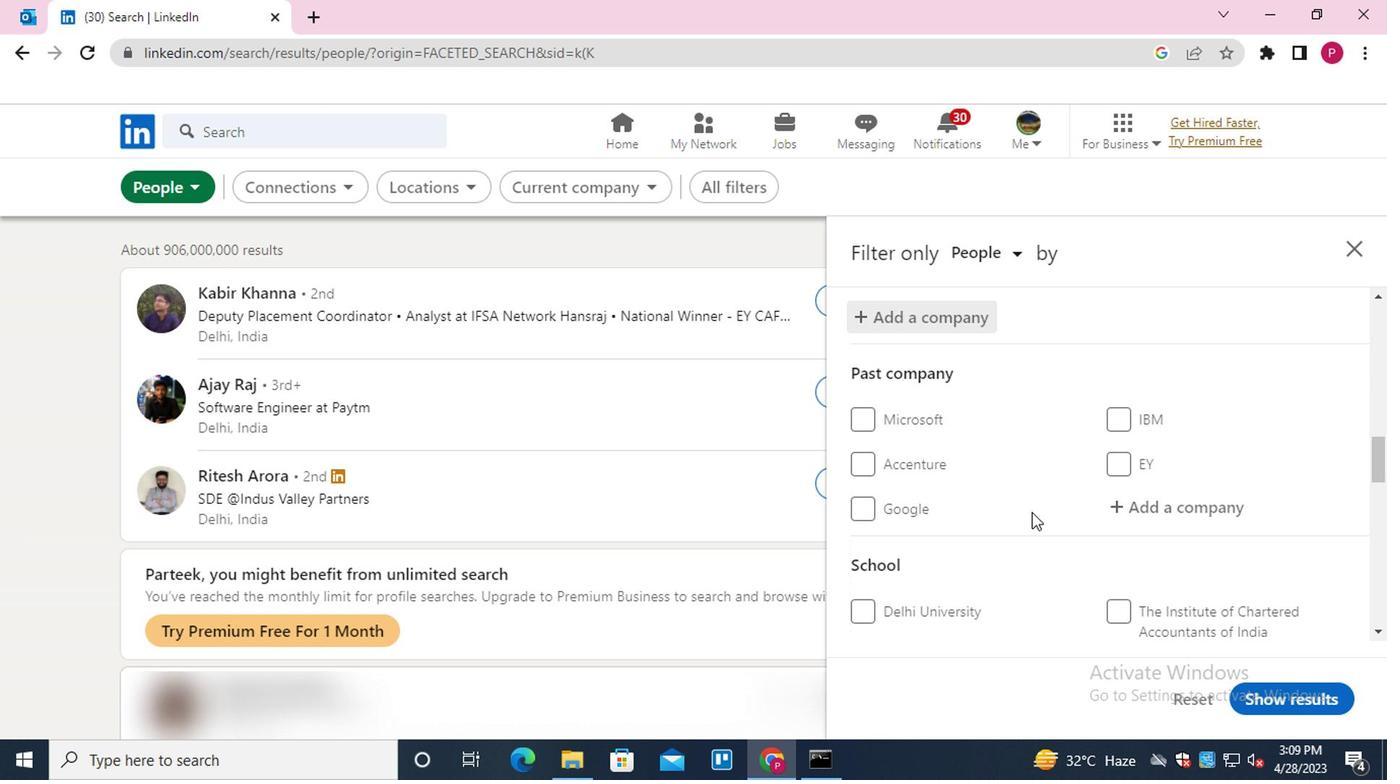 
Action: Mouse scrolled (1025, 510) with delta (0, 0)
Screenshot: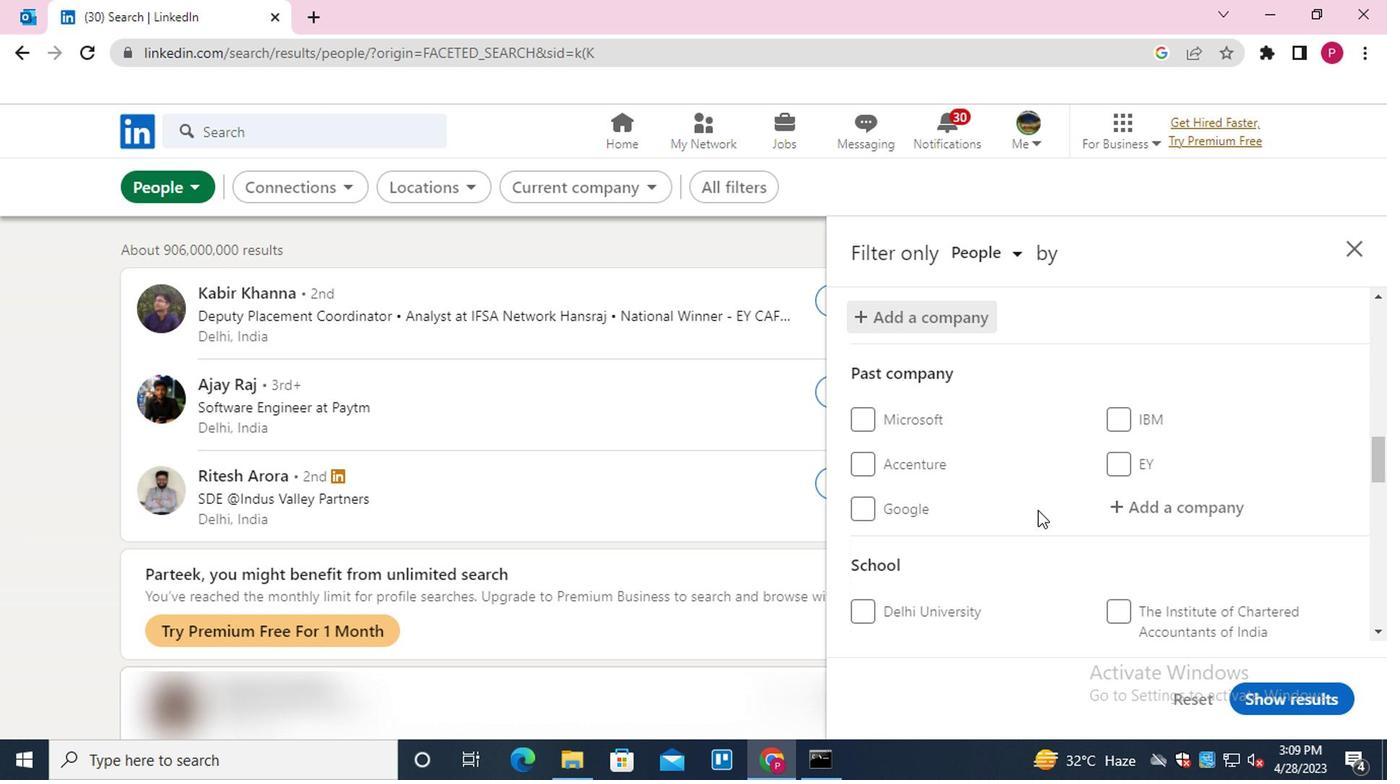 
Action: Mouse scrolled (1025, 510) with delta (0, 0)
Screenshot: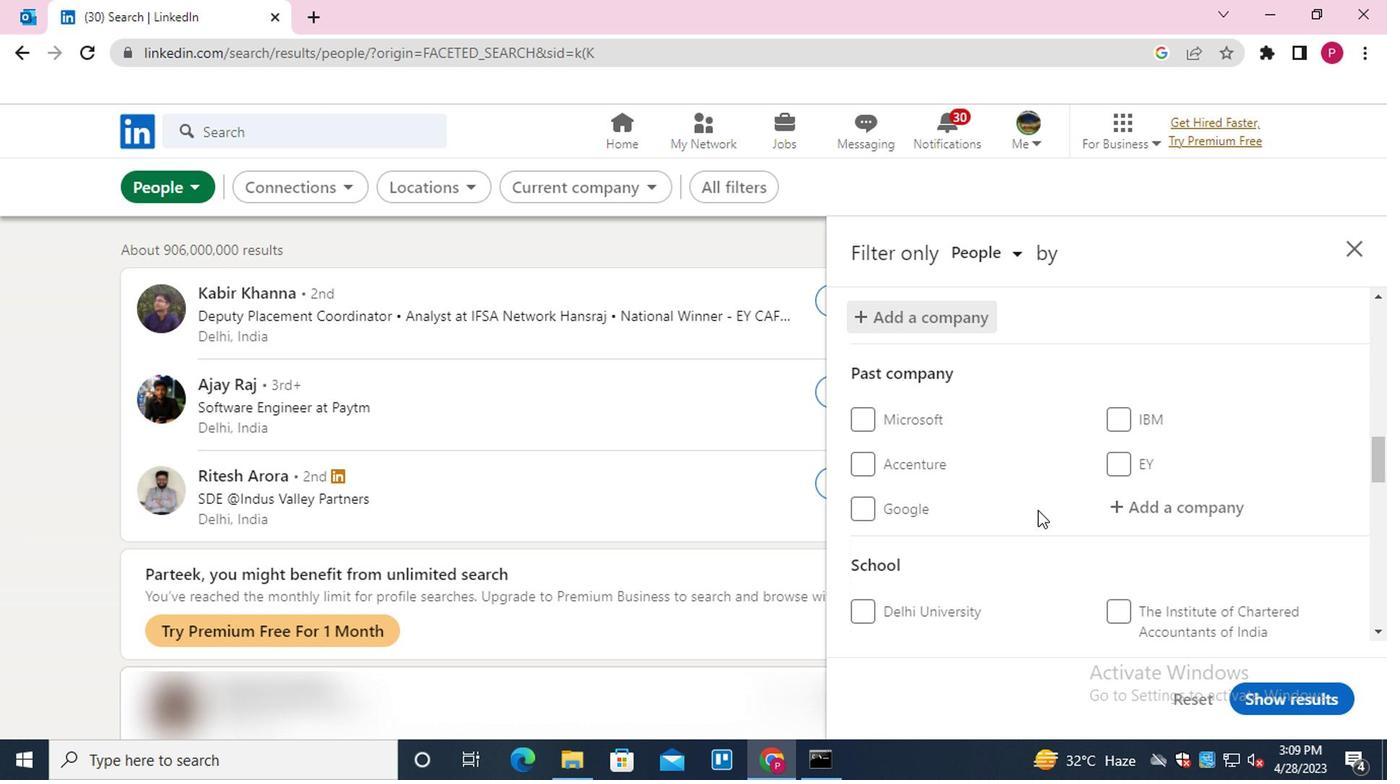 
Action: Mouse moved to (1167, 508)
Screenshot: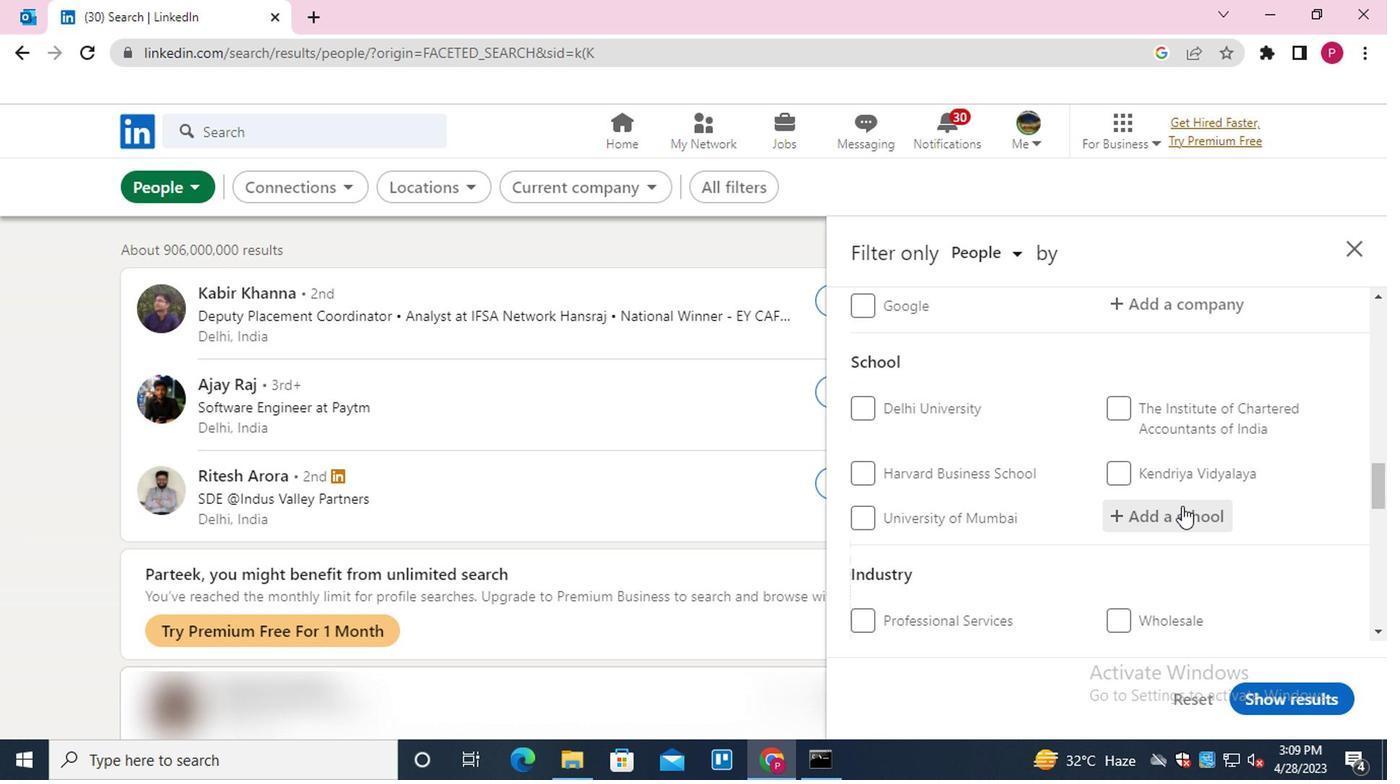 
Action: Mouse pressed left at (1167, 508)
Screenshot: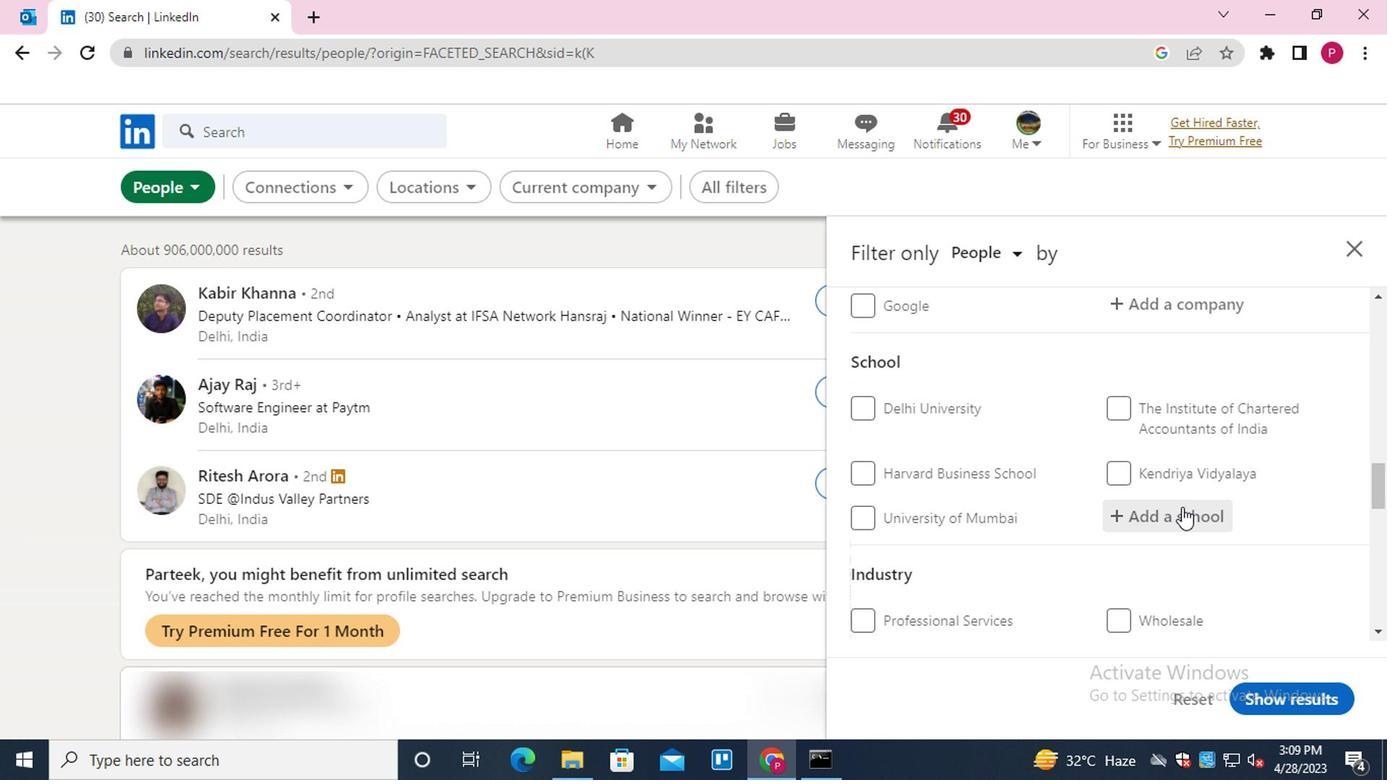 
Action: Mouse moved to (1167, 510)
Screenshot: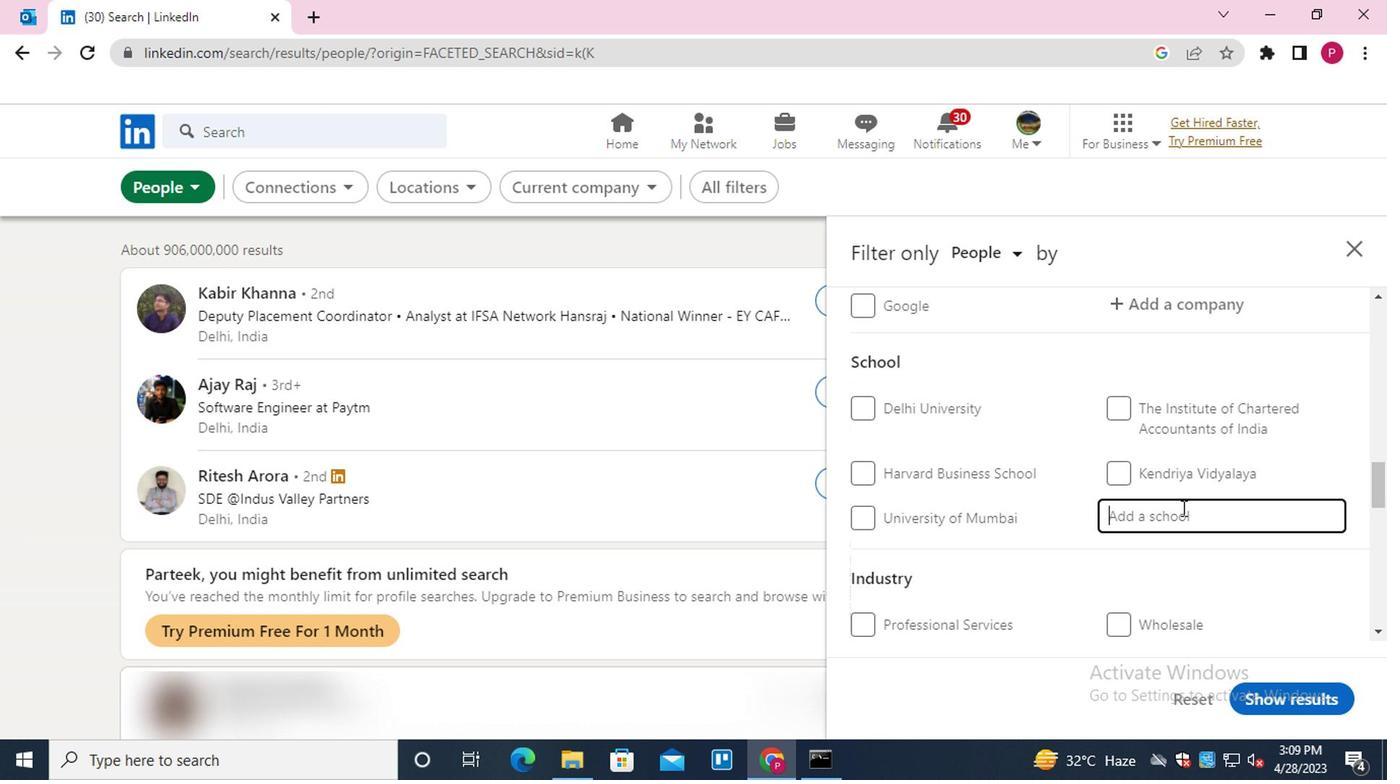 
Action: Mouse scrolled (1167, 510) with delta (0, 0)
Screenshot: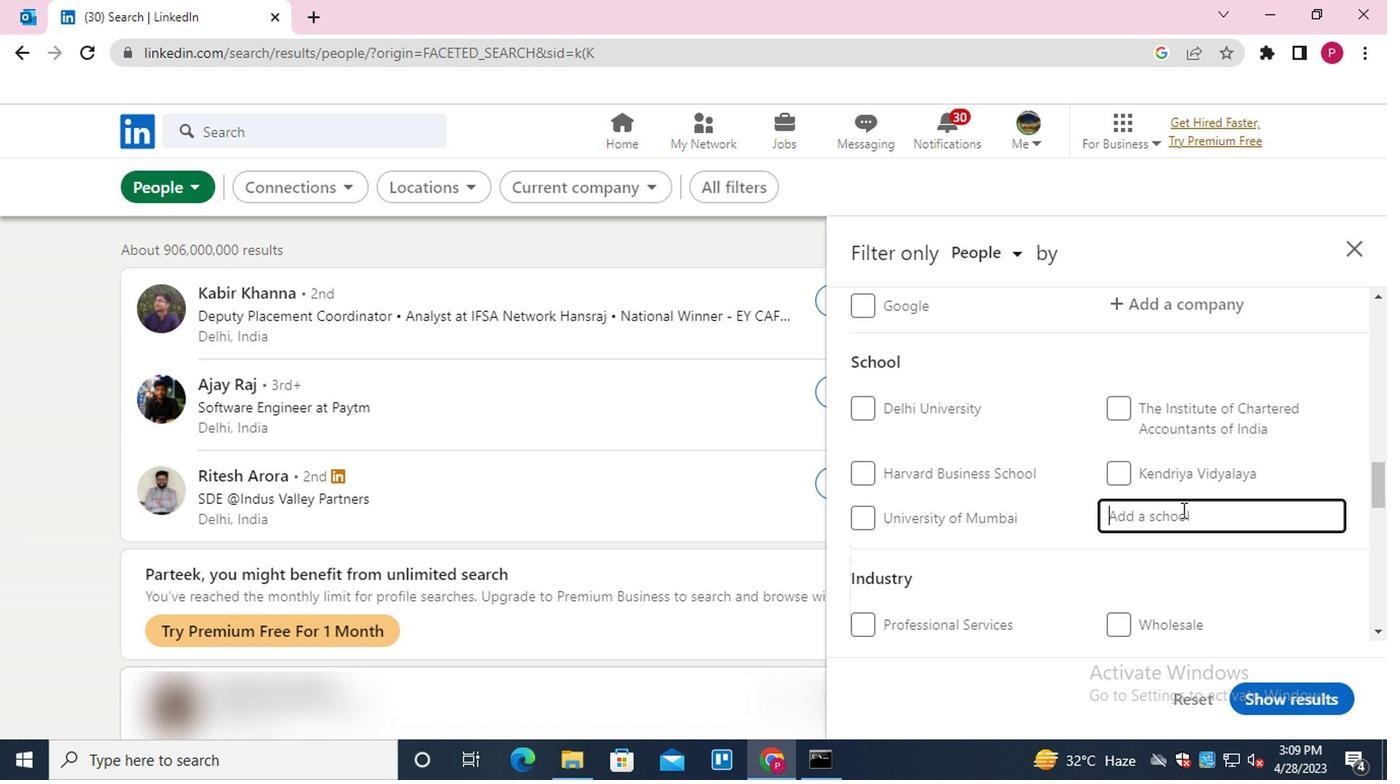 
Action: Key pressed <Key.shift>RMK<Key.space><Key.down><Key.down><Key.down><Key.down><Key.down><Key.down><Key.down><Key.shift><Key.shift><Key.shift><Key.shift><Key.shift><Key.shift><Key.shift><Key.shift><Key.shift><Key.shift><Key.shift><Key.shift><Key.shift><Key.shift><Key.shift><Key.shift><Key.shift><Key.shift><Key.shift><Key.shift><Key.shift><Key.shift><Key.shift><Key.shift><Key.shift><Key.shift><Key.shift><Key.shift><Key.shift><Key.shift><Key.shift><Key.shift><Key.shift><Key.shift><Key.shift><Key.shift><Key.shift><Key.shift><Key.shift><Key.shift><Key.shift><Key.shift><Key.shift><Key.shift><Key.shift>COLLEGE<Key.enter>
Screenshot: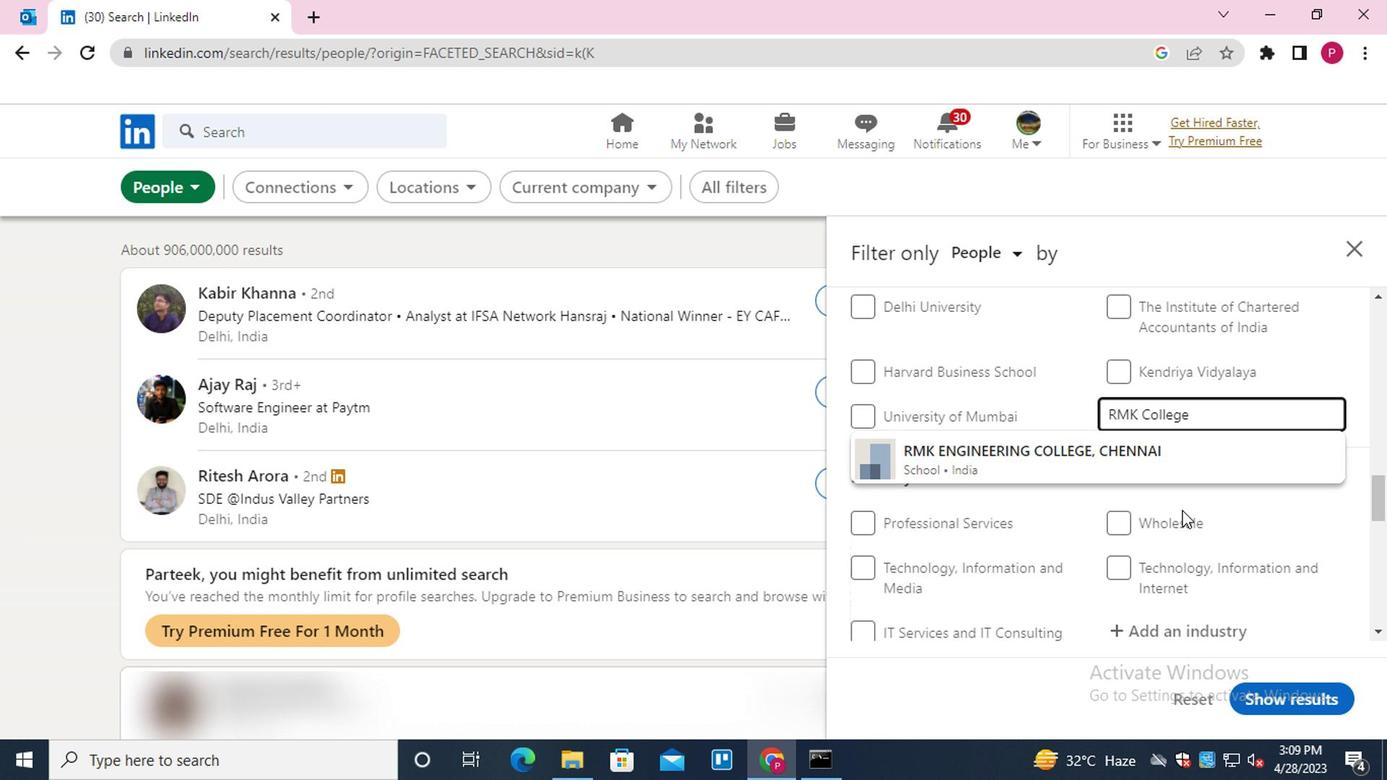 
Action: Mouse moved to (1075, 500)
Screenshot: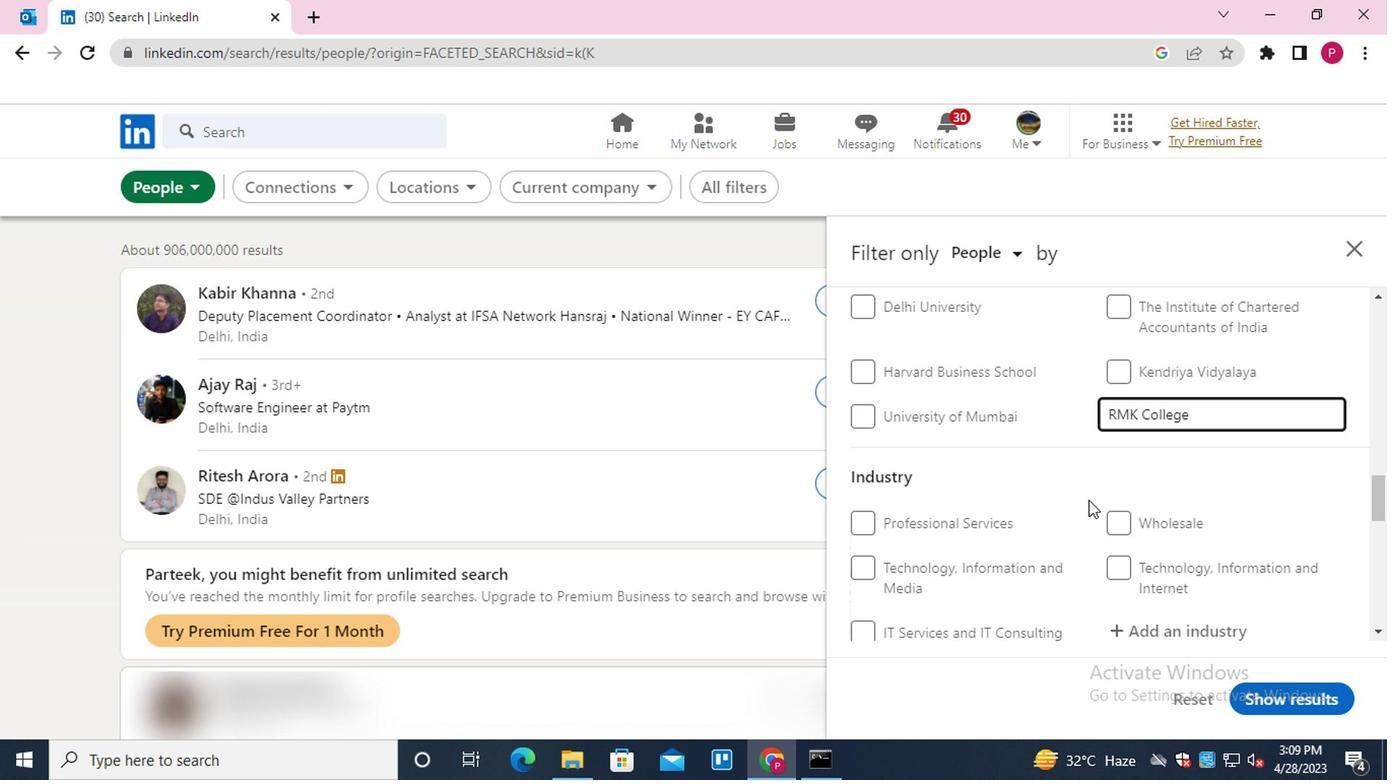 
Action: Mouse scrolled (1075, 499) with delta (0, 0)
Screenshot: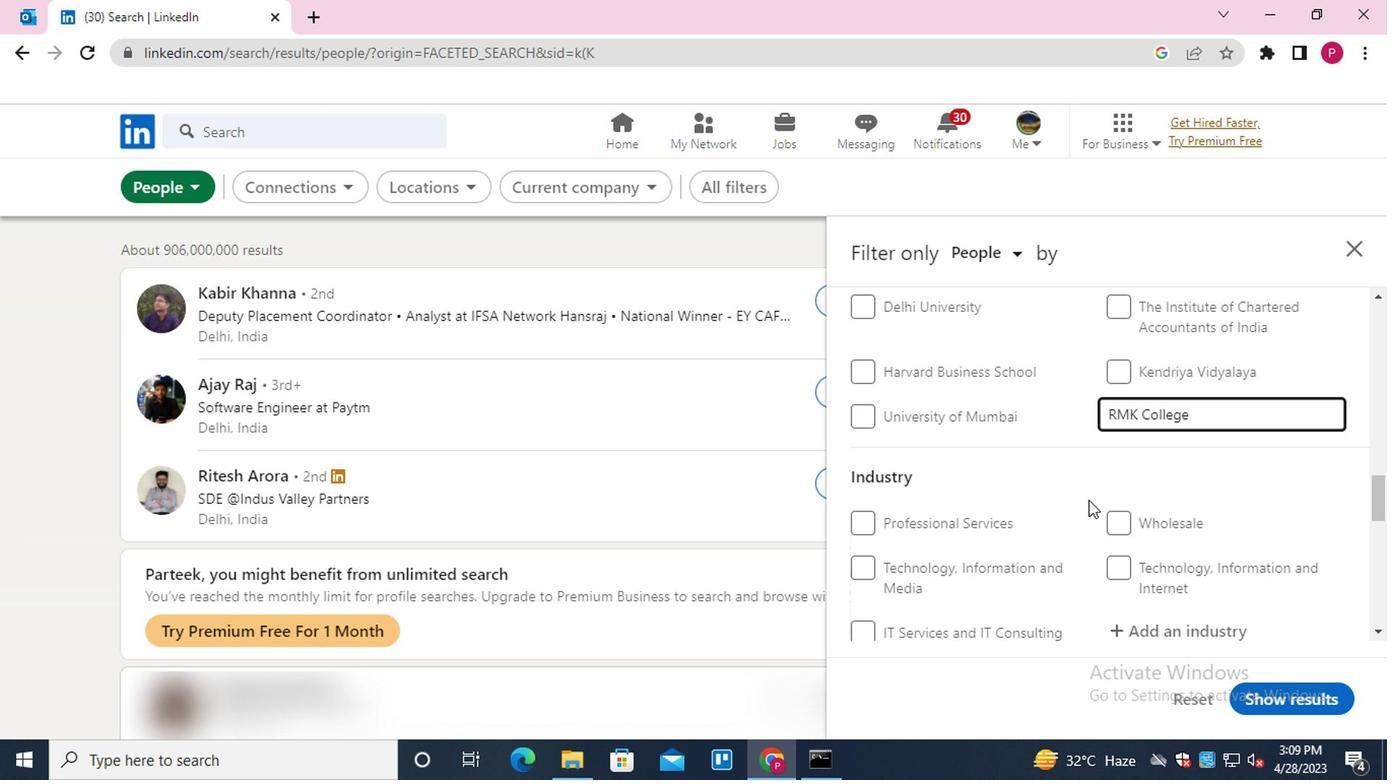 
Action: Mouse scrolled (1075, 499) with delta (0, 0)
Screenshot: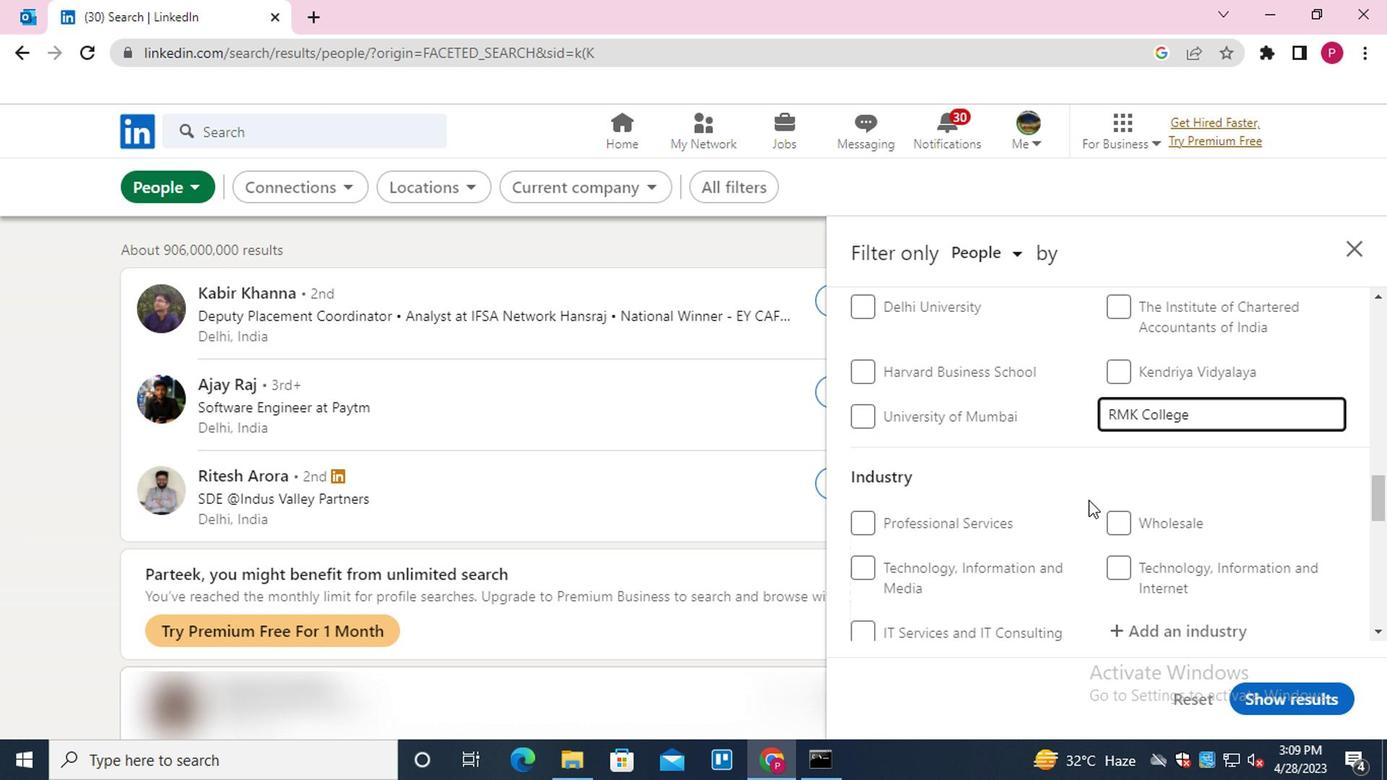 
Action: Mouse scrolled (1075, 499) with delta (0, 0)
Screenshot: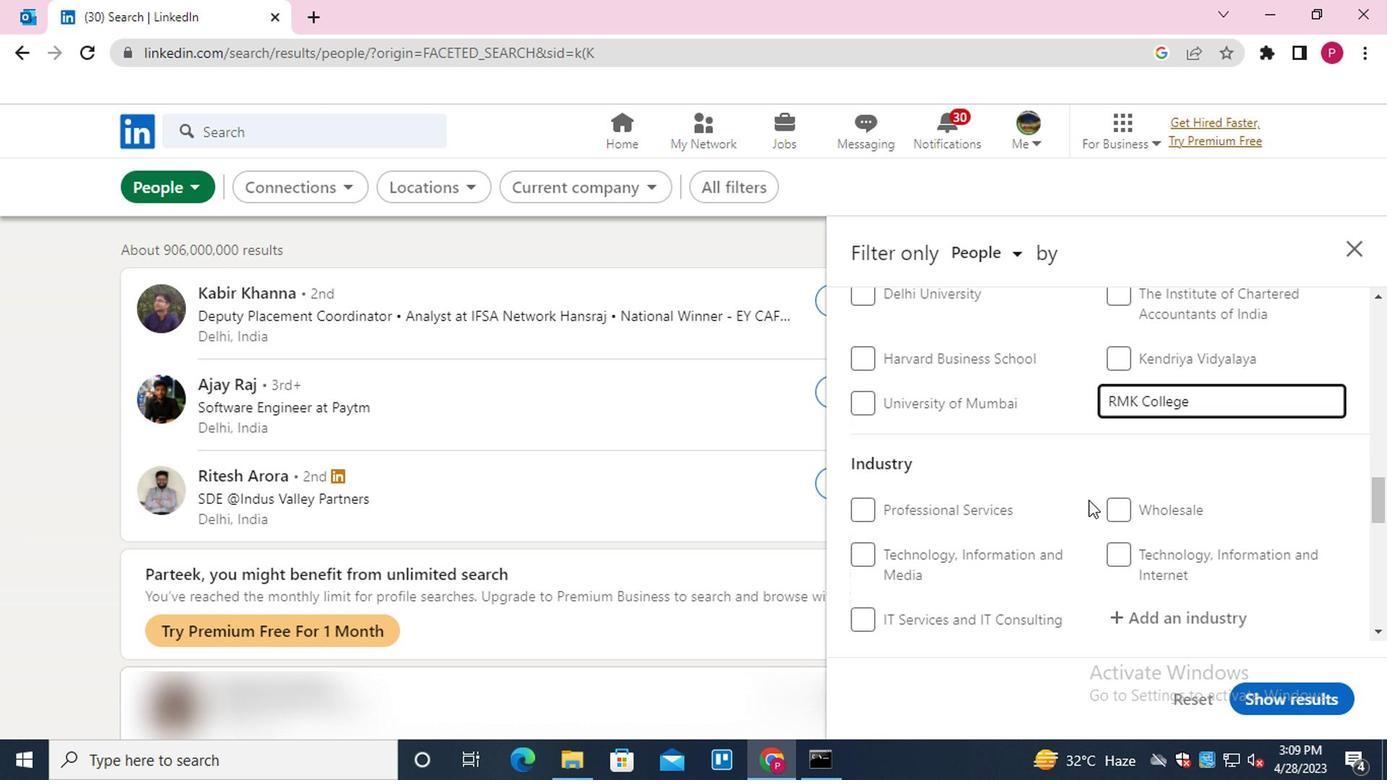 
Action: Mouse moved to (1160, 317)
Screenshot: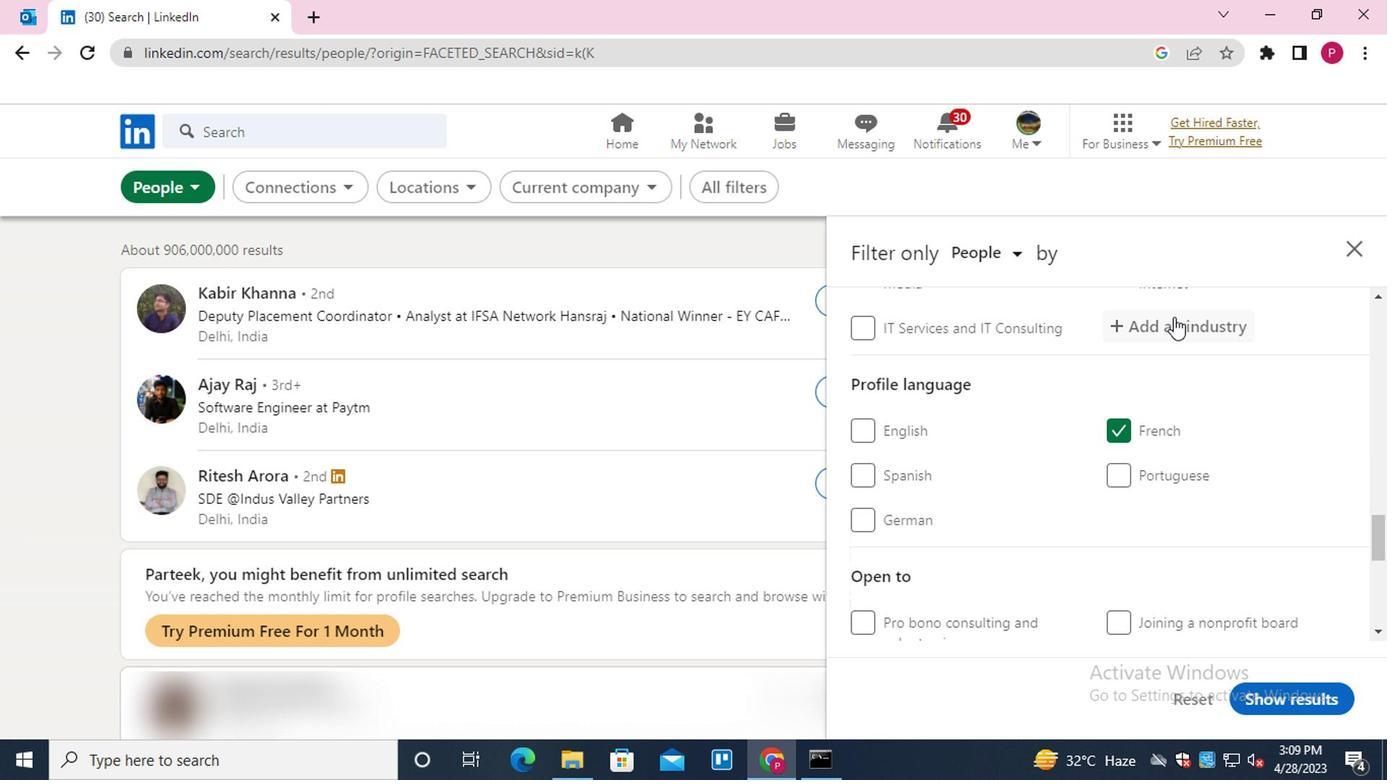 
Action: Mouse pressed left at (1160, 317)
Screenshot: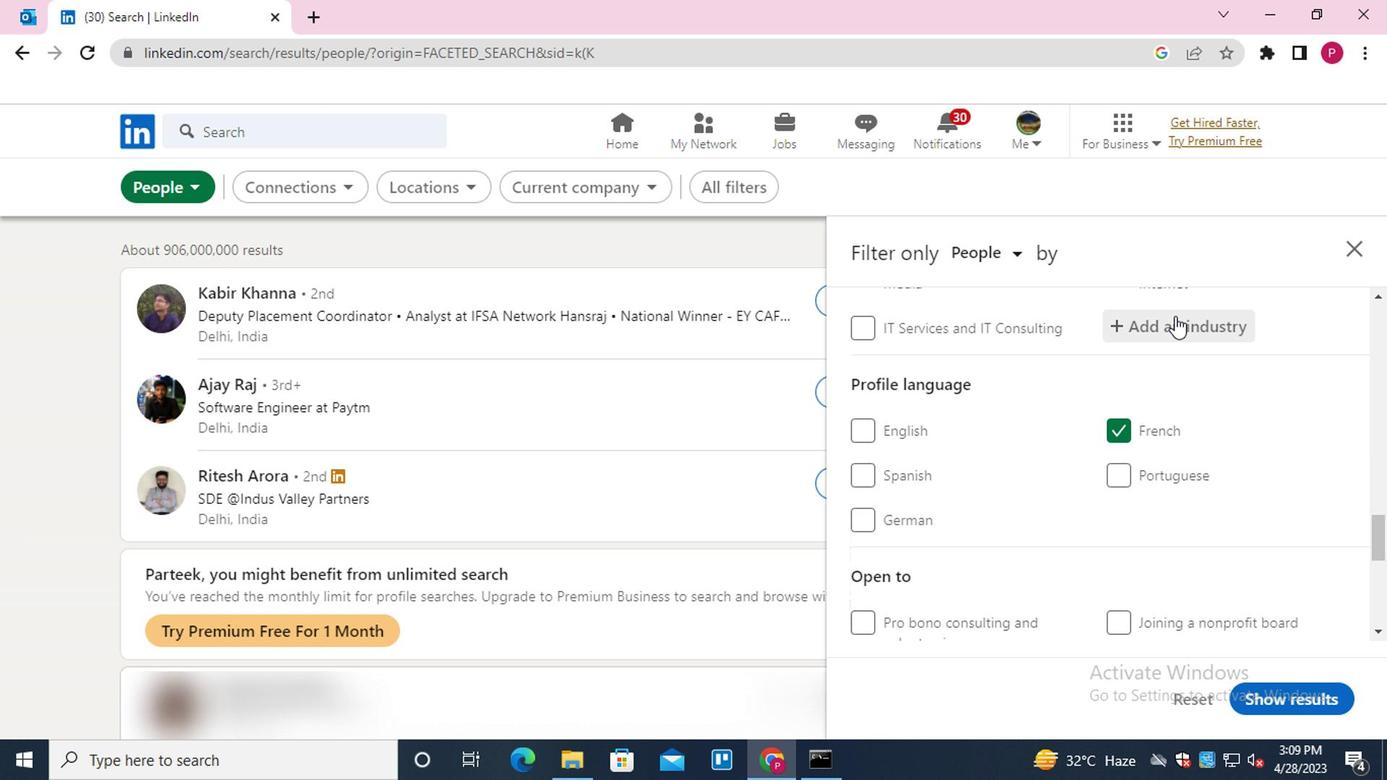 
Action: Mouse moved to (1158, 317)
Screenshot: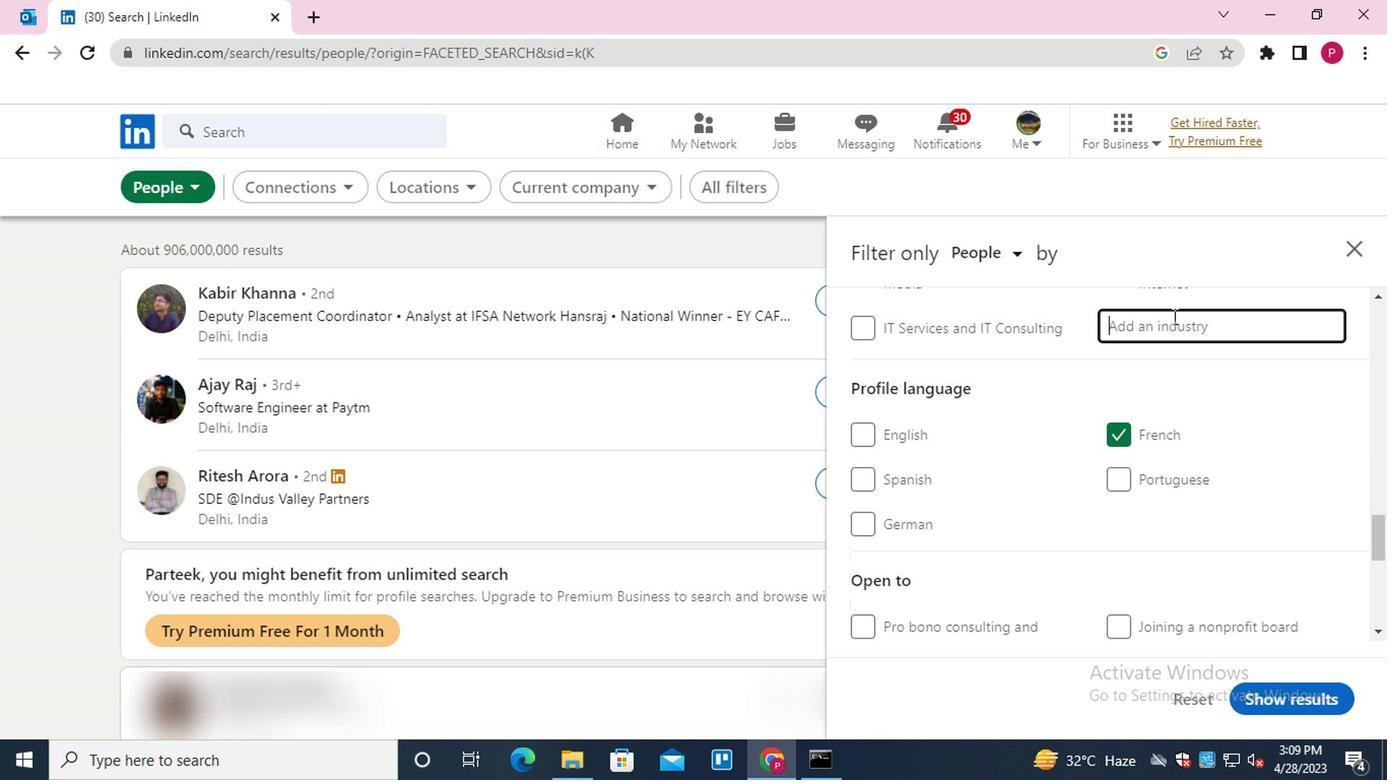 
Action: Key pressed <Key.shift><Key.shift><Key.shift><Key.shift><Key.shift>BIOMASS<Key.down><Key.enter>
Screenshot: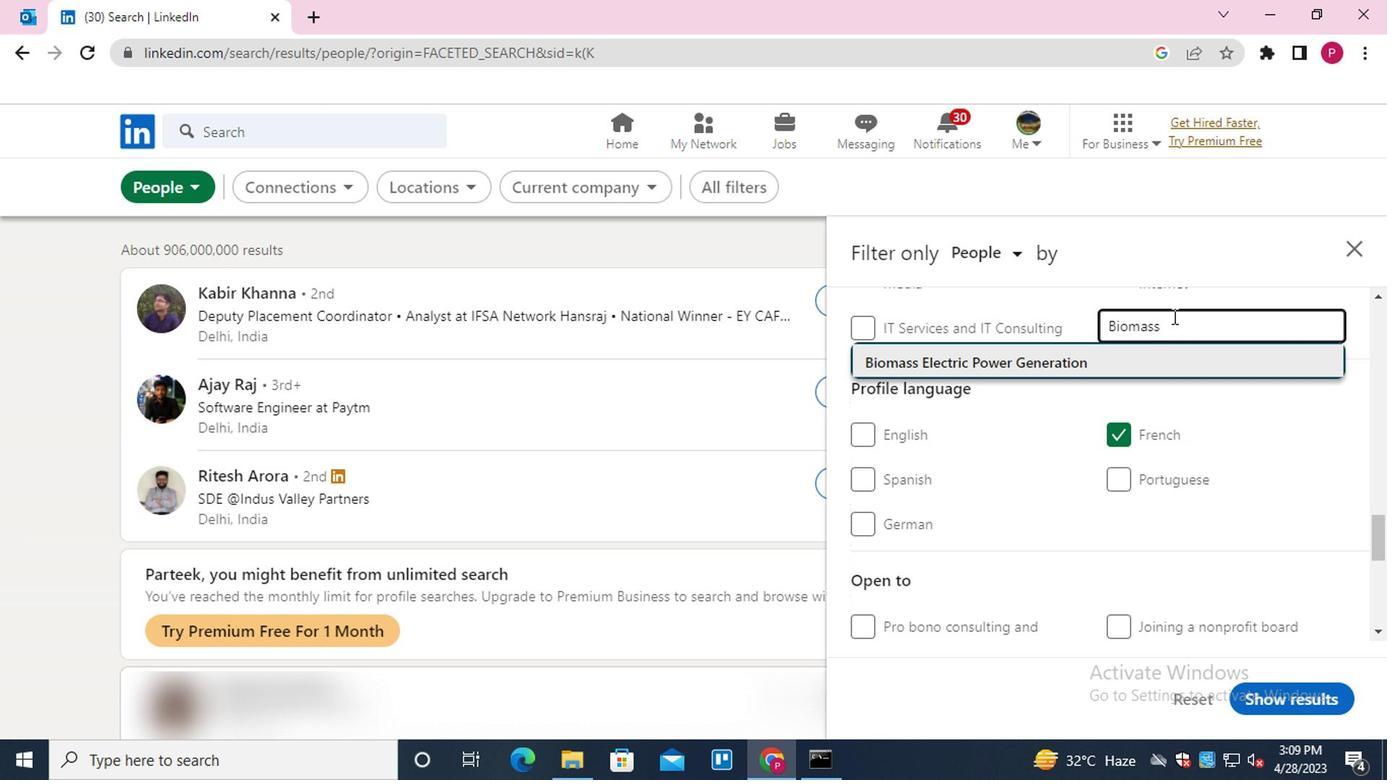 
Action: Mouse moved to (1052, 451)
Screenshot: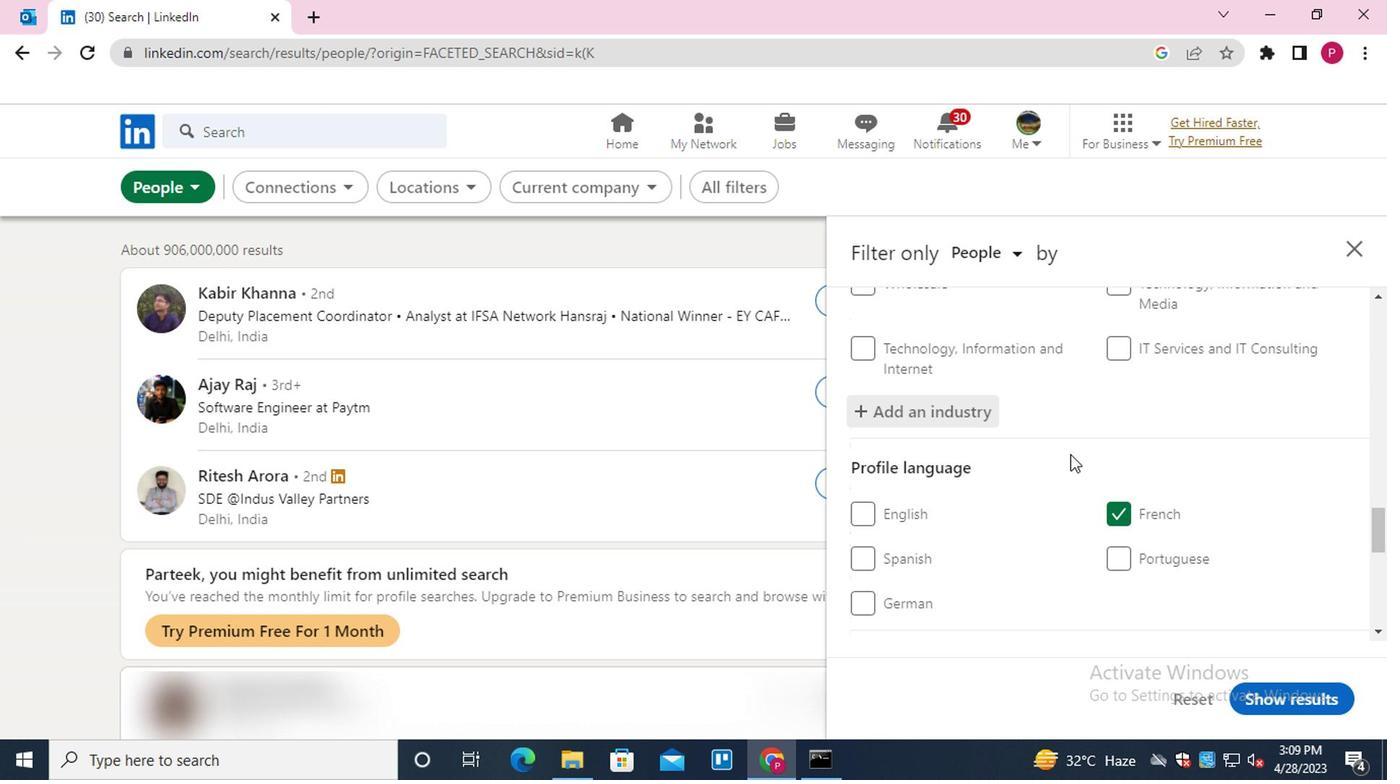 
Action: Mouse scrolled (1052, 450) with delta (0, -1)
Screenshot: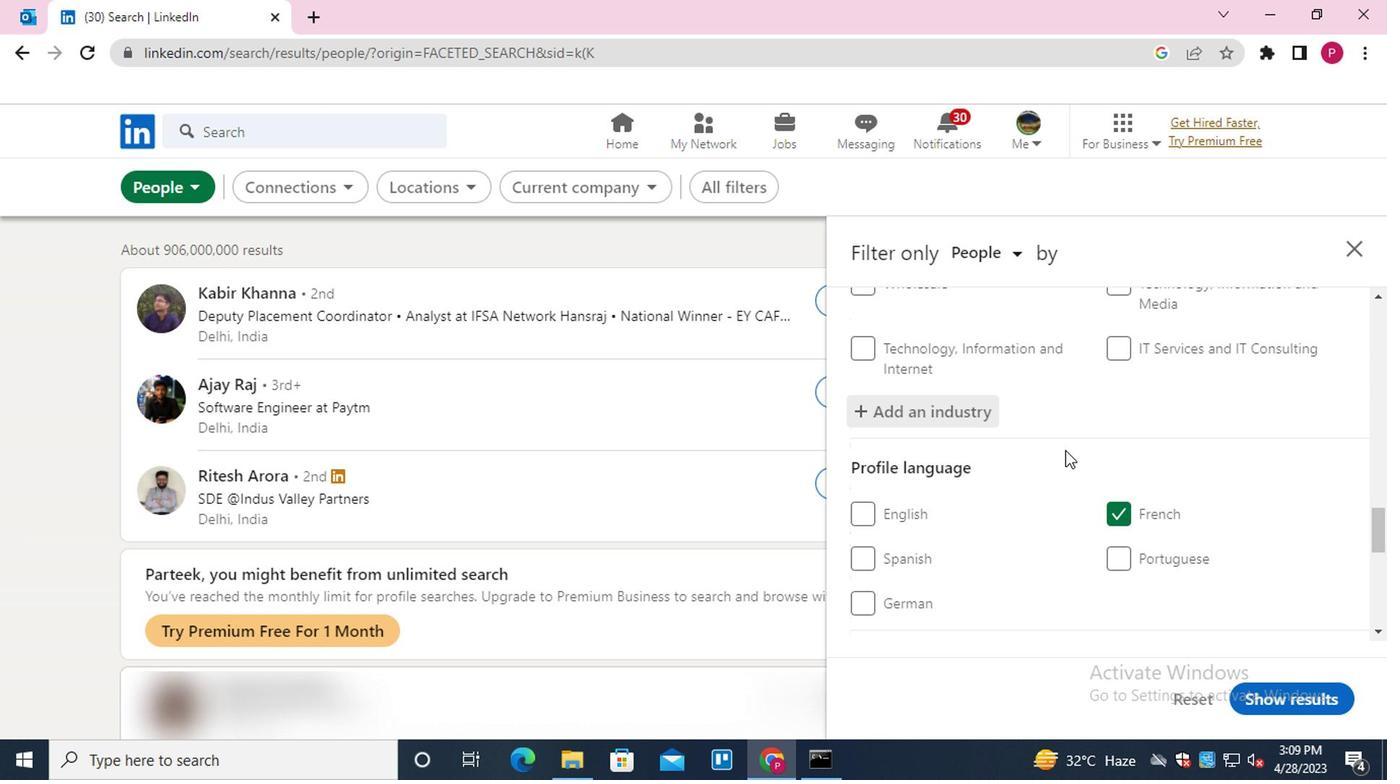 
Action: Mouse scrolled (1052, 452) with delta (0, 0)
Screenshot: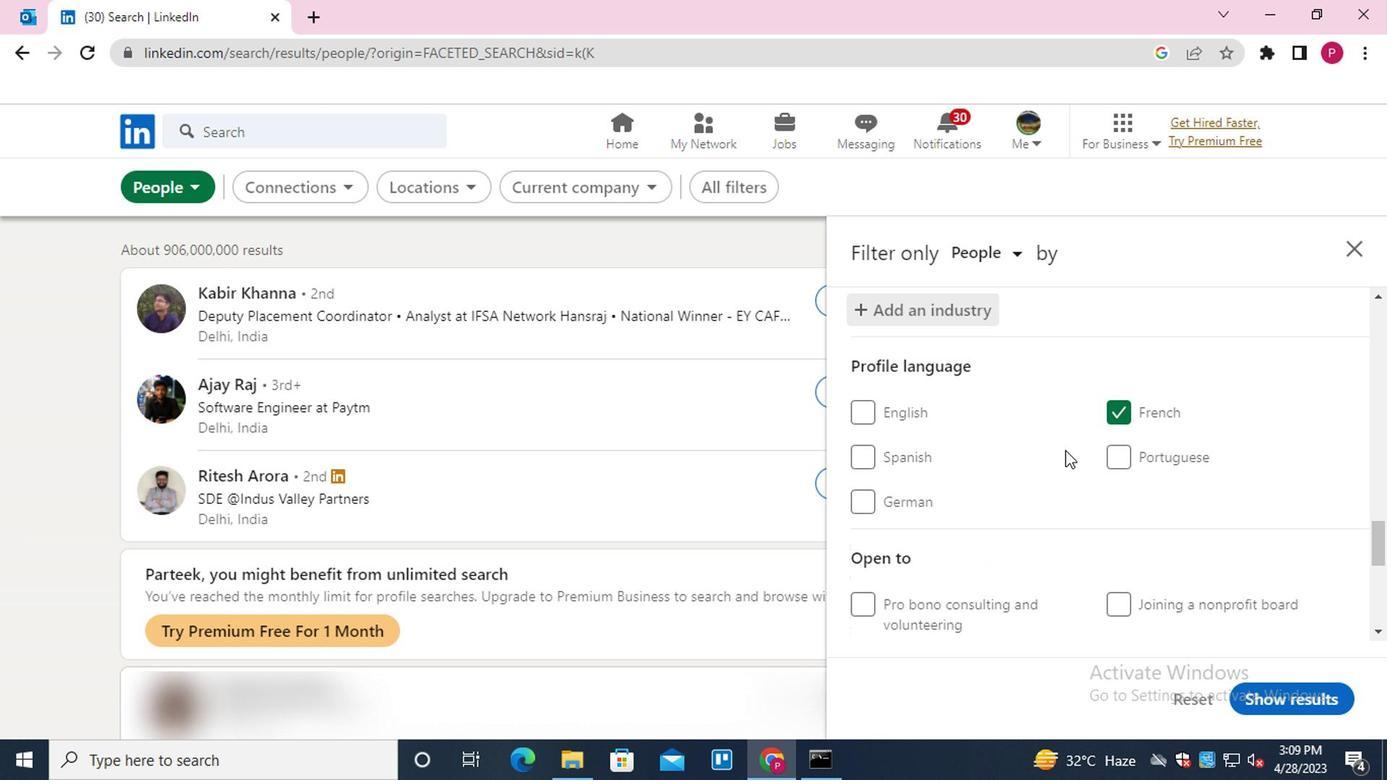 
Action: Mouse scrolled (1052, 450) with delta (0, -1)
Screenshot: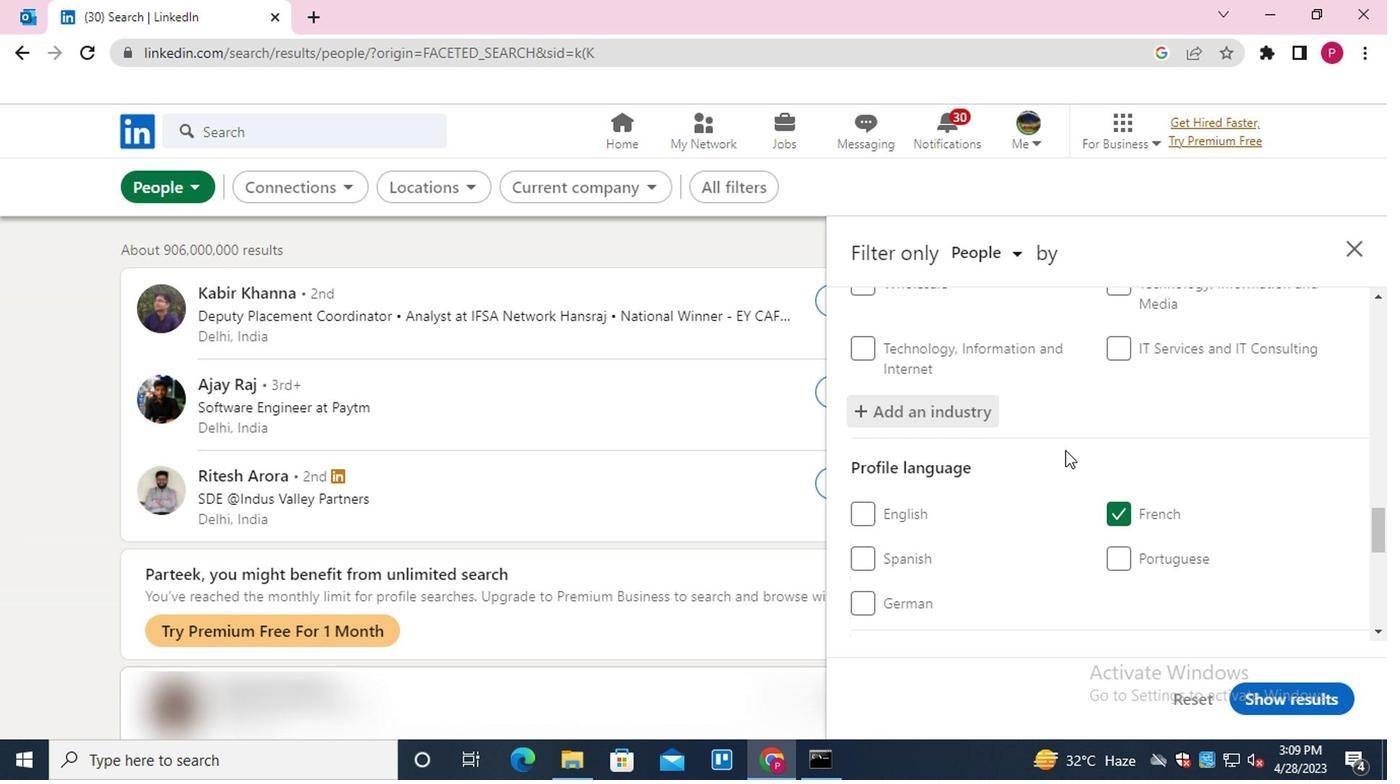 
Action: Mouse scrolled (1052, 450) with delta (0, -1)
Screenshot: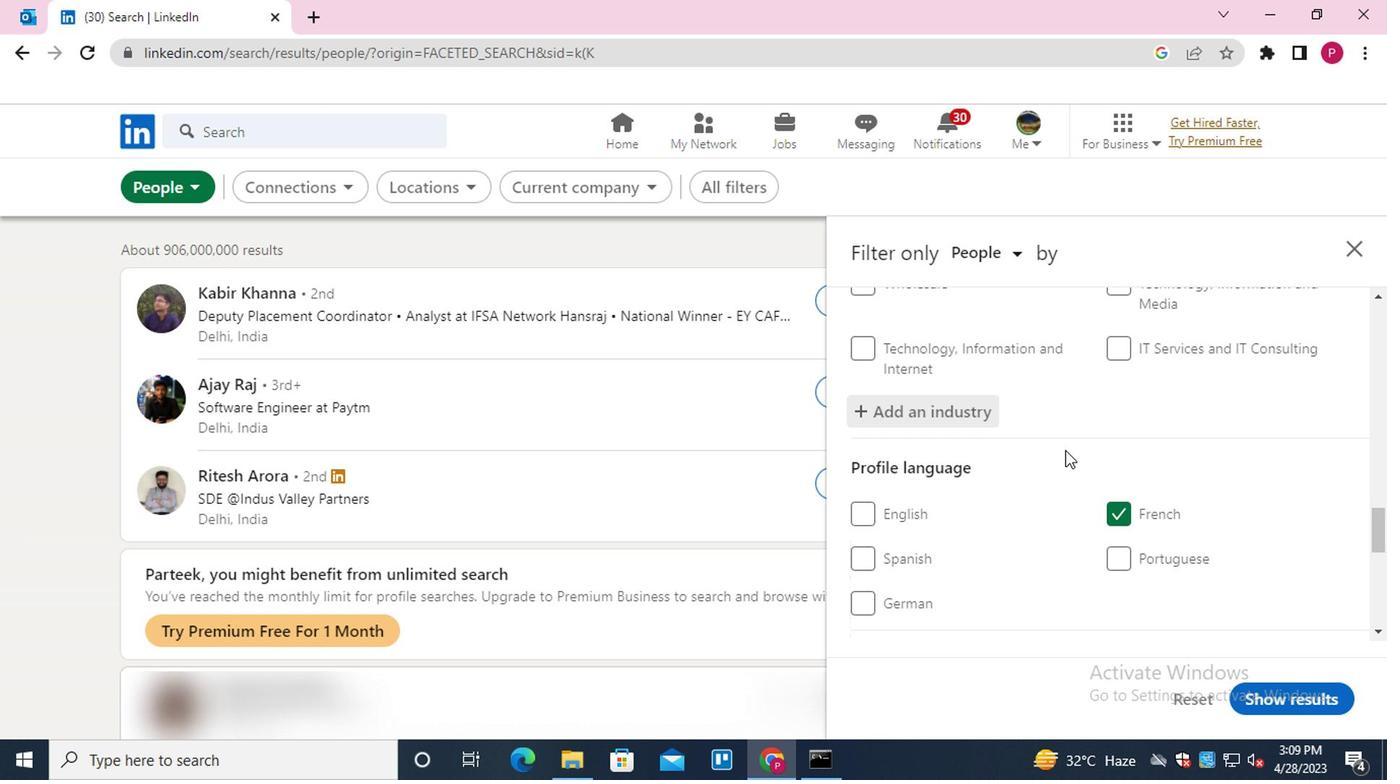 
Action: Mouse scrolled (1052, 450) with delta (0, -1)
Screenshot: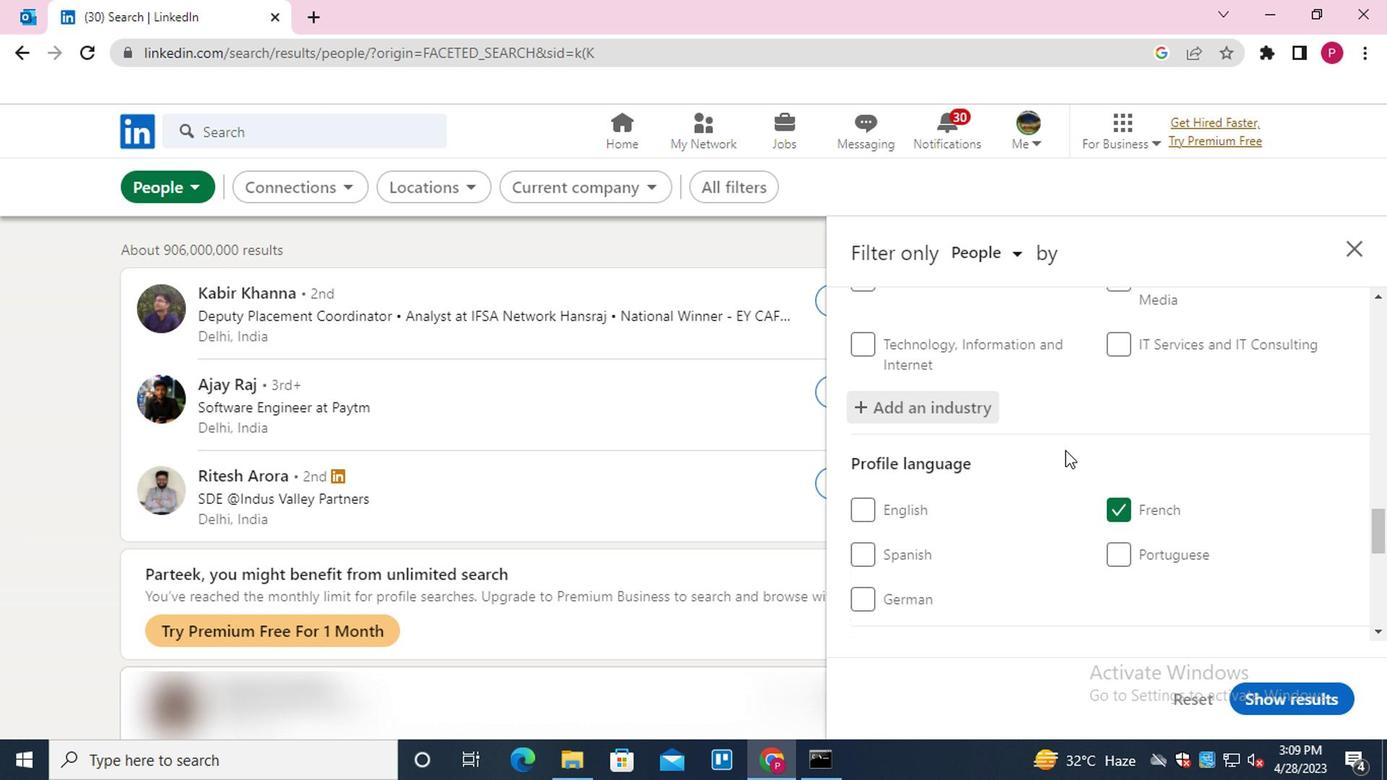 
Action: Mouse scrolled (1052, 450) with delta (0, -1)
Screenshot: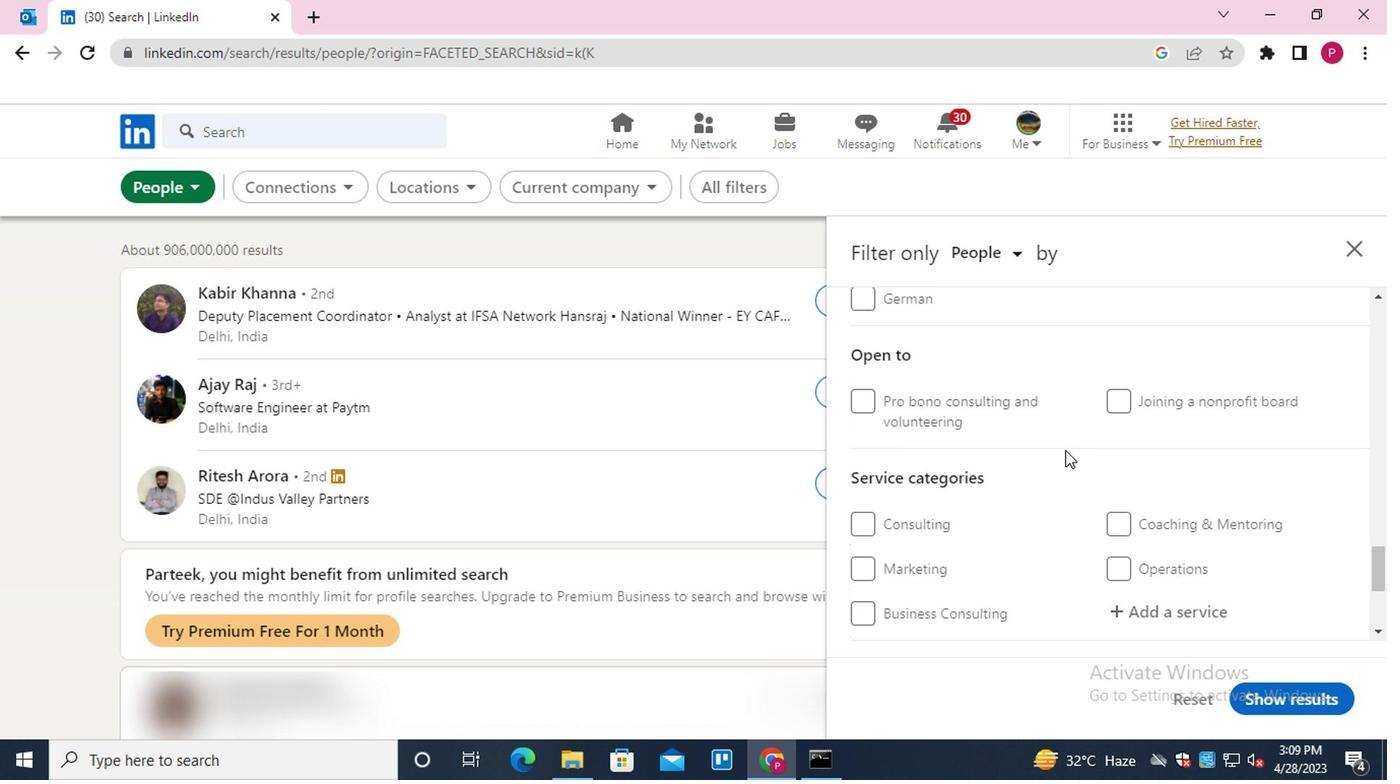 
Action: Mouse scrolled (1052, 450) with delta (0, -1)
Screenshot: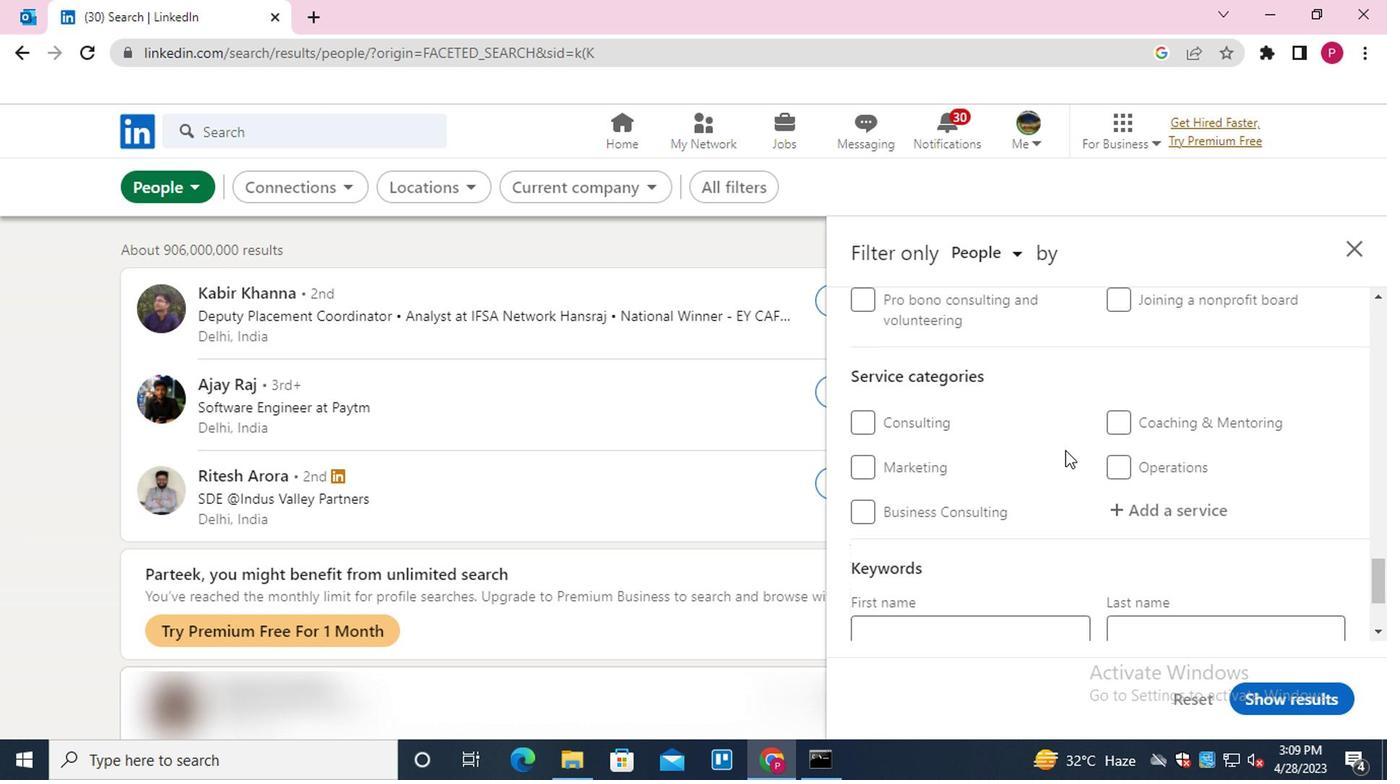 
Action: Mouse scrolled (1052, 450) with delta (0, -1)
Screenshot: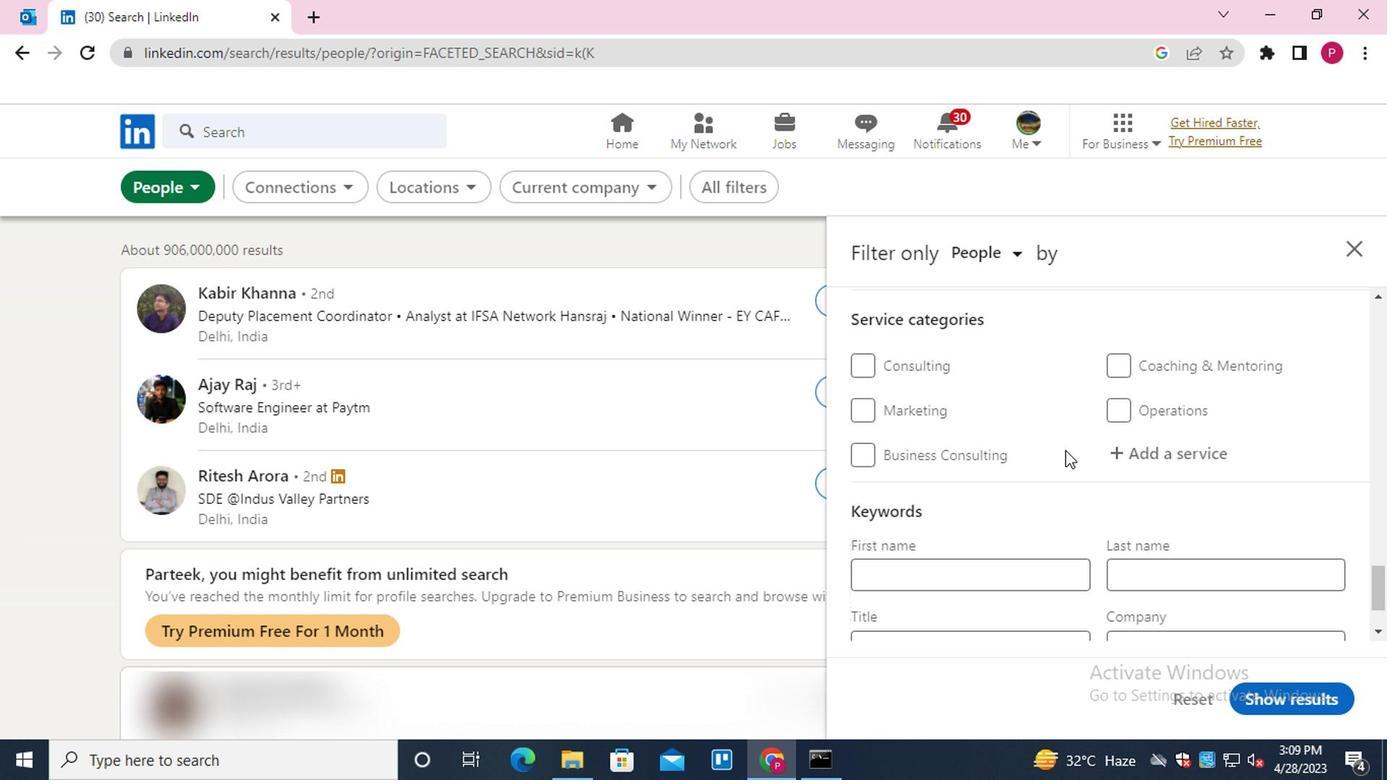 
Action: Mouse moved to (1153, 363)
Screenshot: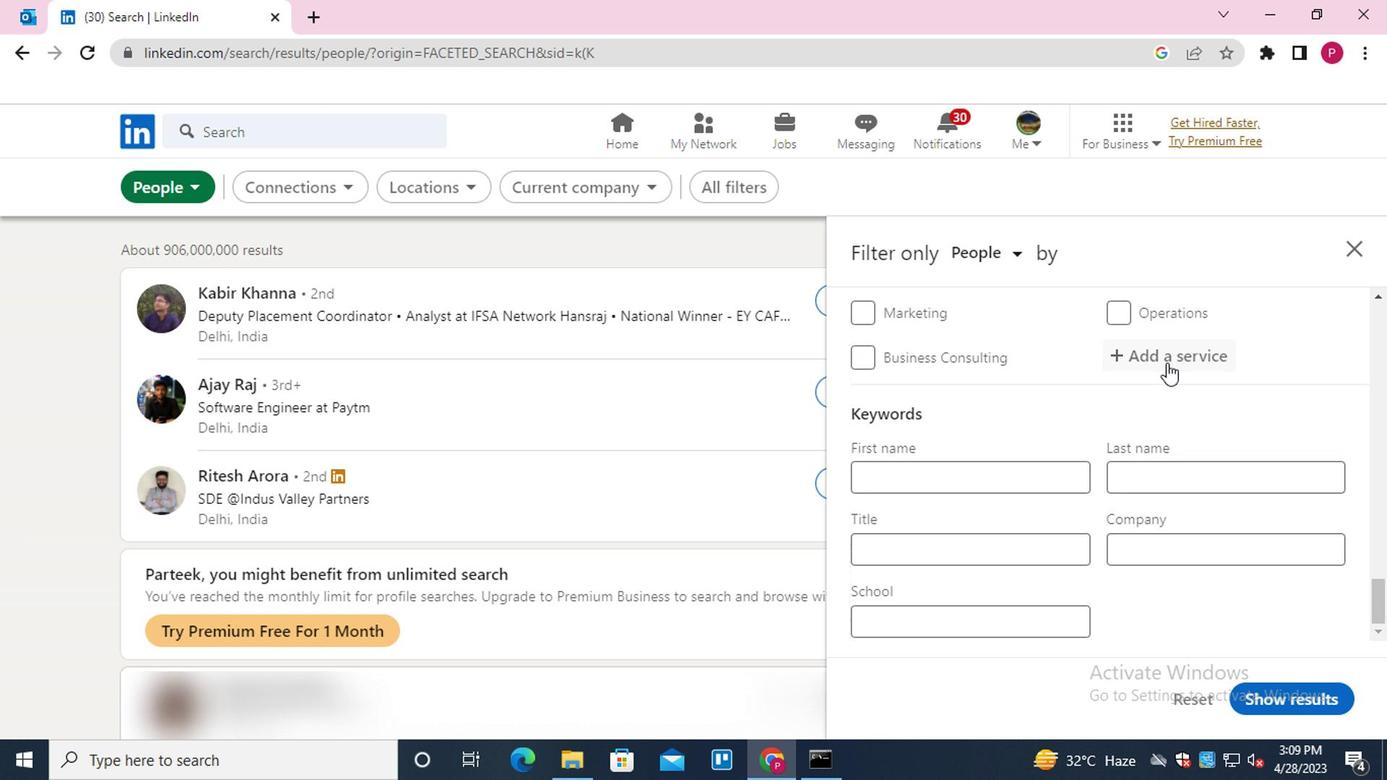 
Action: Mouse pressed left at (1153, 363)
Screenshot: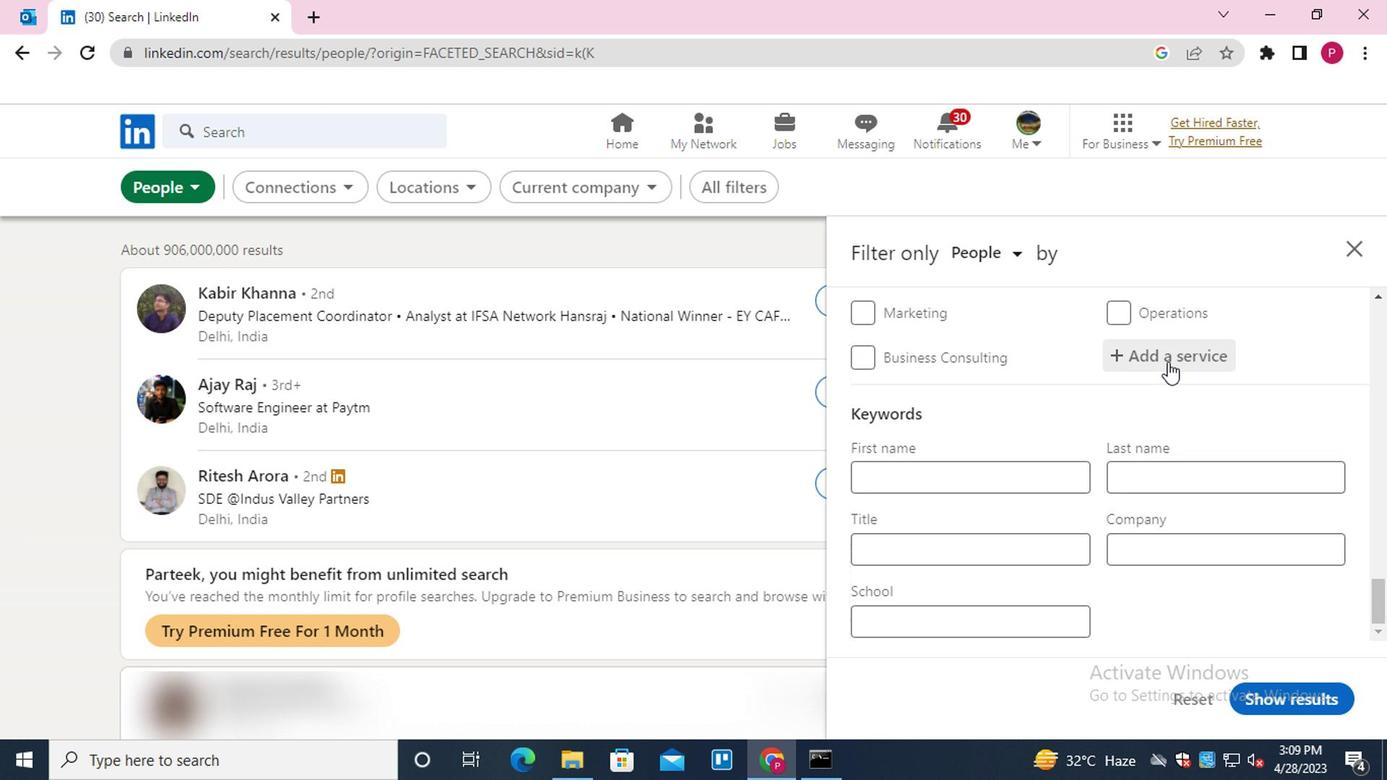 
Action: Key pressed <Key.shift>VIDEO<Key.space><Key.shift>EDITI<Key.down><Key.enter>
Screenshot: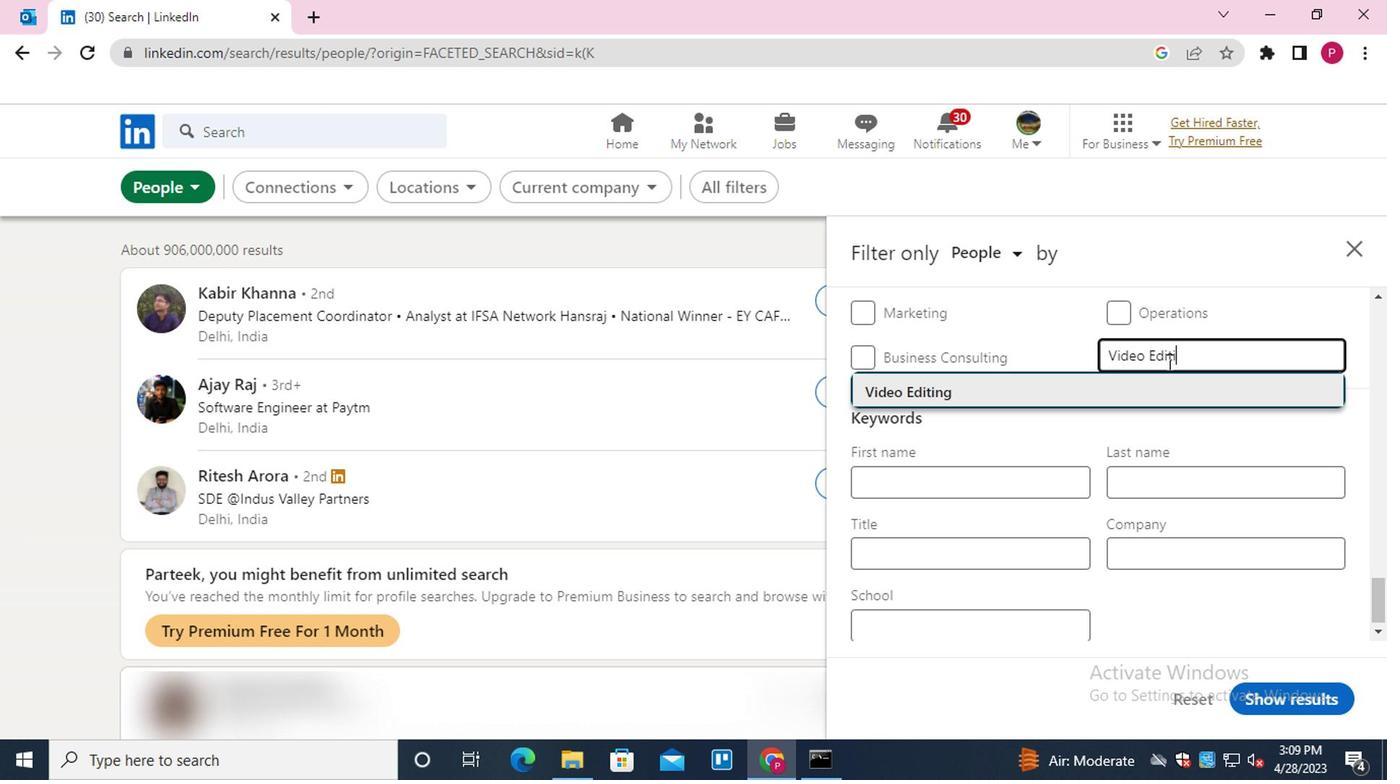 
Action: Mouse moved to (943, 583)
Screenshot: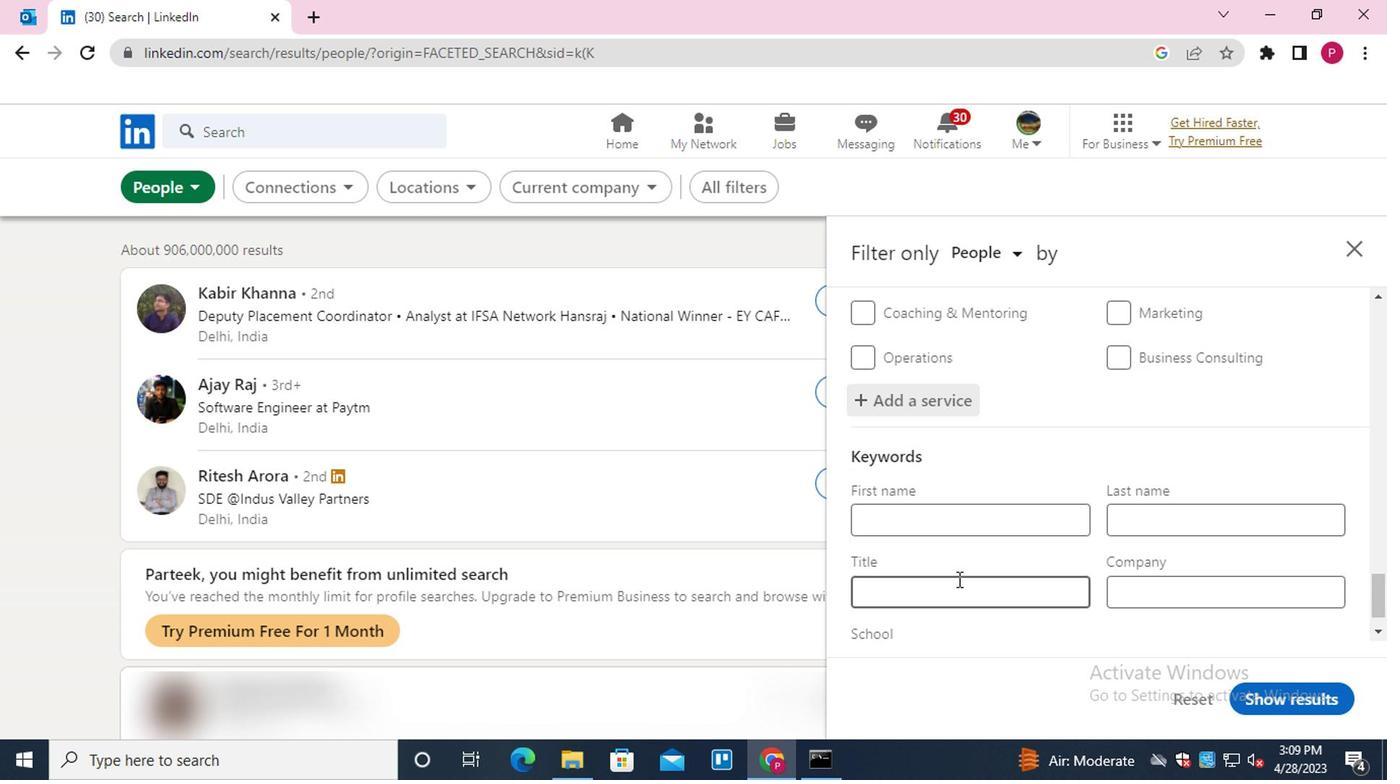 
Action: Mouse pressed left at (943, 583)
Screenshot: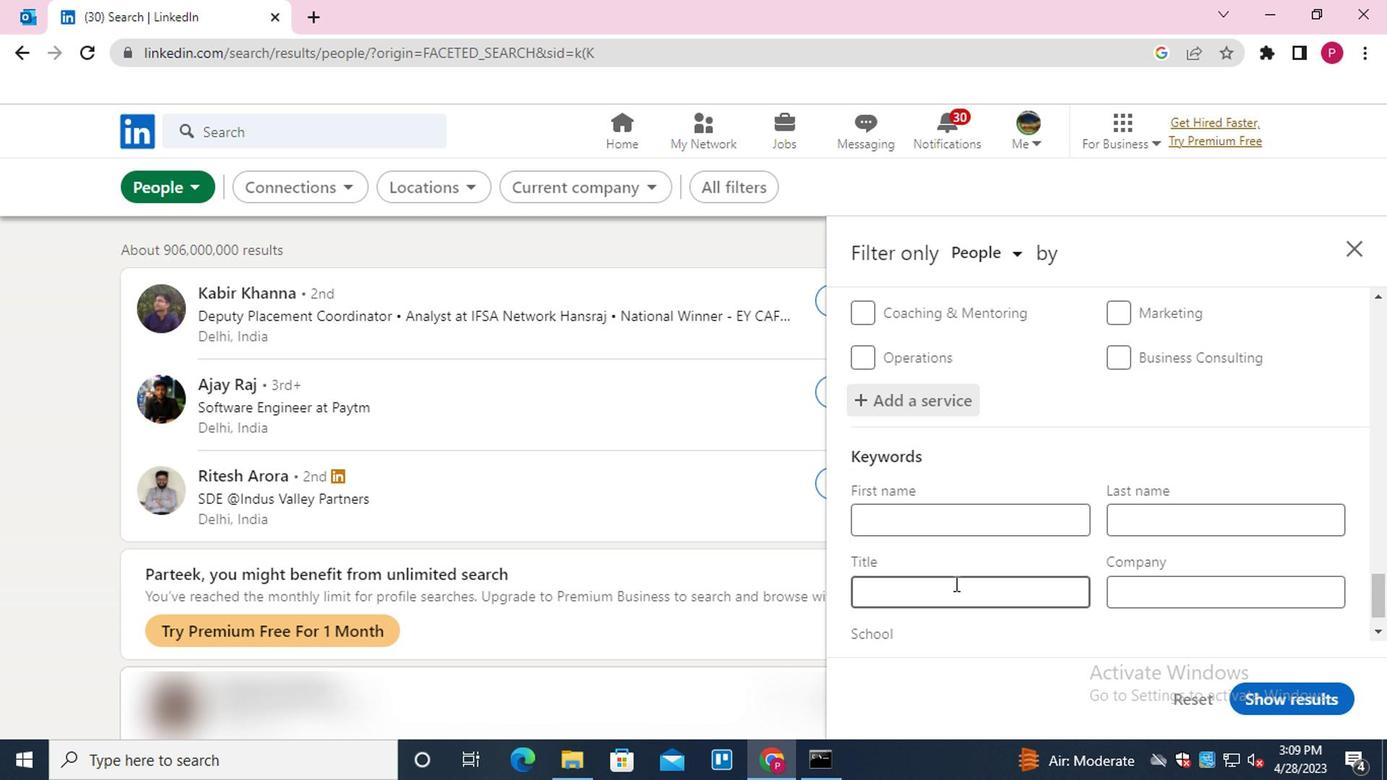 
Action: Key pressed <Key.shift>STAFF<Key.space><Key.shift>MANAGER
Screenshot: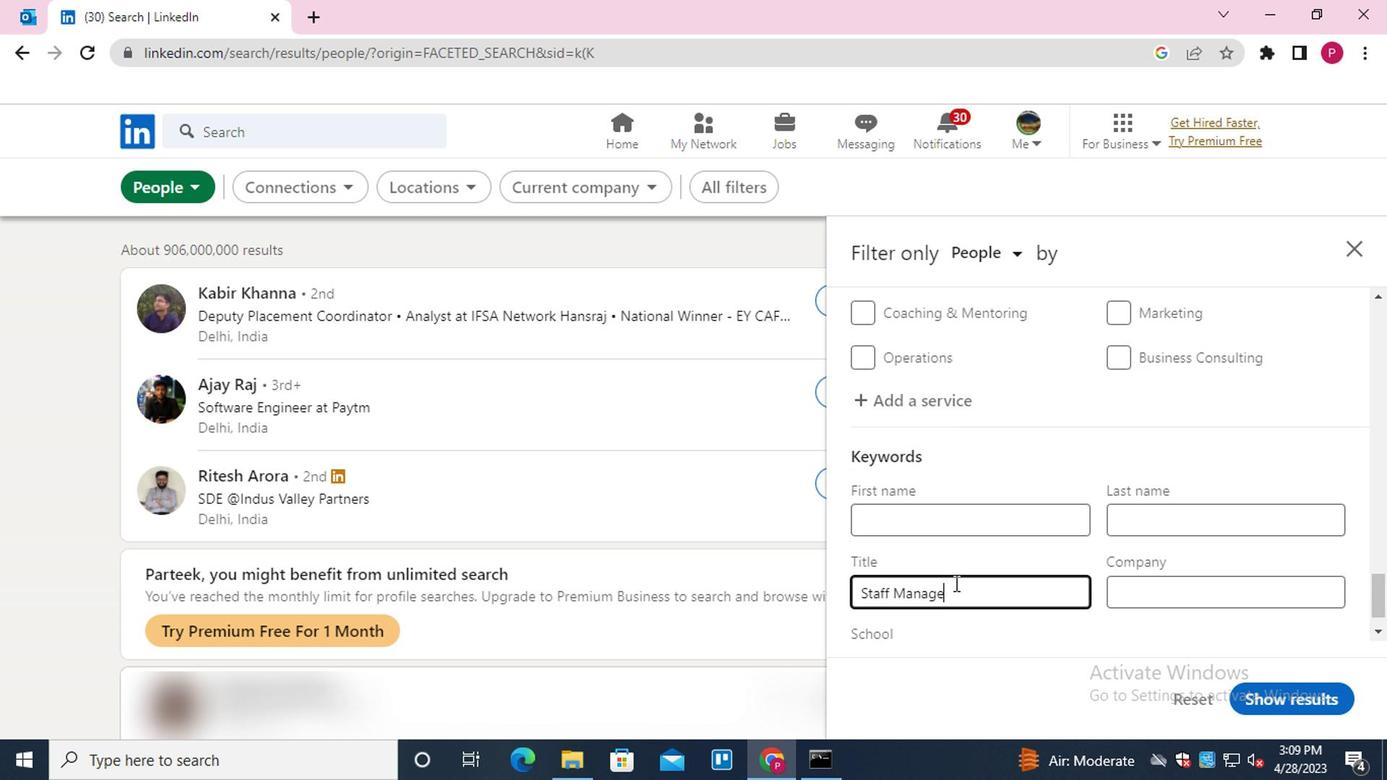 
Action: Mouse moved to (1246, 692)
Screenshot: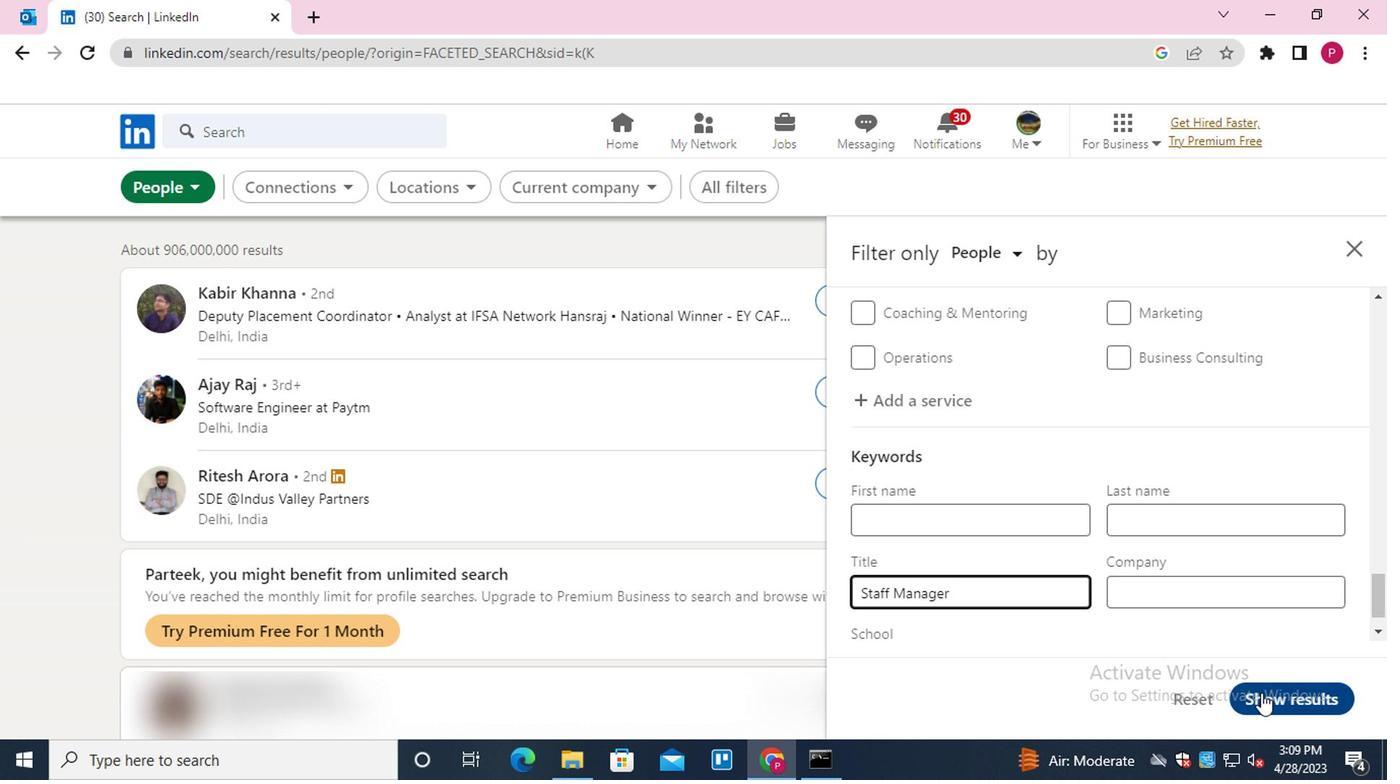 
Action: Mouse pressed left at (1246, 692)
Screenshot: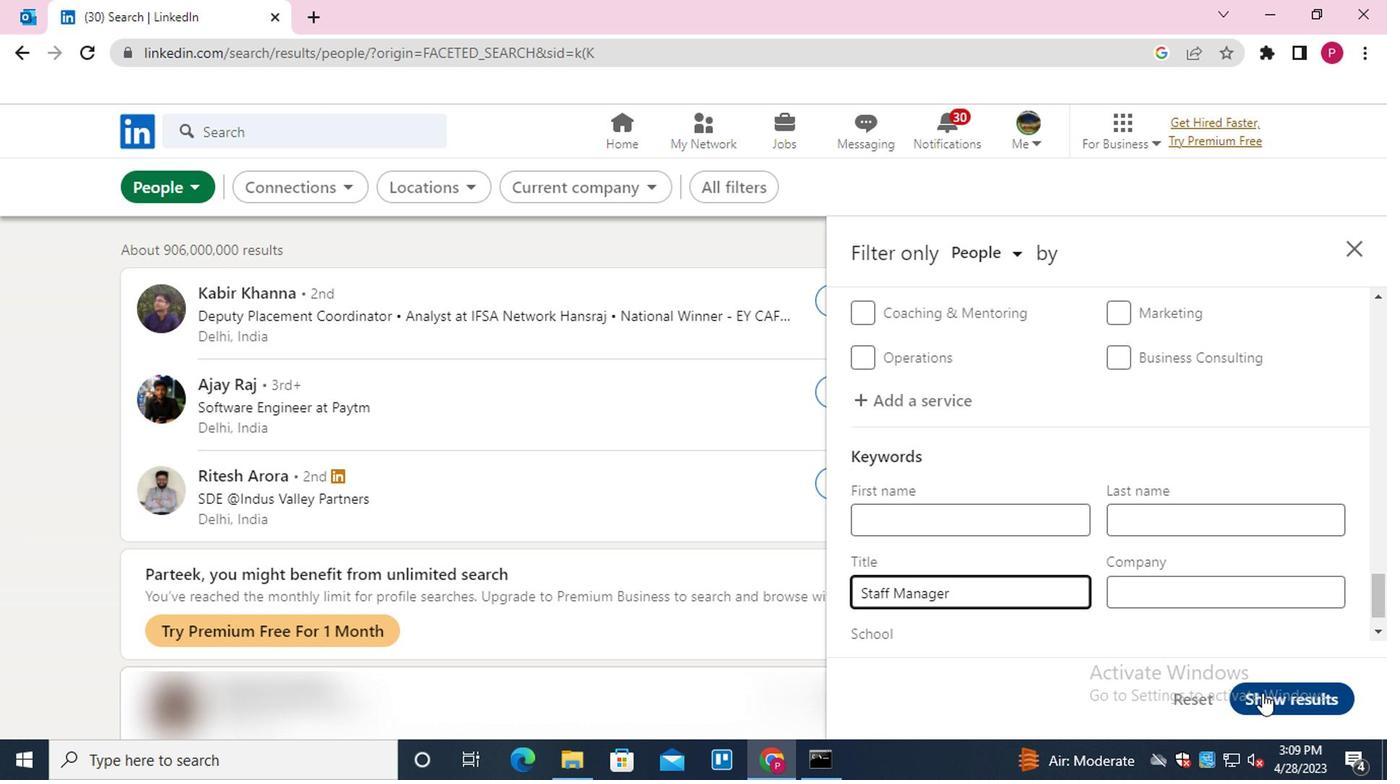 
Action: Mouse moved to (671, 381)
Screenshot: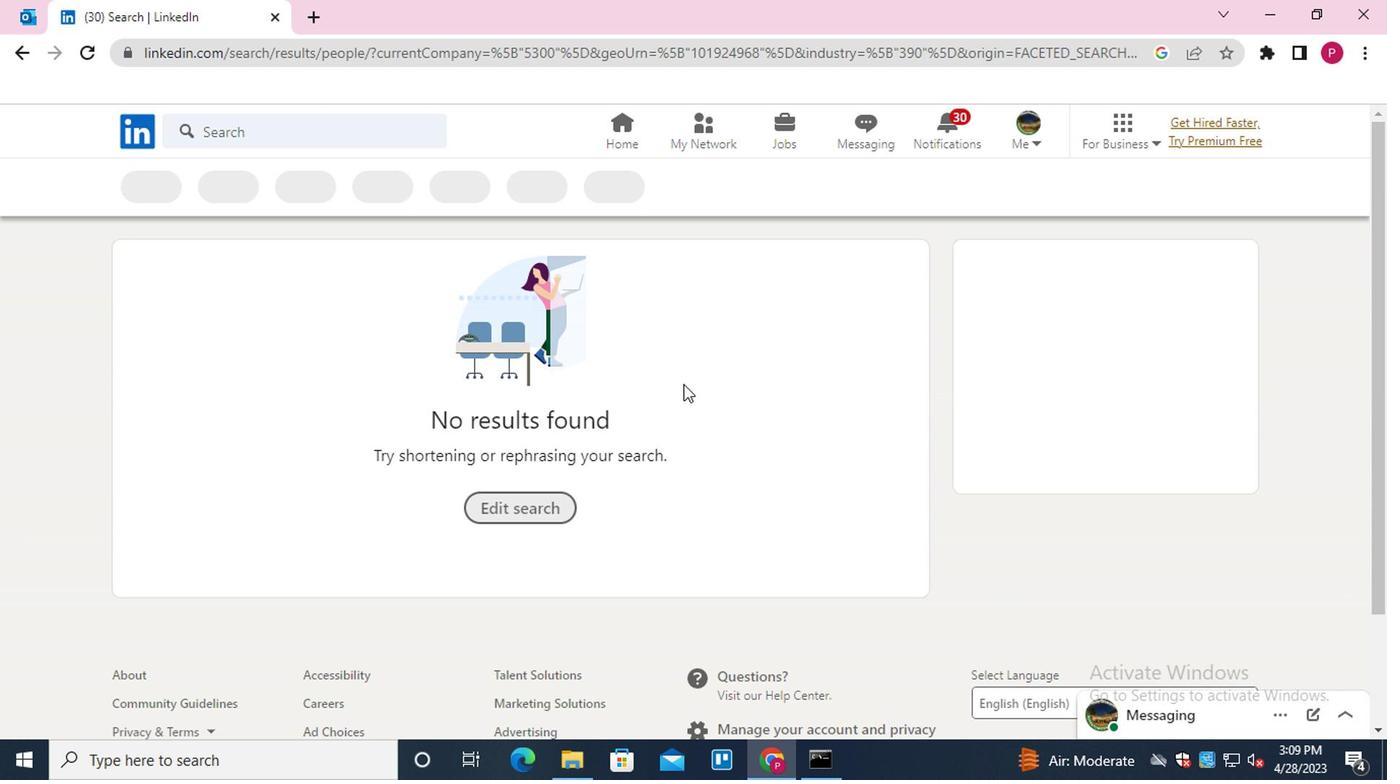 
